 Task: Find connections with filter location Viborg with filter topic #humanresourceswith filter profile language Potuguese with filter current company PINKVILLA with filter school Dr MGR Educational and Research Institute with filter industry Breweries with filter service category Financial Advisory with filter keywords title Courier
Action: Mouse moved to (570, 75)
Screenshot: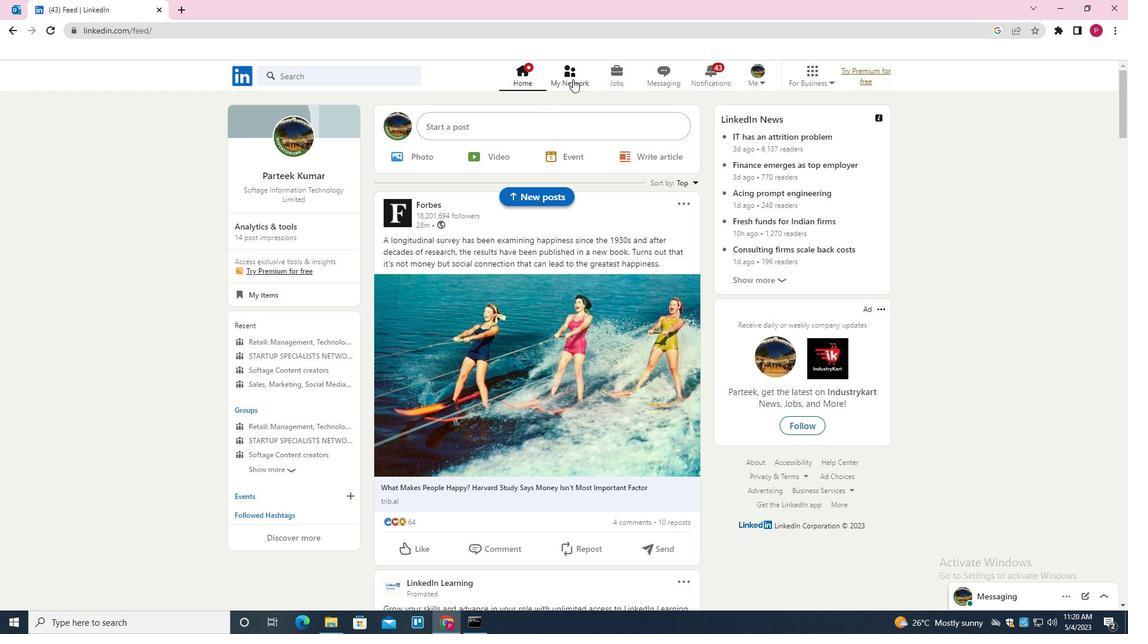 
Action: Mouse pressed left at (570, 75)
Screenshot: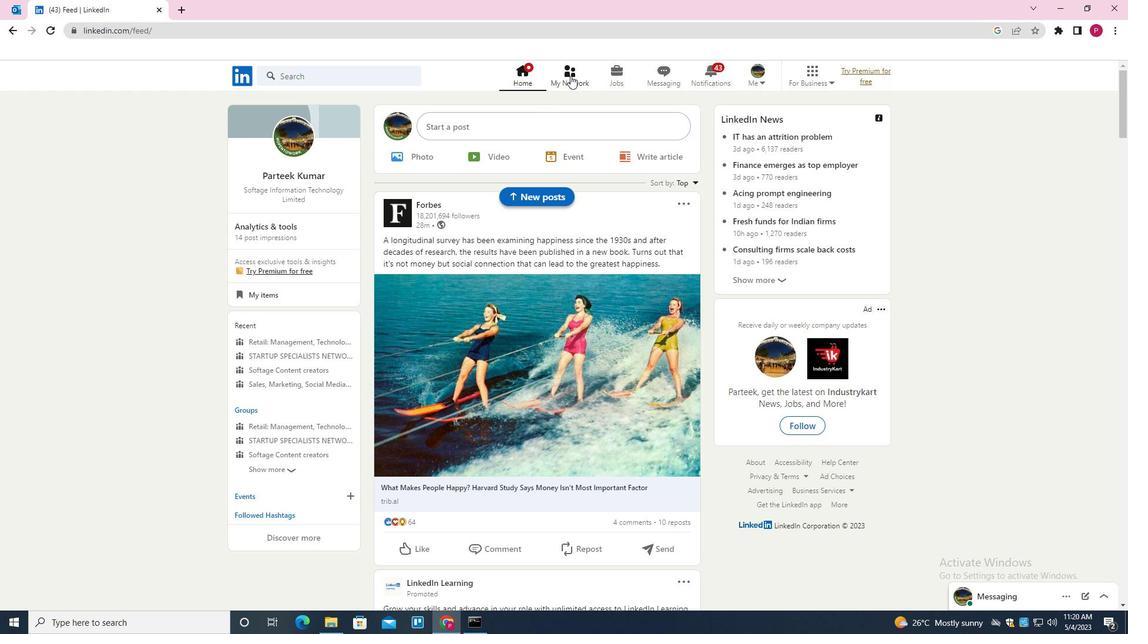
Action: Mouse moved to (359, 145)
Screenshot: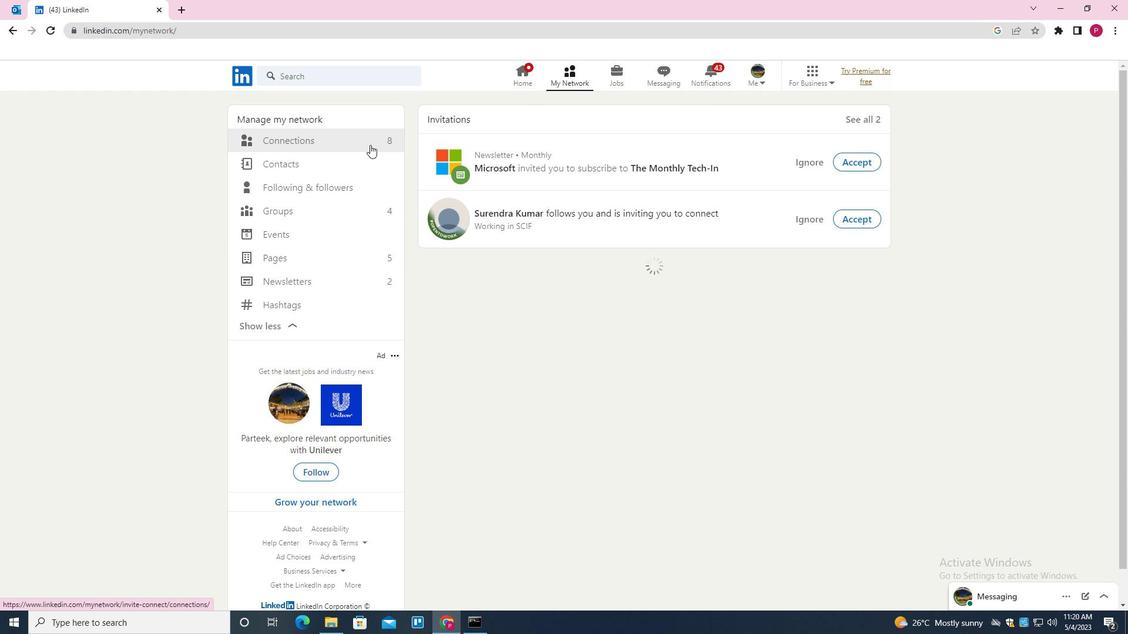 
Action: Mouse pressed left at (359, 145)
Screenshot: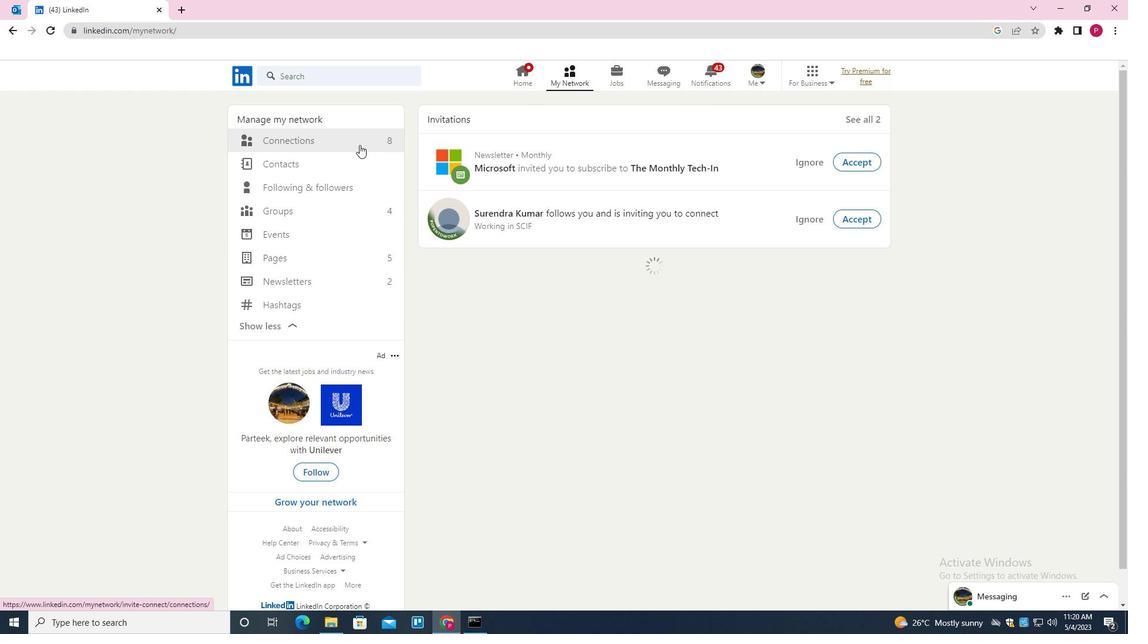 
Action: Mouse moved to (656, 142)
Screenshot: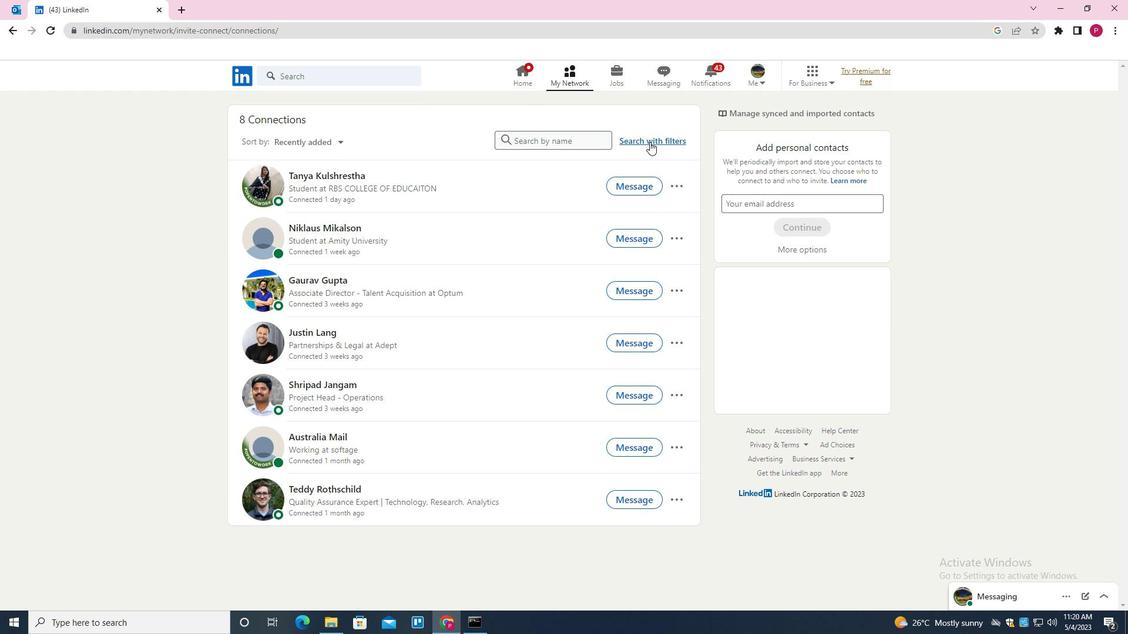 
Action: Mouse pressed left at (656, 142)
Screenshot: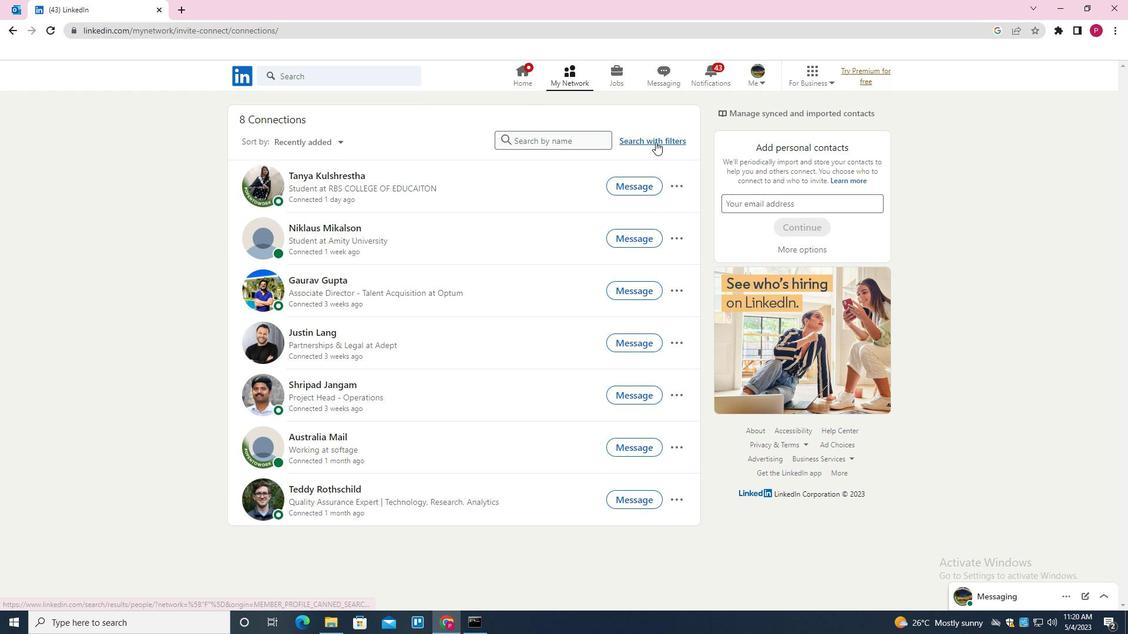 
Action: Mouse moved to (604, 109)
Screenshot: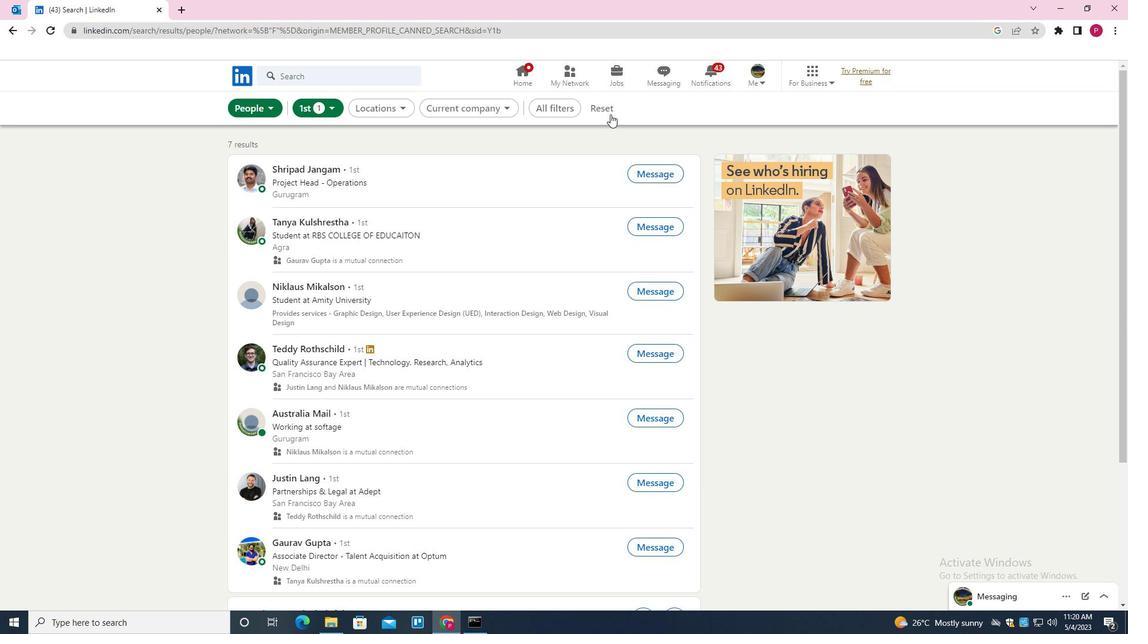 
Action: Mouse pressed left at (604, 109)
Screenshot: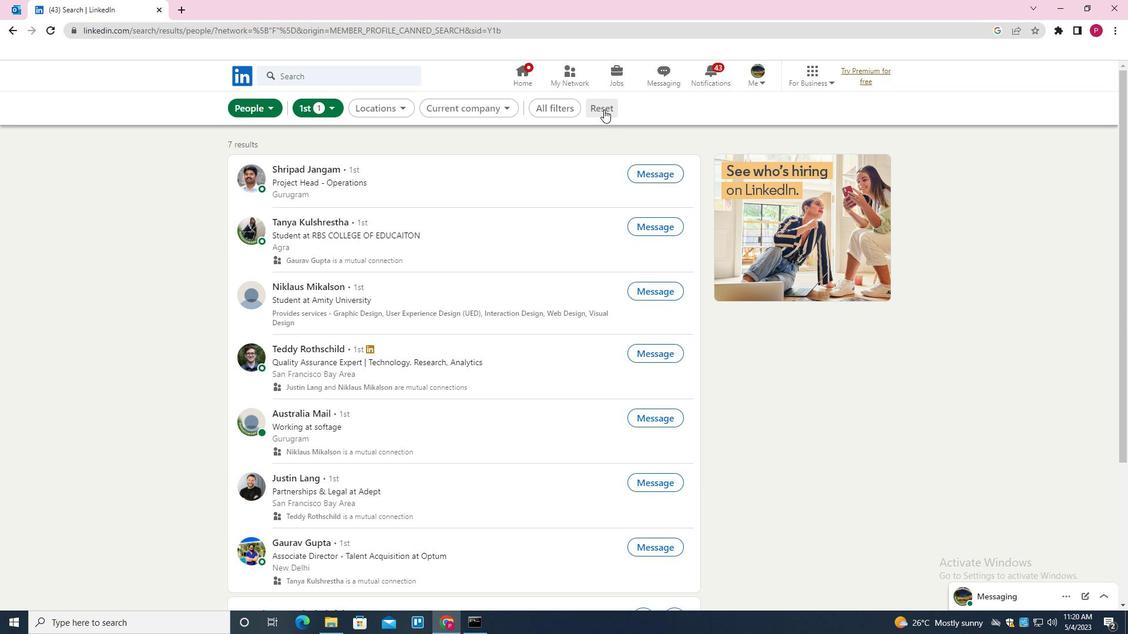 
Action: Mouse moved to (588, 107)
Screenshot: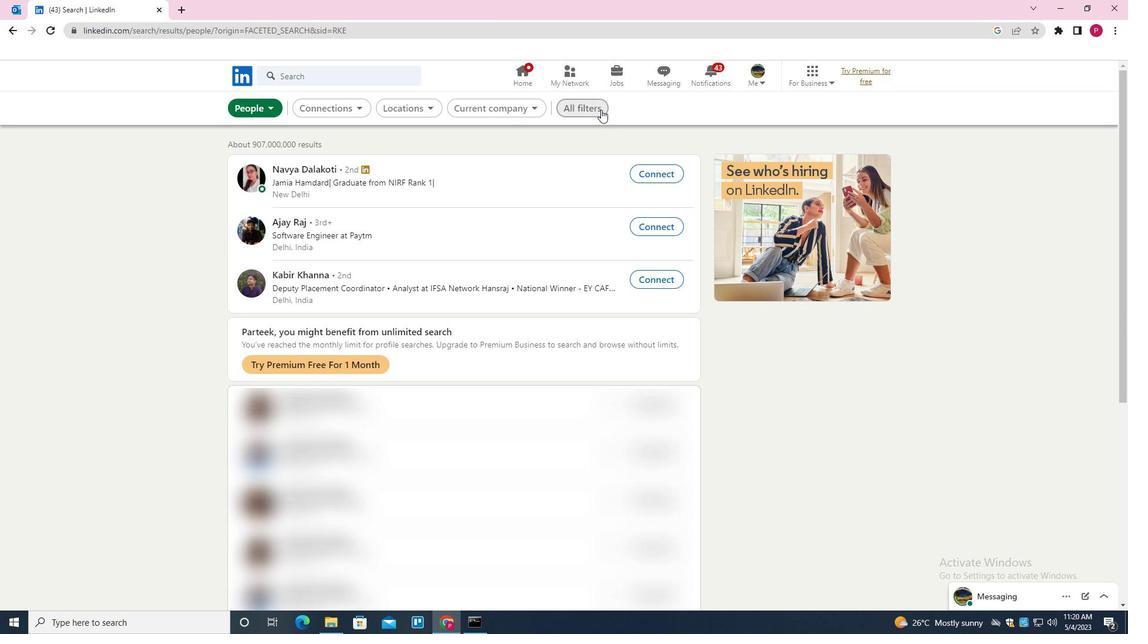 
Action: Mouse pressed left at (588, 107)
Screenshot: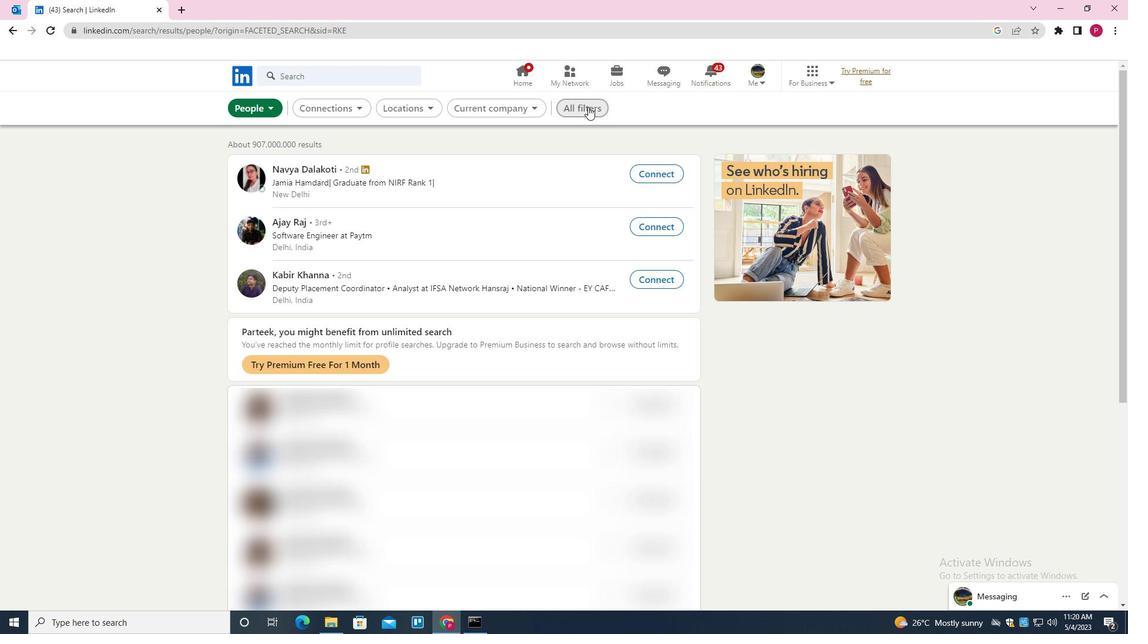 
Action: Mouse moved to (906, 295)
Screenshot: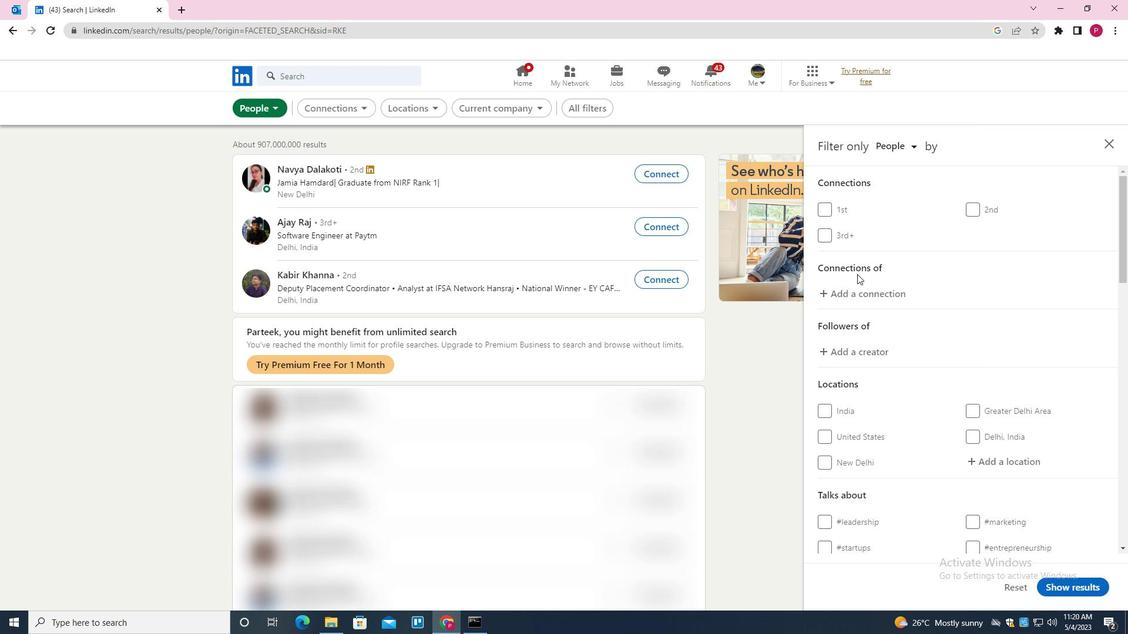 
Action: Mouse scrolled (906, 295) with delta (0, 0)
Screenshot: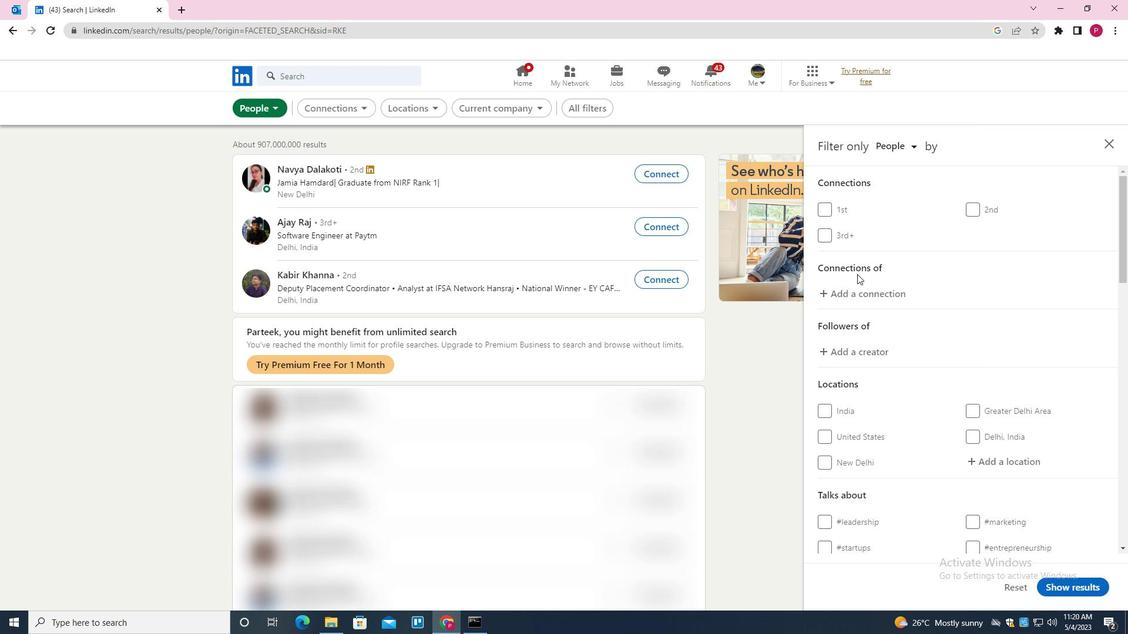 
Action: Mouse moved to (915, 300)
Screenshot: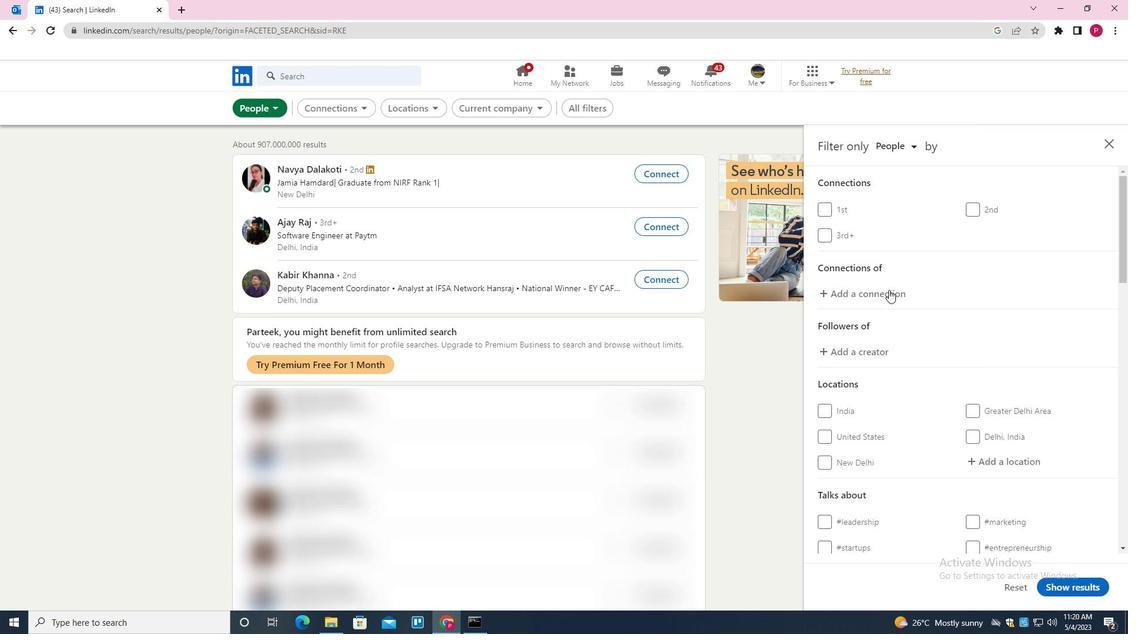 
Action: Mouse scrolled (915, 299) with delta (0, 0)
Screenshot: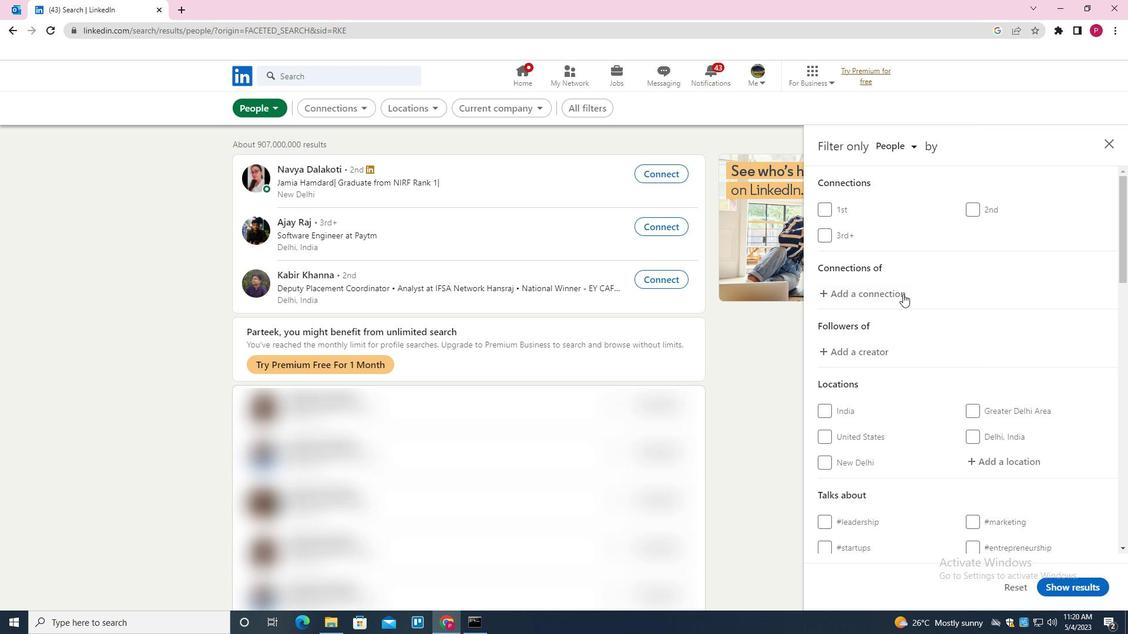 
Action: Mouse moved to (1015, 342)
Screenshot: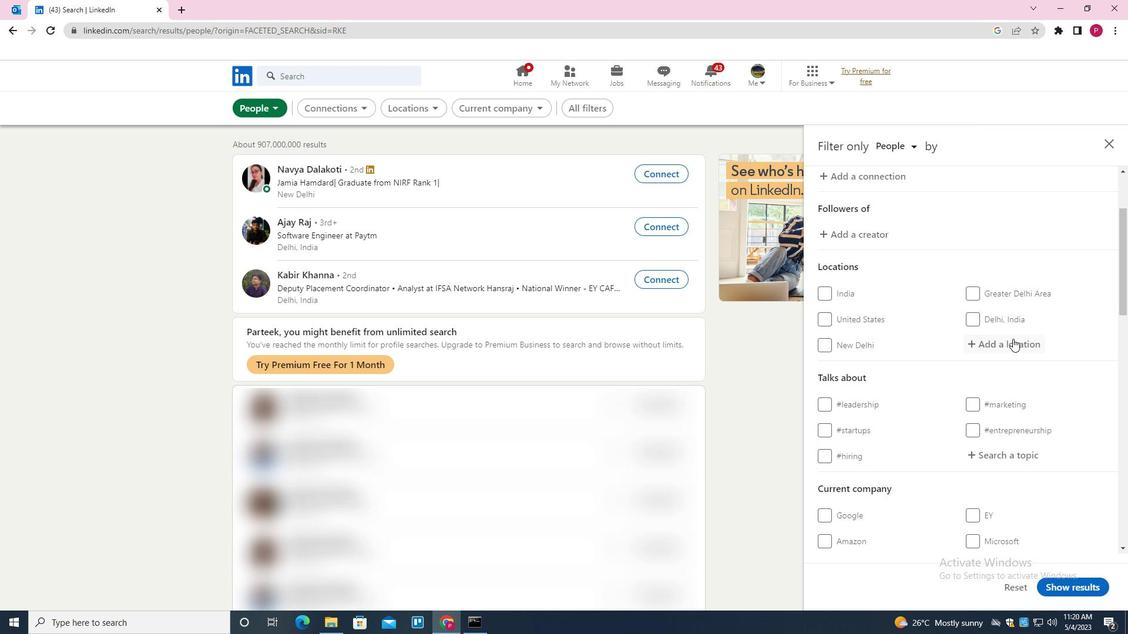 
Action: Mouse pressed left at (1015, 342)
Screenshot: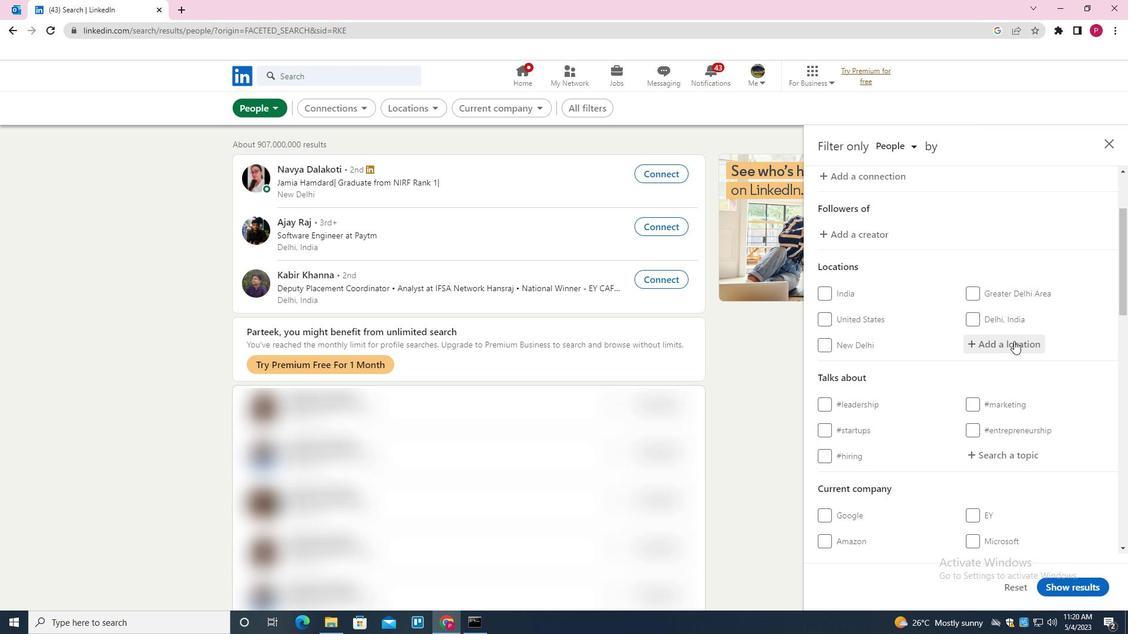 
Action: Key pressed <Key.shift>VIBROG
Screenshot: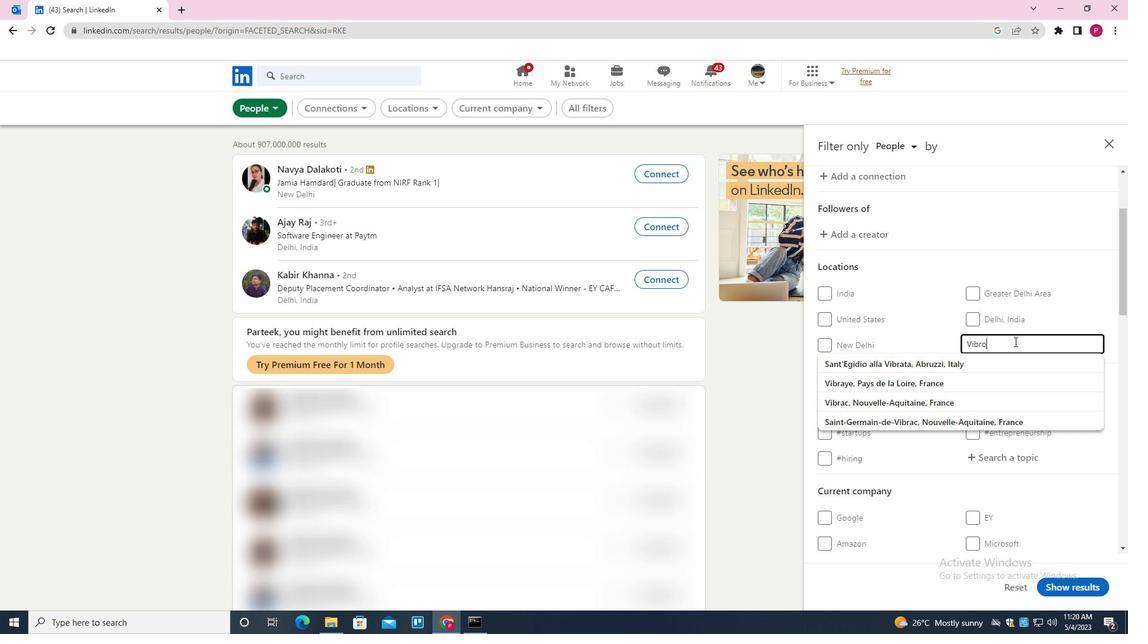 
Action: Mouse moved to (957, 339)
Screenshot: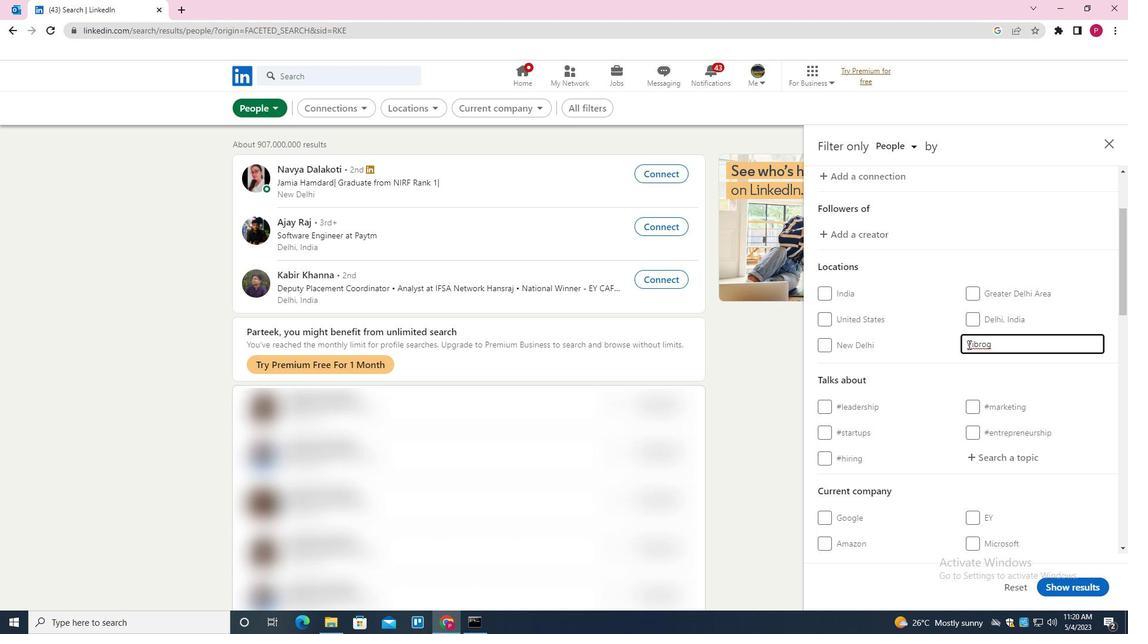 
Action: Mouse scrolled (957, 338) with delta (0, 0)
Screenshot: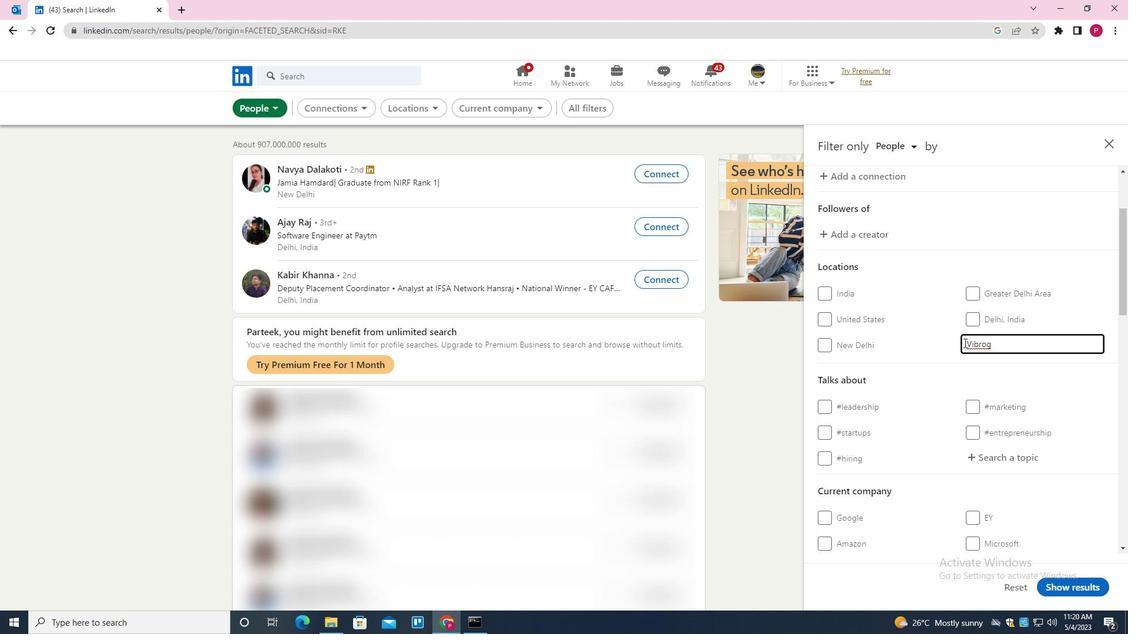 
Action: Mouse scrolled (957, 338) with delta (0, 0)
Screenshot: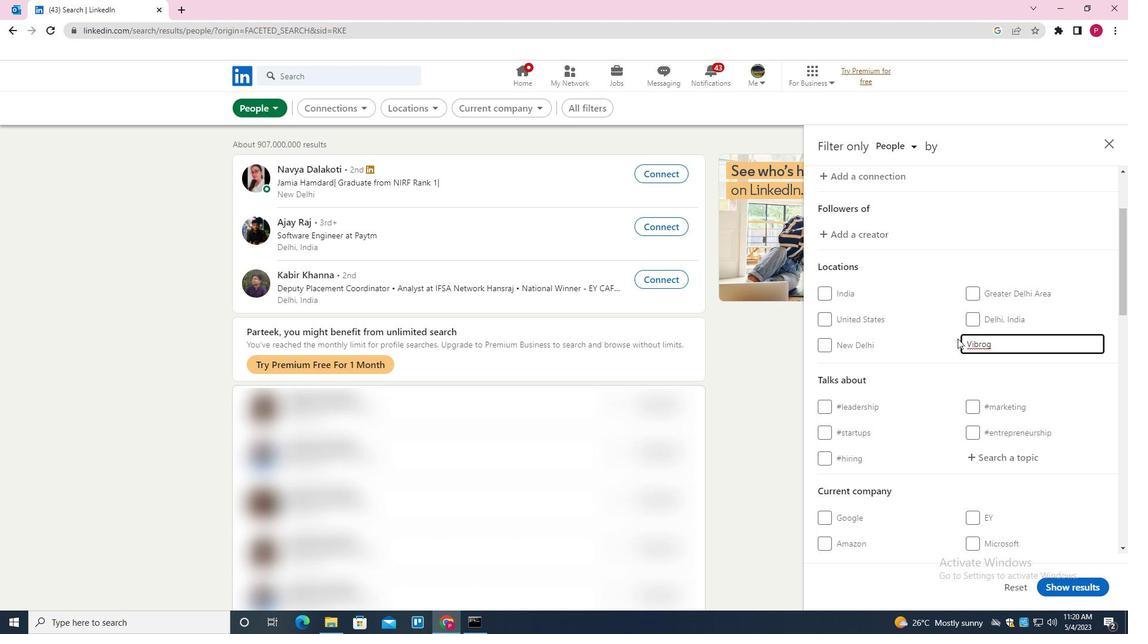 
Action: Mouse moved to (956, 339)
Screenshot: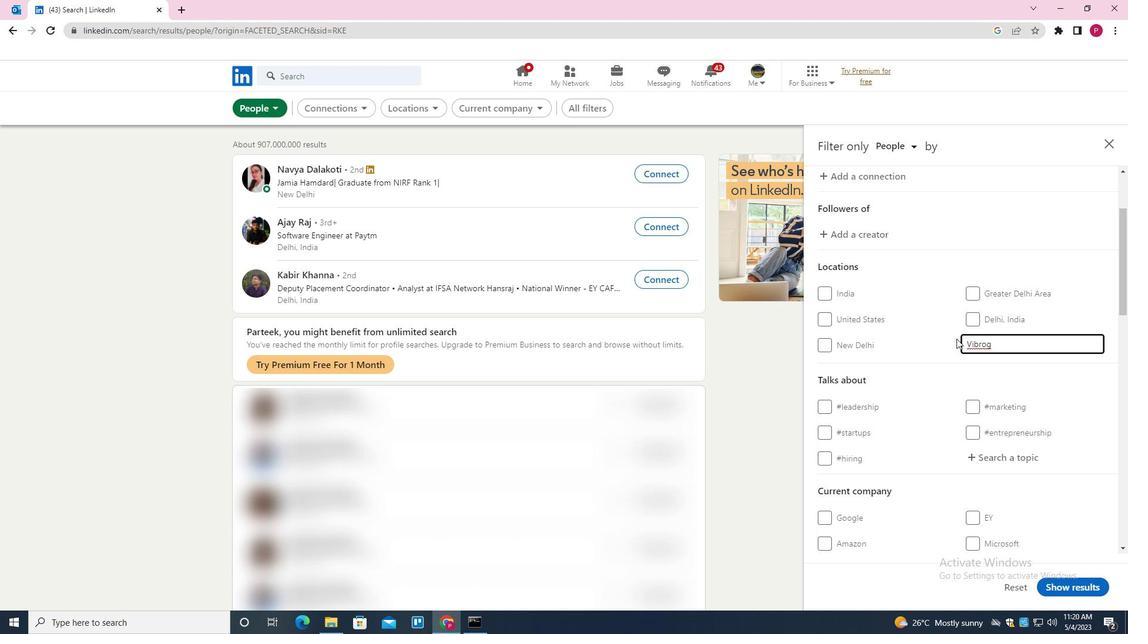 
Action: Mouse scrolled (956, 338) with delta (0, 0)
Screenshot: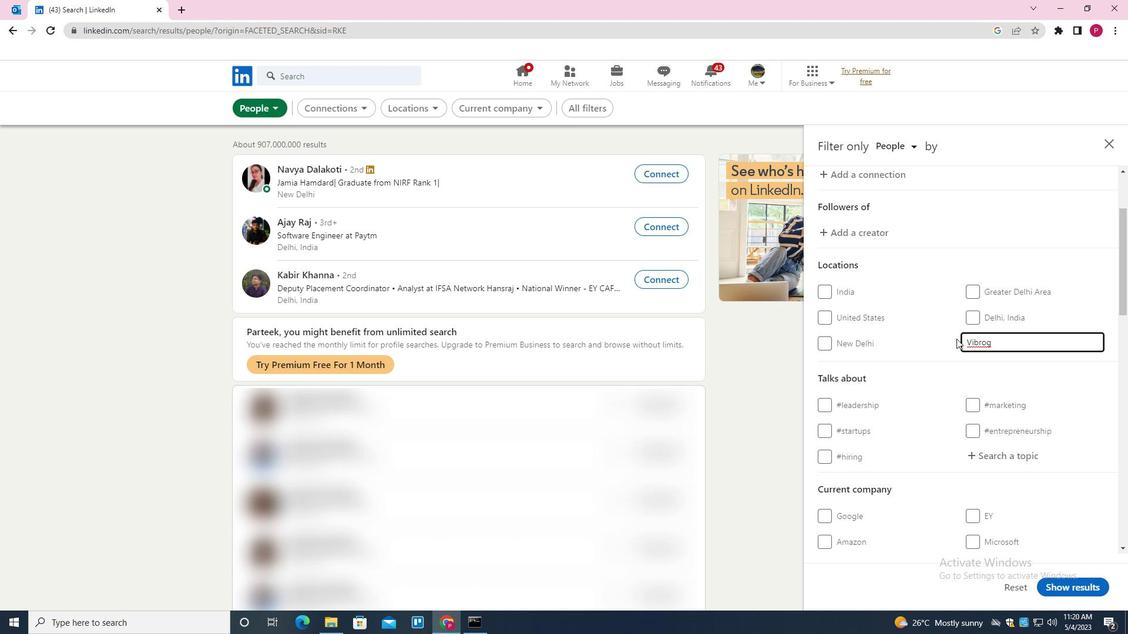 
Action: Mouse moved to (988, 285)
Screenshot: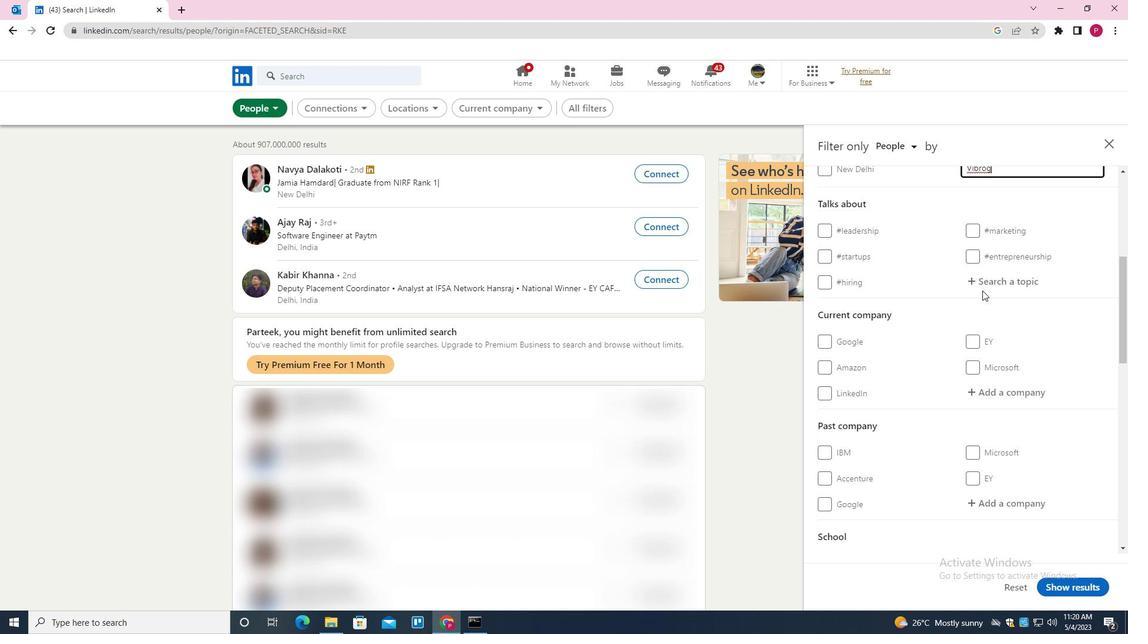 
Action: Mouse pressed left at (988, 285)
Screenshot: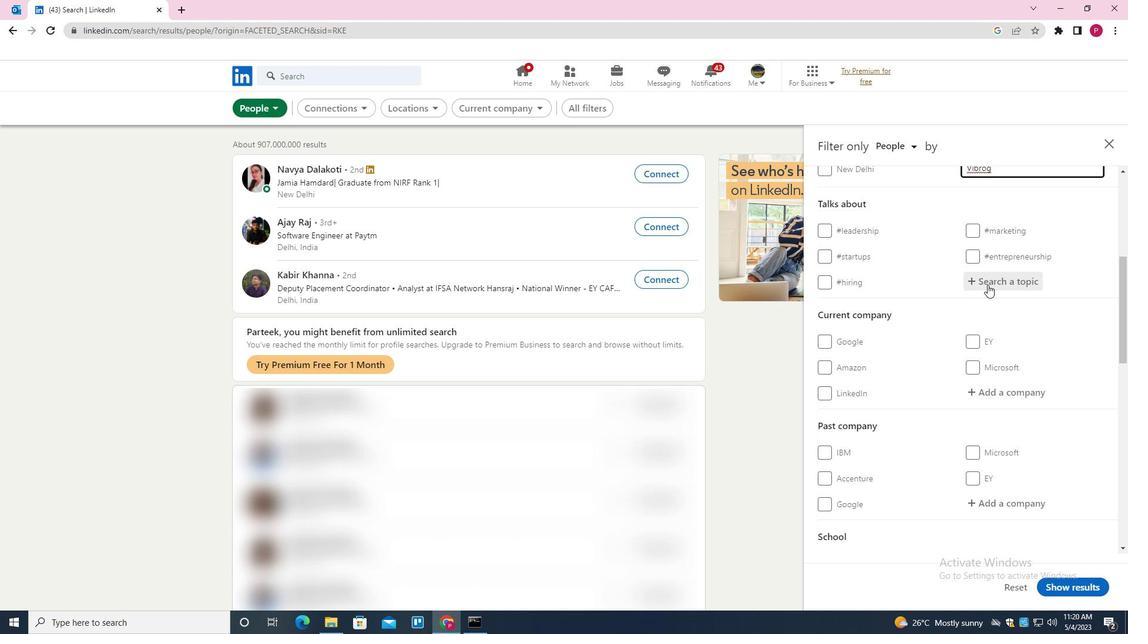 
Action: Key pressed HUMANRESOURCES<Key.down><Key.enter>
Screenshot: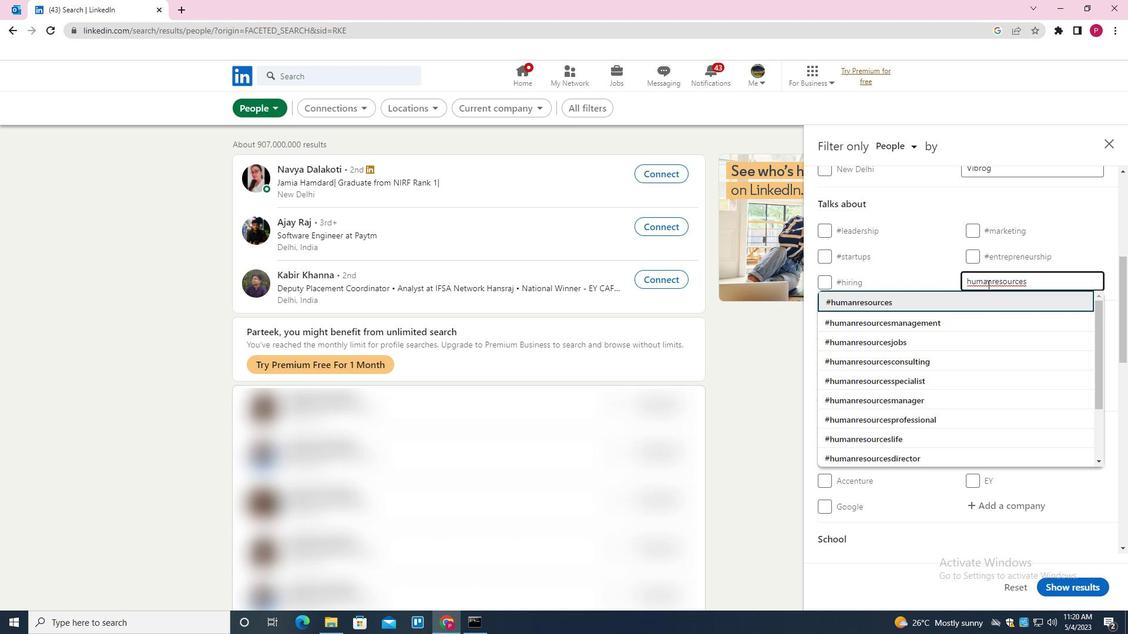 
Action: Mouse moved to (945, 312)
Screenshot: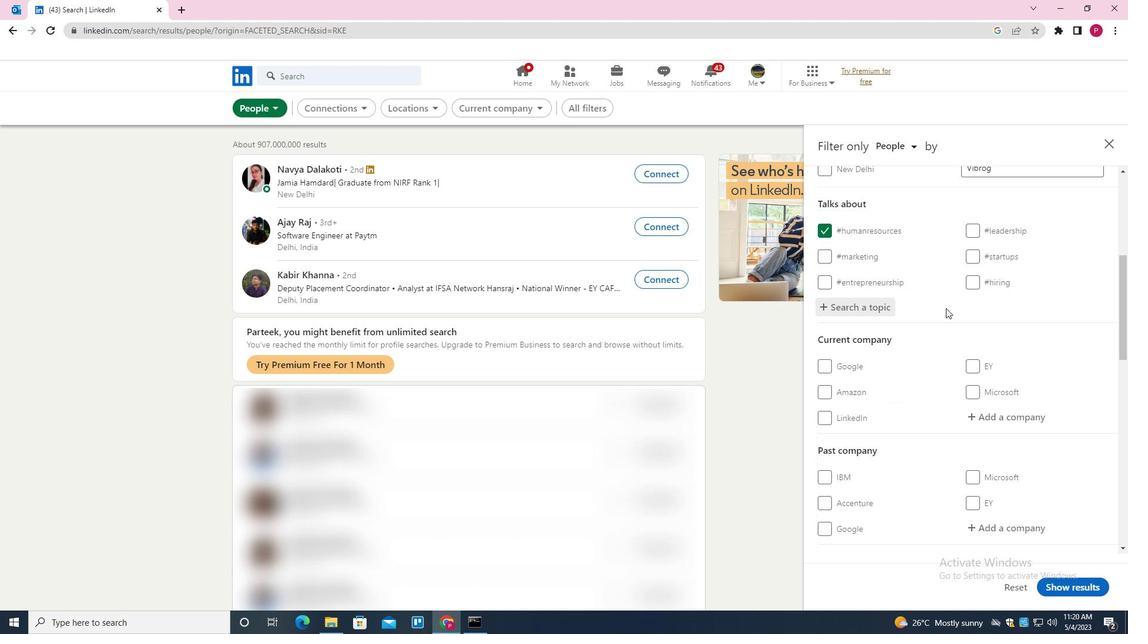 
Action: Mouse scrolled (945, 311) with delta (0, 0)
Screenshot: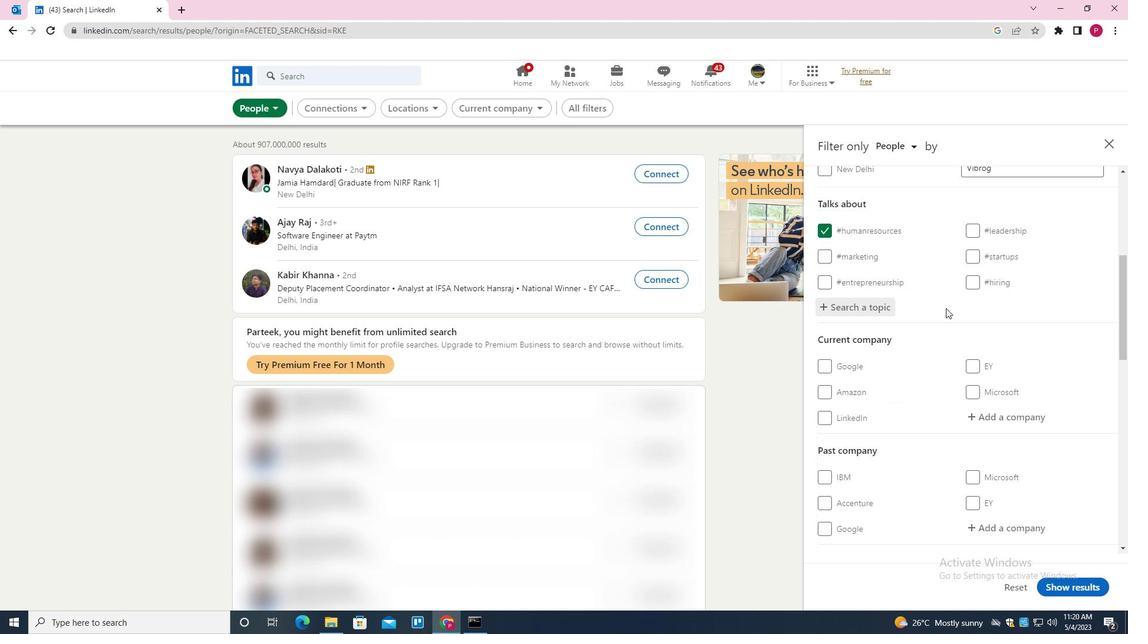 
Action: Mouse moved to (944, 312)
Screenshot: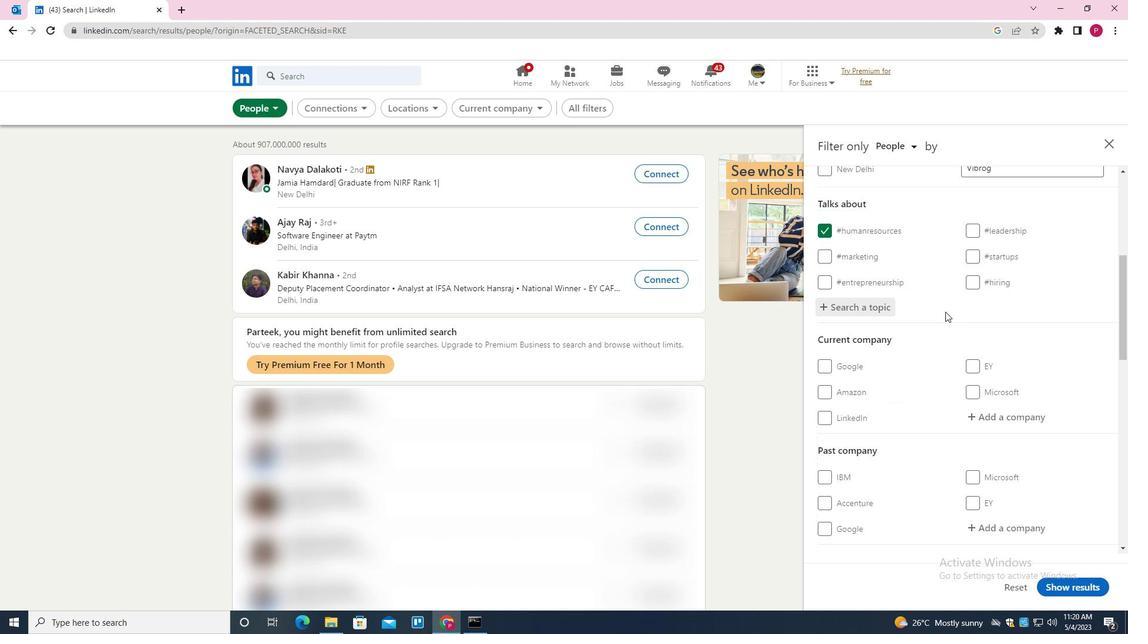 
Action: Mouse scrolled (944, 311) with delta (0, 0)
Screenshot: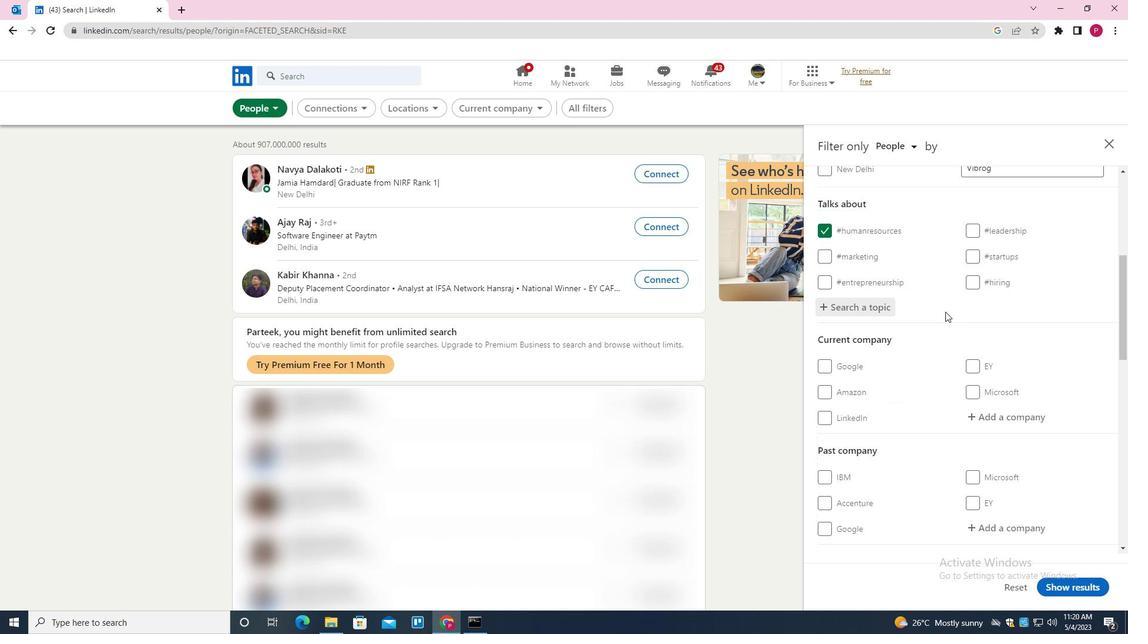 
Action: Mouse moved to (940, 308)
Screenshot: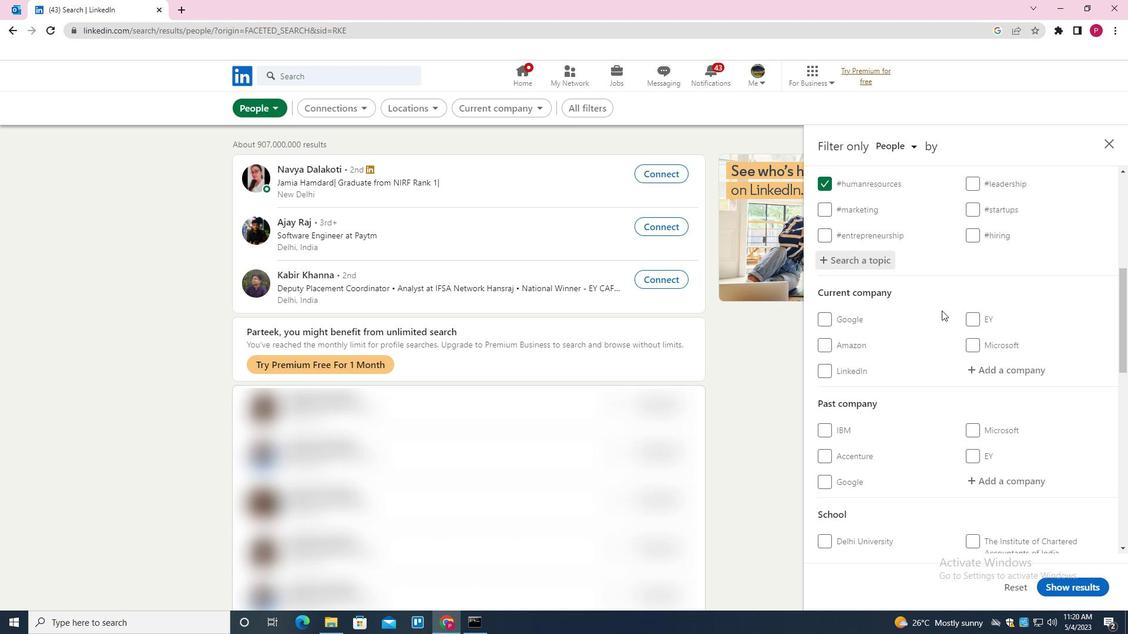 
Action: Mouse scrolled (940, 307) with delta (0, 0)
Screenshot: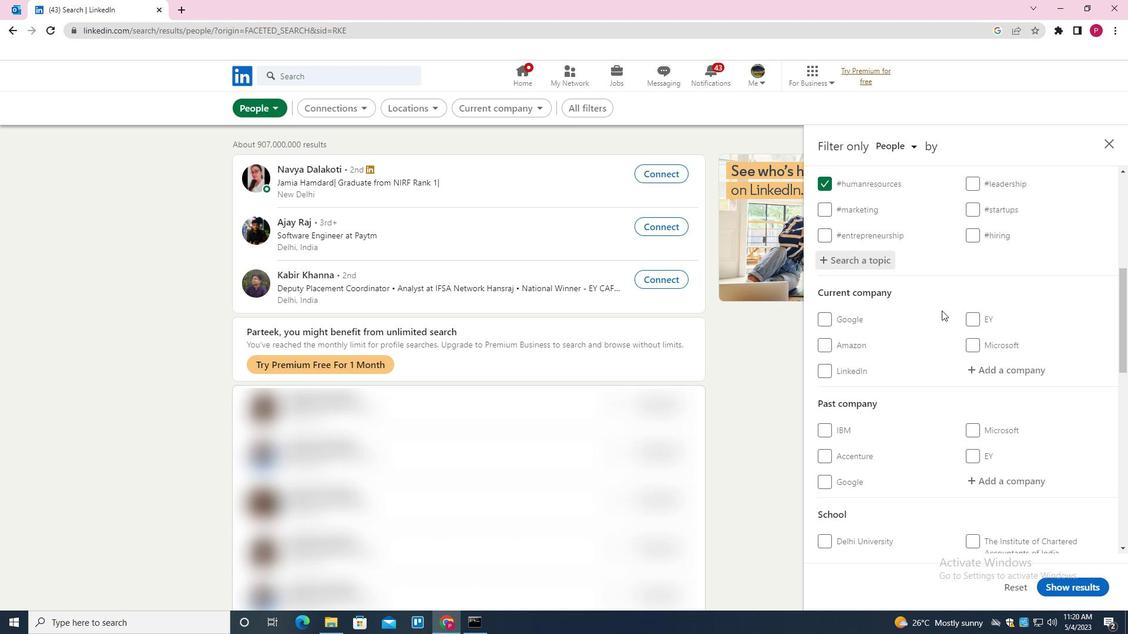 
Action: Mouse moved to (938, 306)
Screenshot: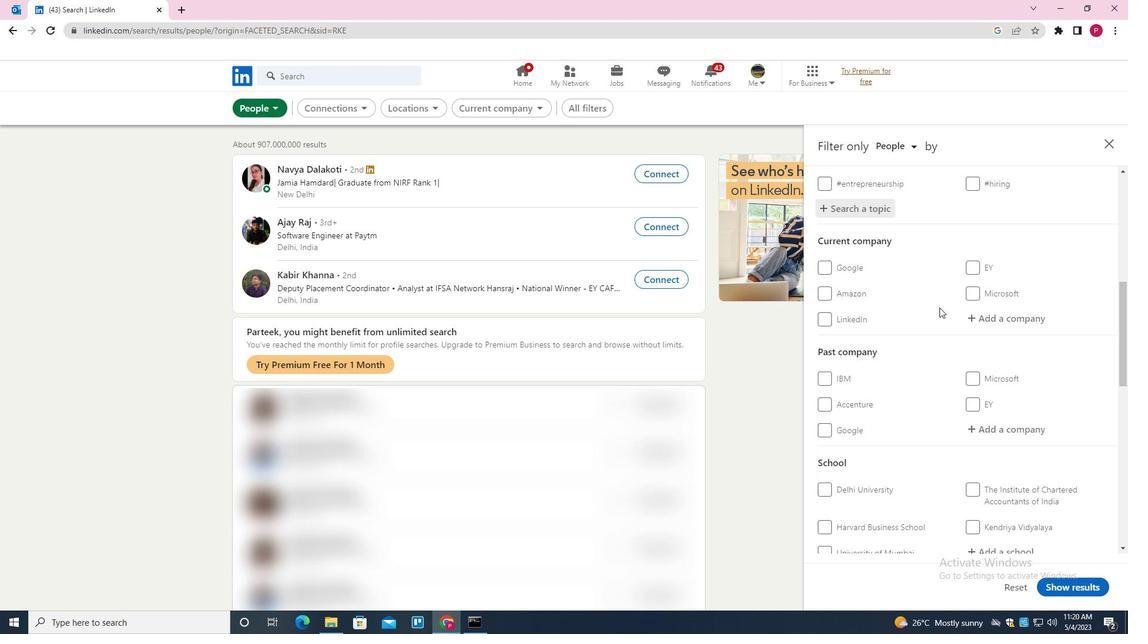 
Action: Mouse scrolled (938, 306) with delta (0, 0)
Screenshot: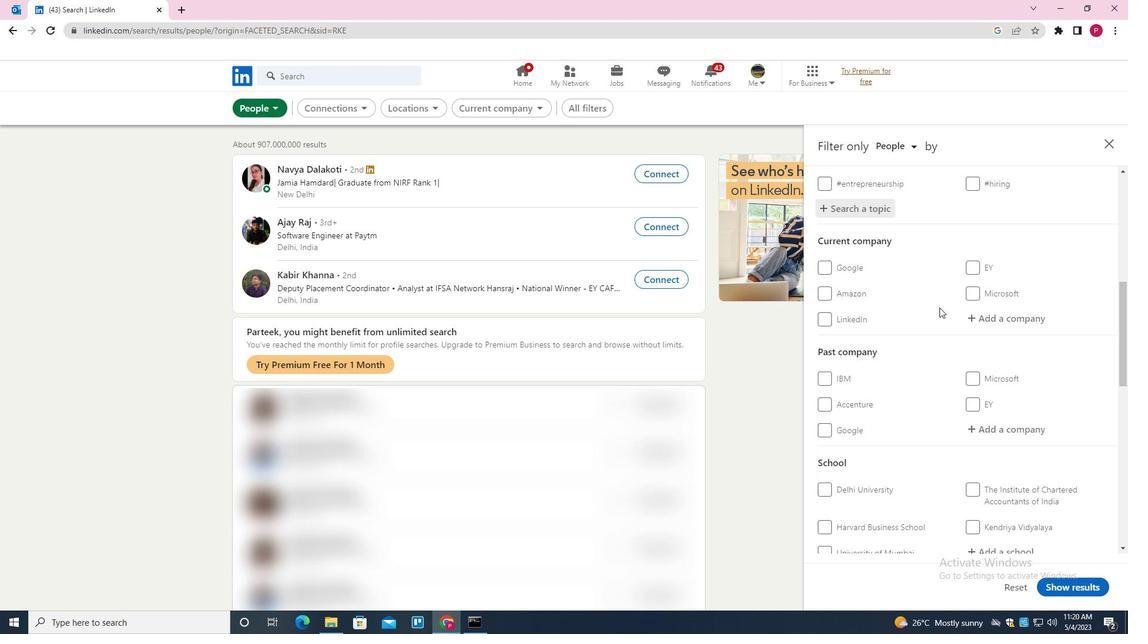 
Action: Mouse moved to (921, 288)
Screenshot: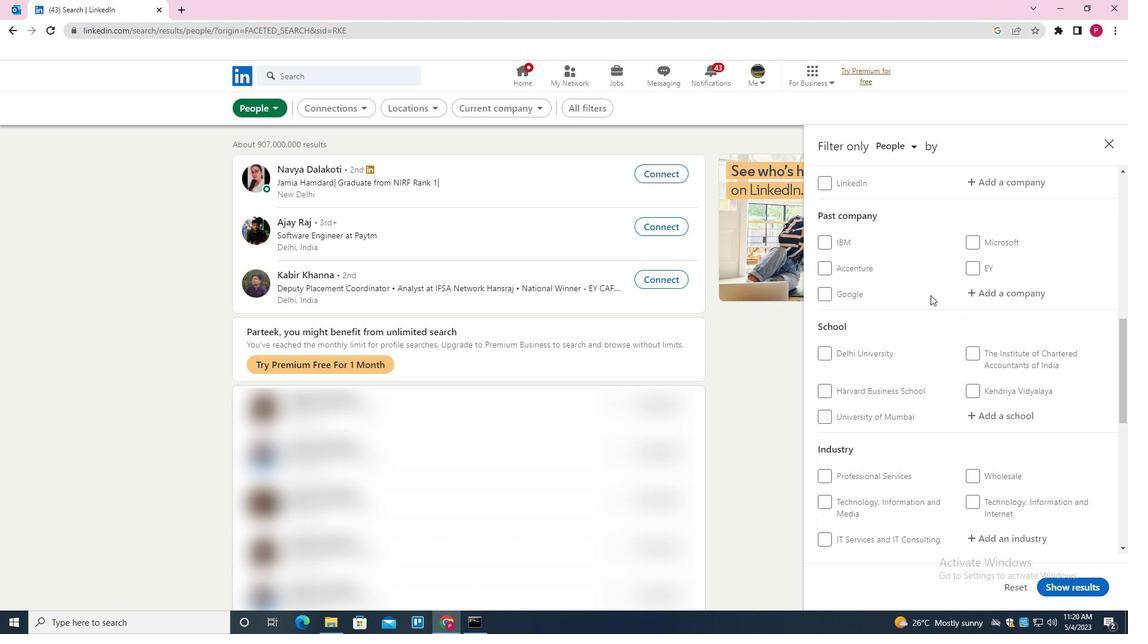 
Action: Mouse scrolled (921, 287) with delta (0, 0)
Screenshot: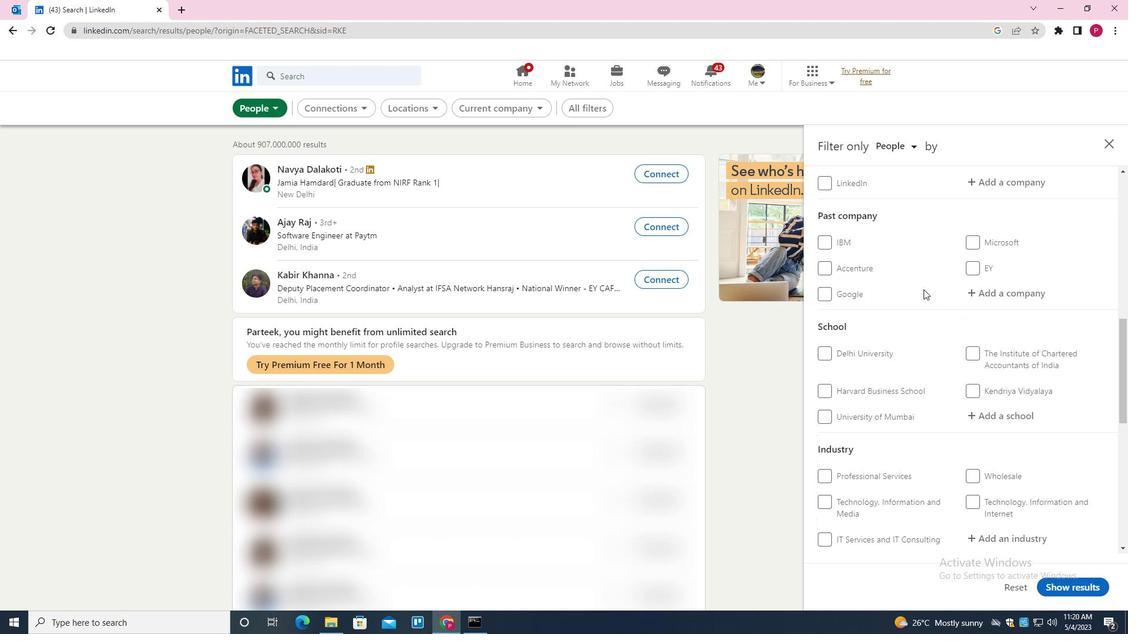 
Action: Mouse scrolled (921, 287) with delta (0, 0)
Screenshot: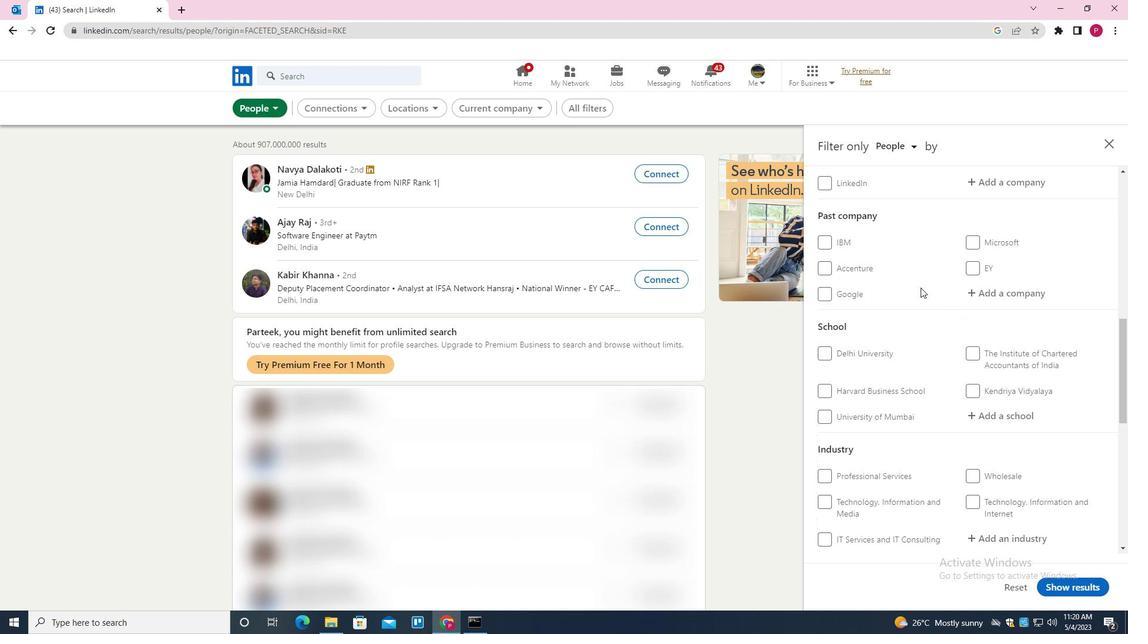 
Action: Mouse scrolled (921, 287) with delta (0, 0)
Screenshot: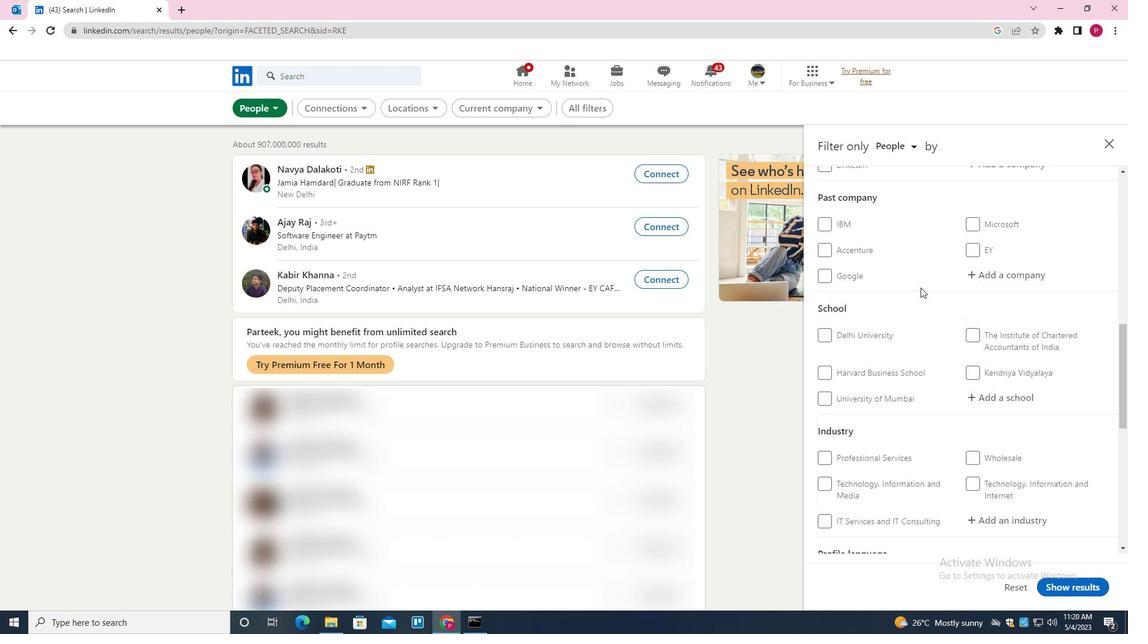 
Action: Mouse scrolled (921, 287) with delta (0, 0)
Screenshot: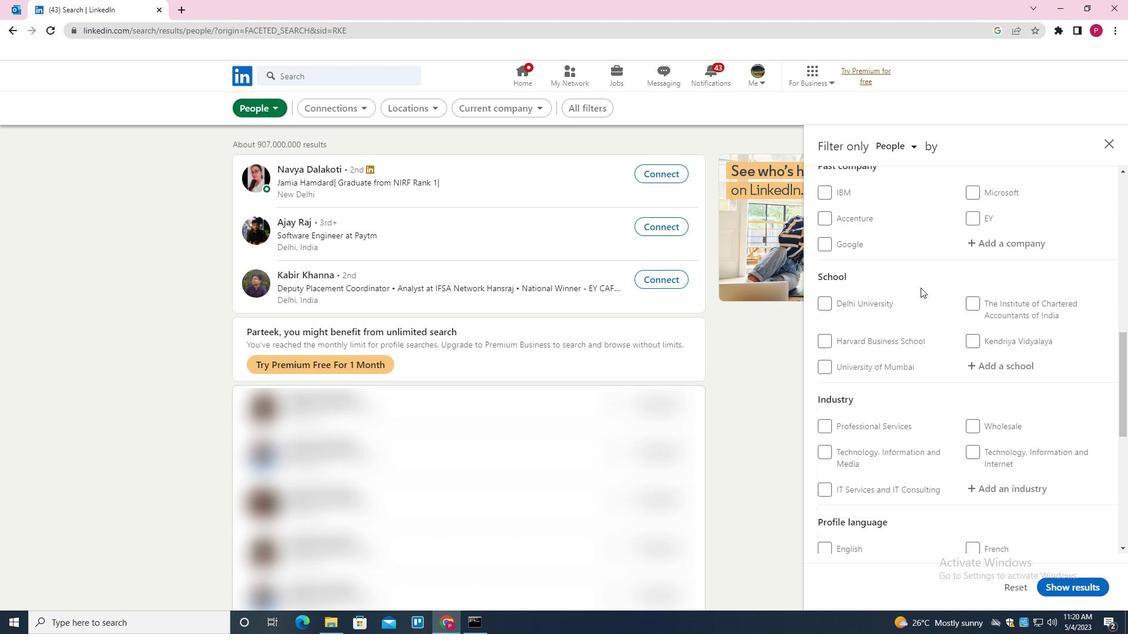 
Action: Mouse scrolled (921, 287) with delta (0, 0)
Screenshot: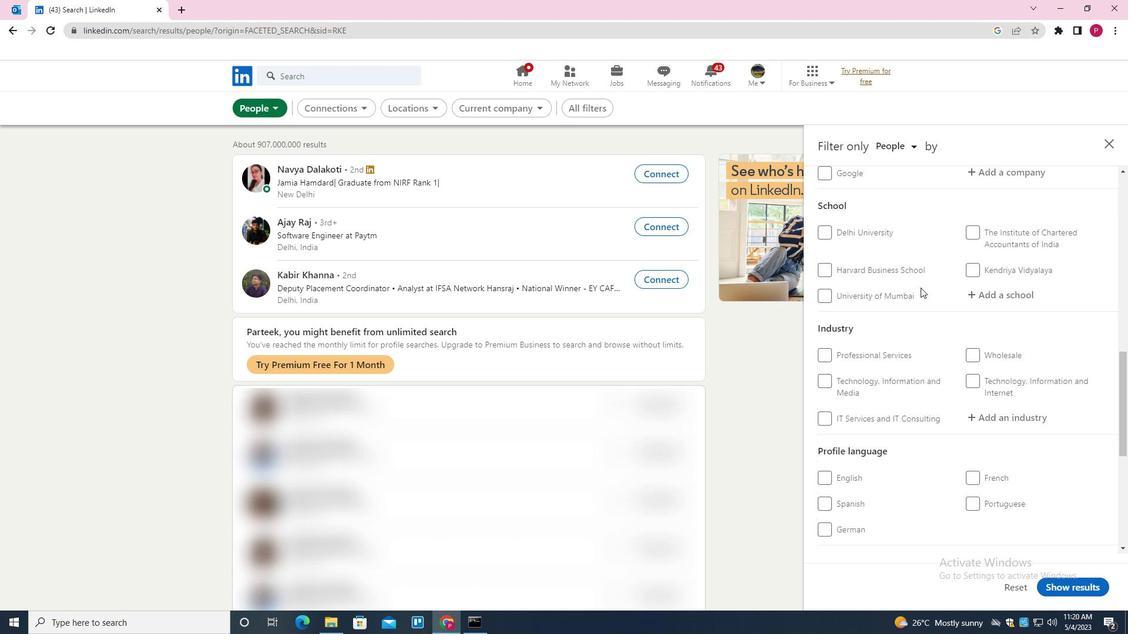 
Action: Mouse scrolled (921, 287) with delta (0, 0)
Screenshot: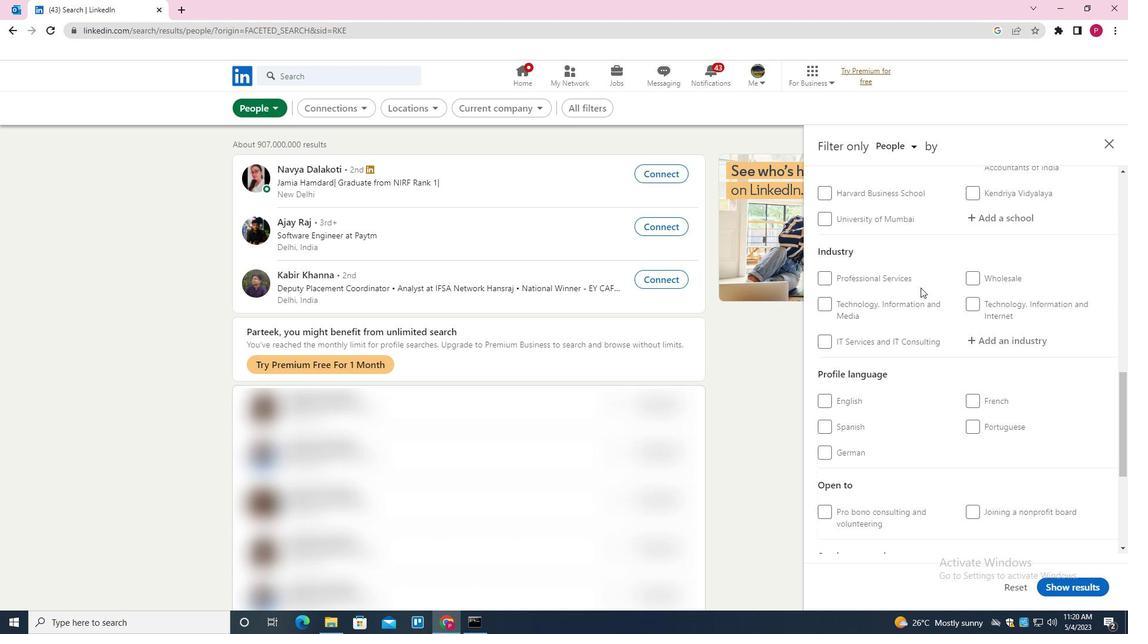 
Action: Mouse moved to (975, 271)
Screenshot: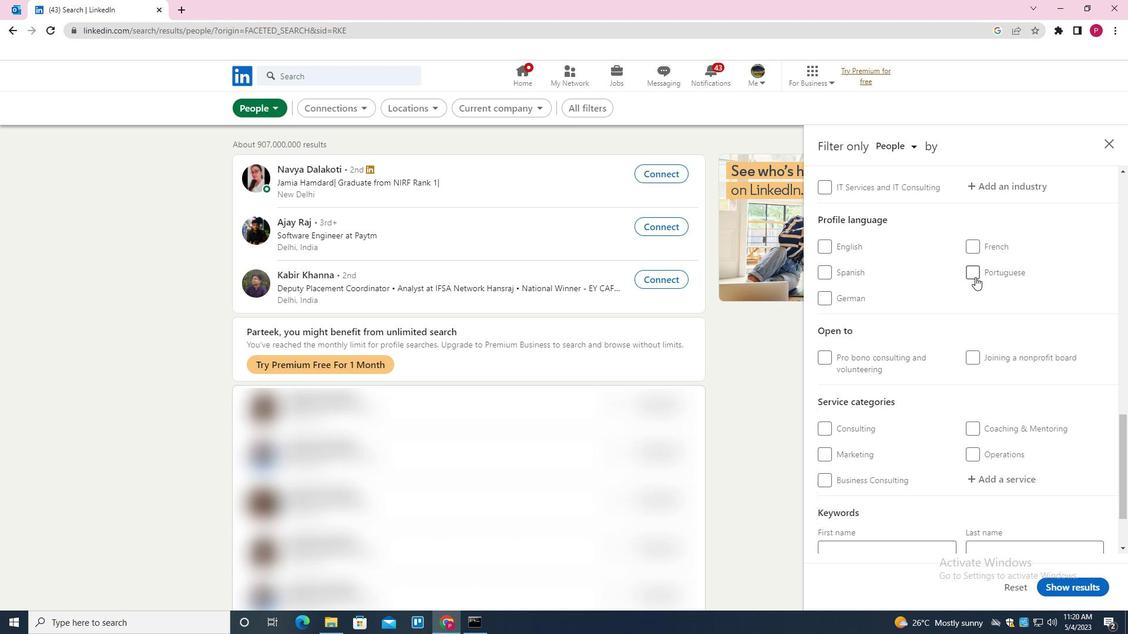 
Action: Mouse pressed left at (975, 271)
Screenshot: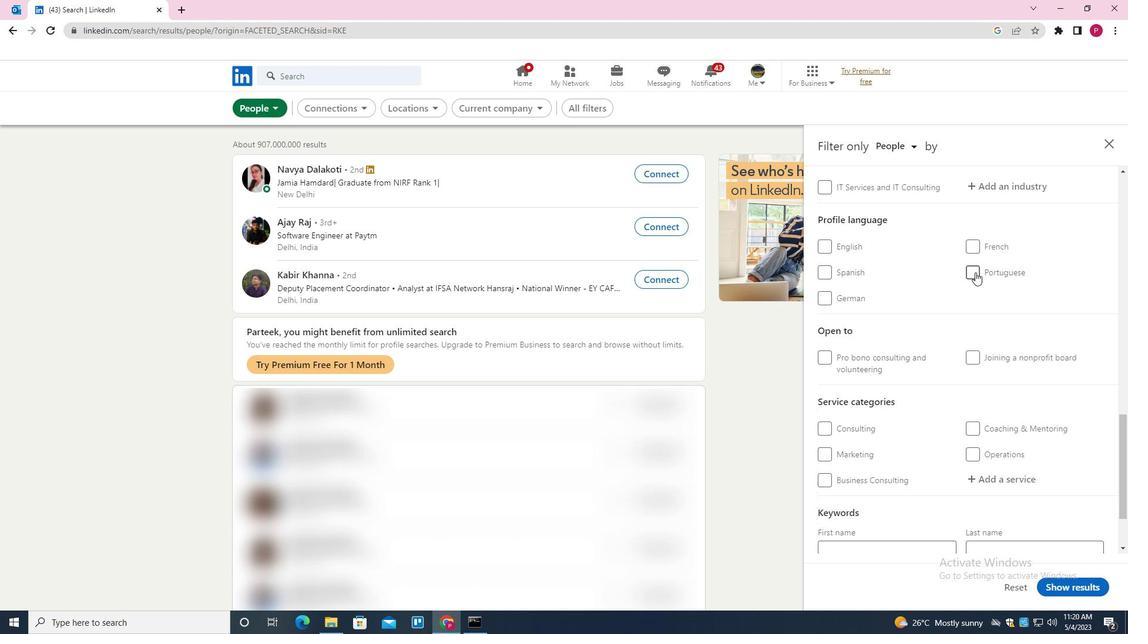 
Action: Mouse moved to (911, 318)
Screenshot: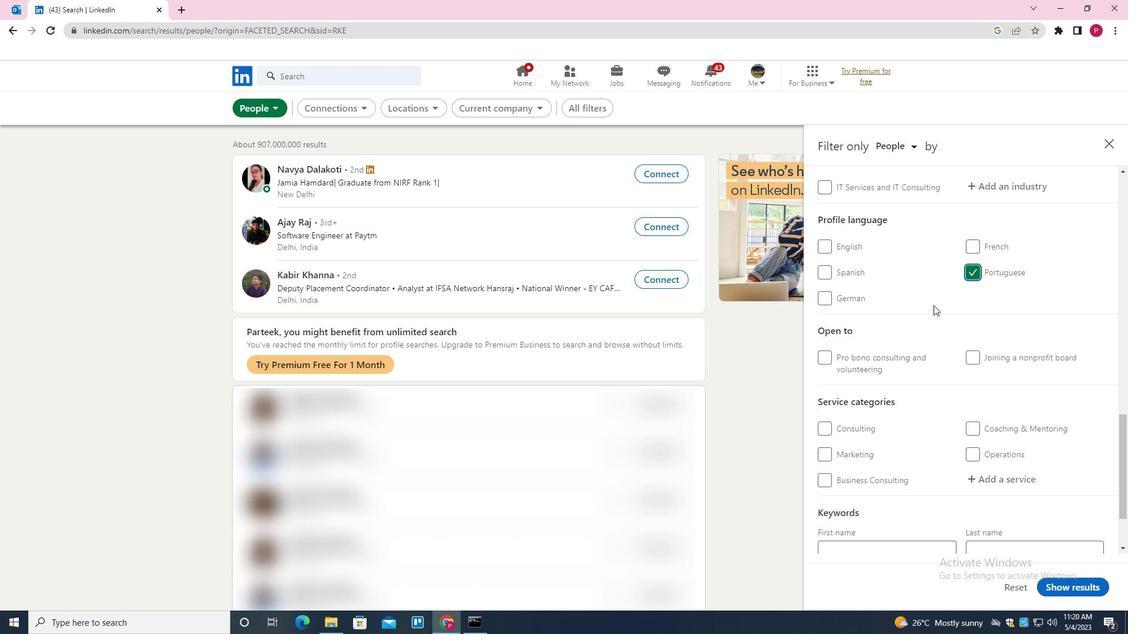 
Action: Mouse scrolled (911, 318) with delta (0, 0)
Screenshot: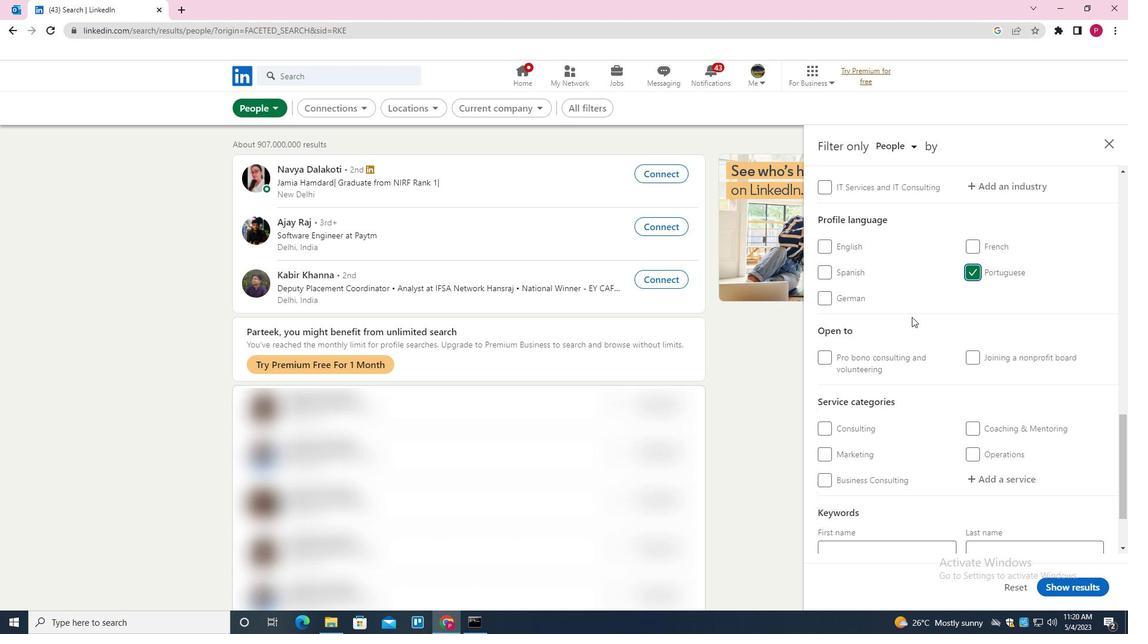 
Action: Mouse scrolled (911, 318) with delta (0, 0)
Screenshot: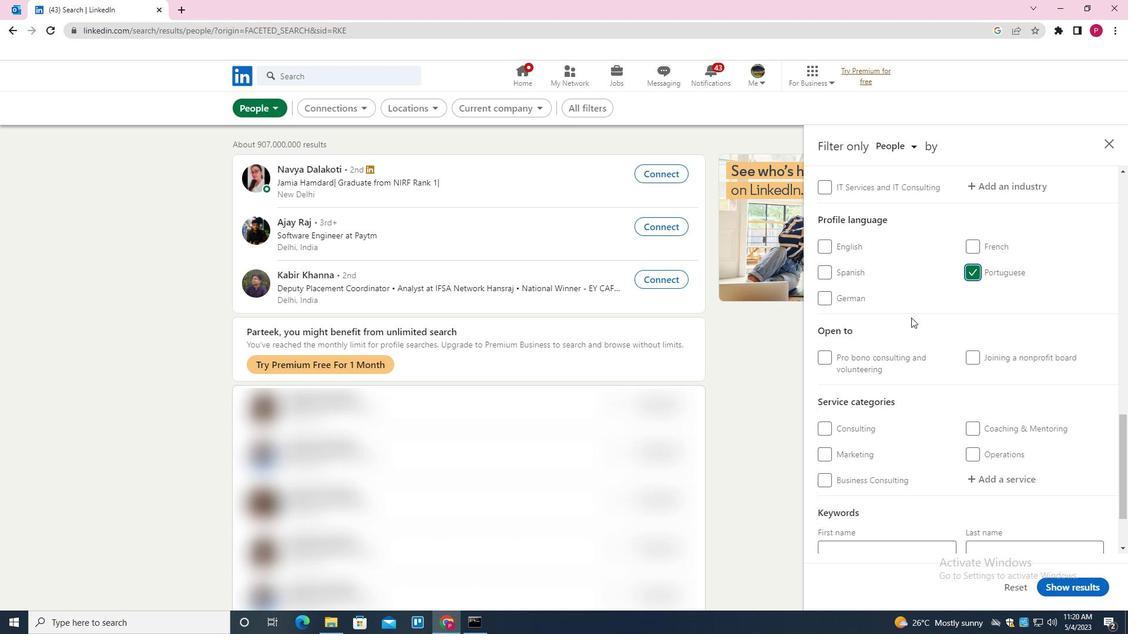
Action: Mouse scrolled (911, 318) with delta (0, 0)
Screenshot: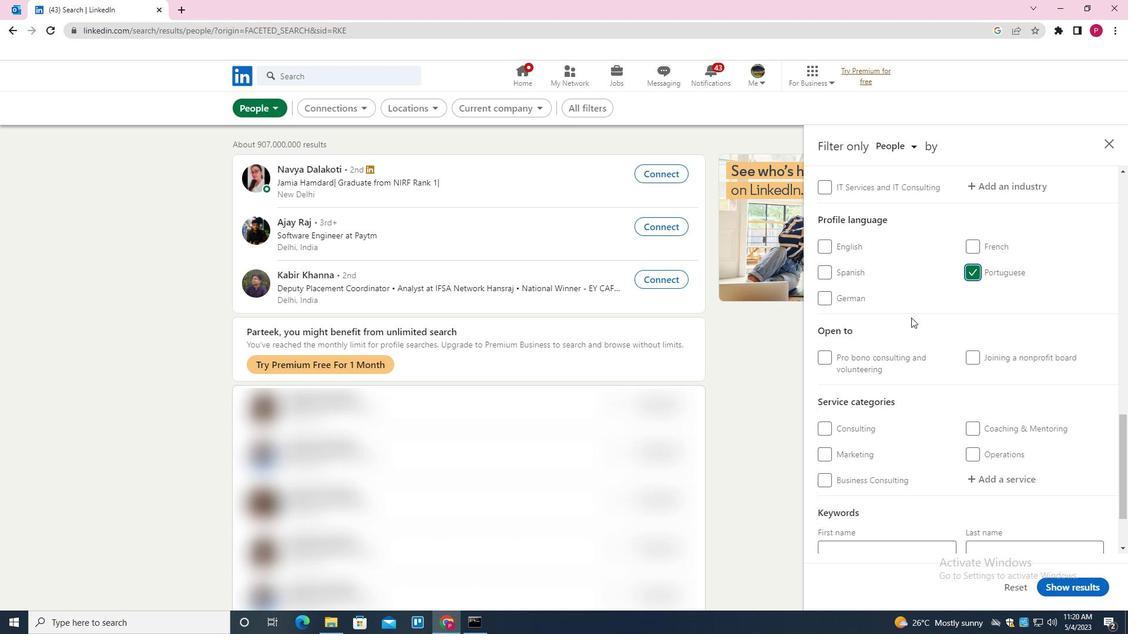 
Action: Mouse scrolled (911, 318) with delta (0, 0)
Screenshot: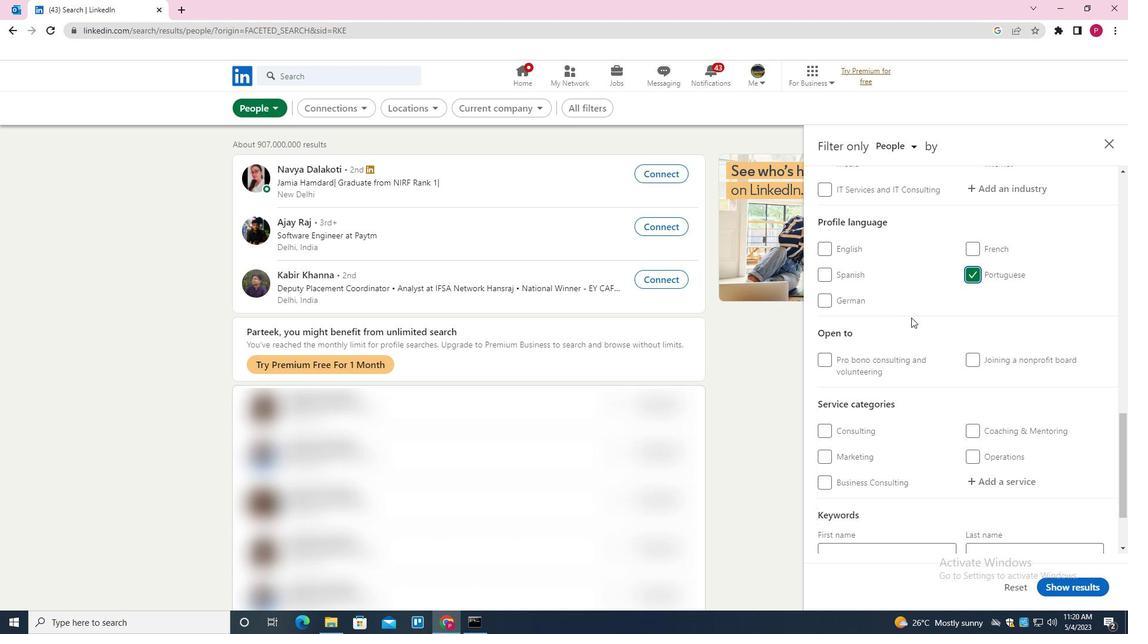 
Action: Mouse scrolled (911, 318) with delta (0, 0)
Screenshot: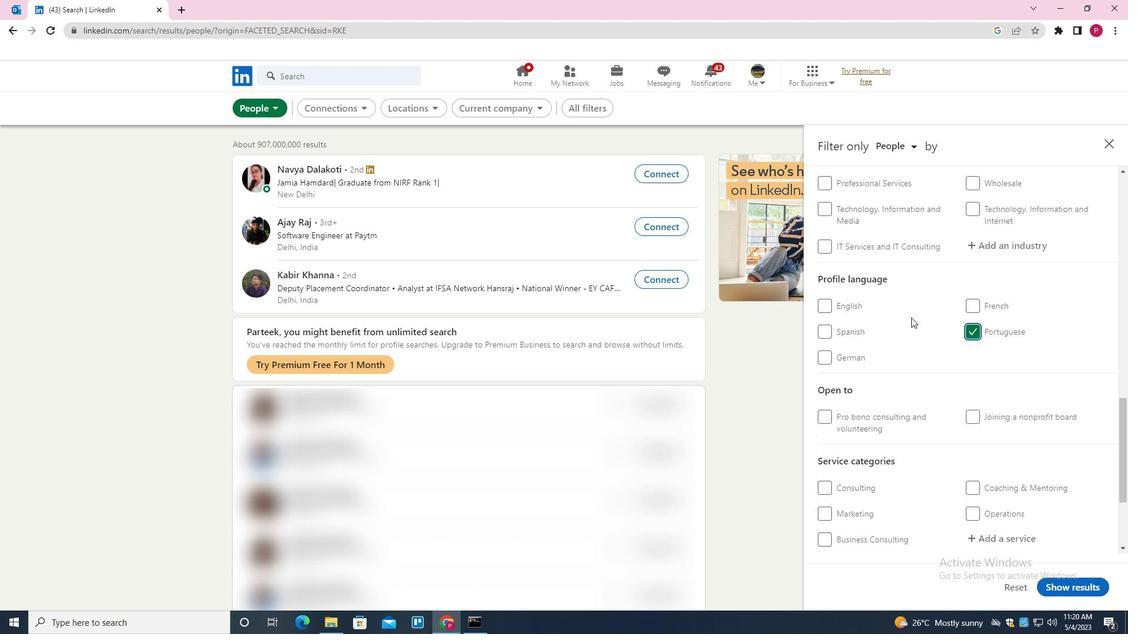 
Action: Mouse scrolled (911, 318) with delta (0, 0)
Screenshot: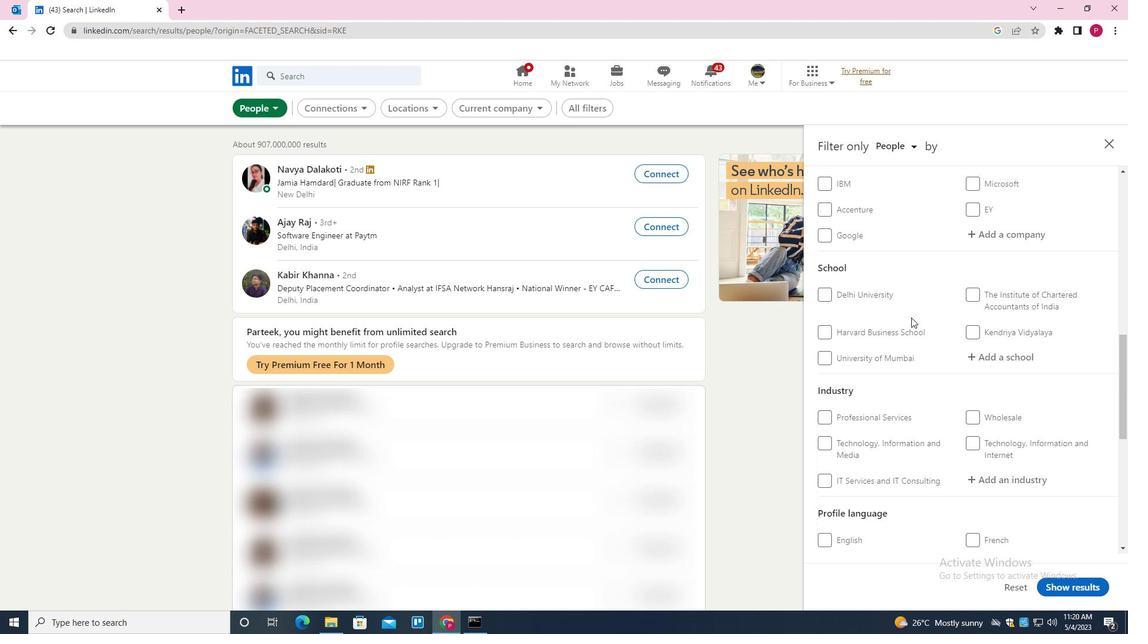 
Action: Mouse scrolled (911, 318) with delta (0, 0)
Screenshot: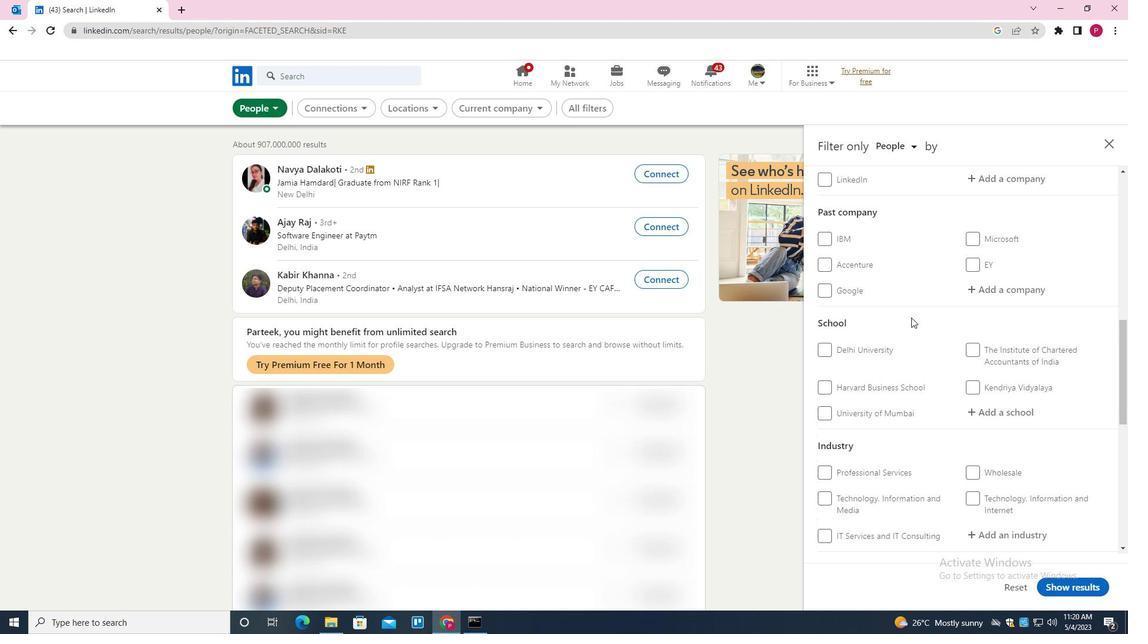 
Action: Mouse scrolled (911, 318) with delta (0, 0)
Screenshot: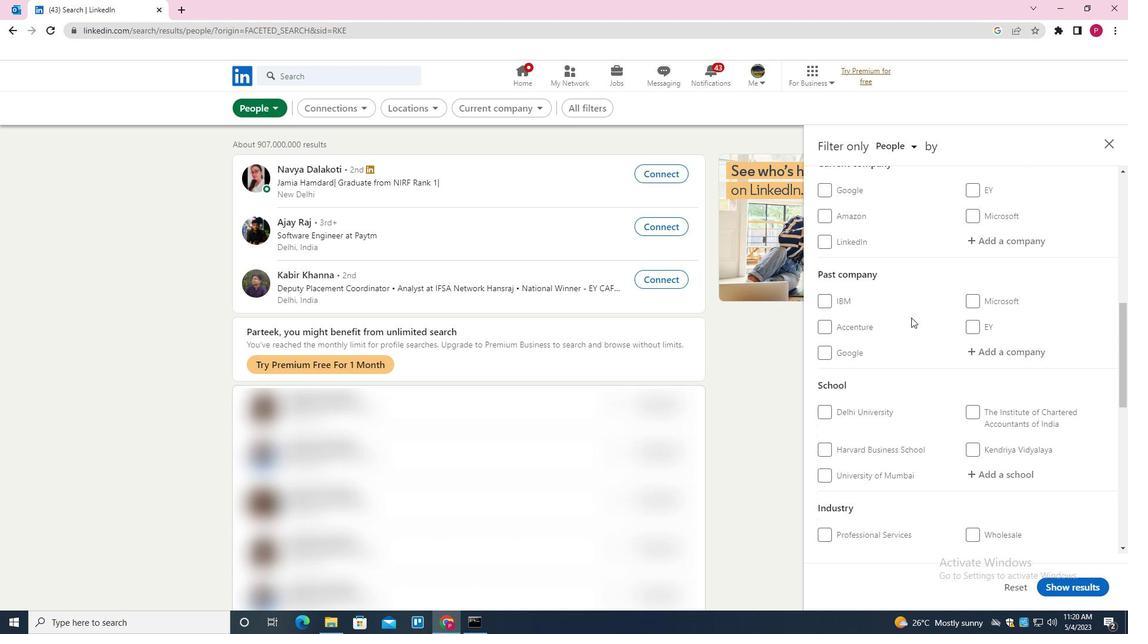
Action: Mouse moved to (1001, 299)
Screenshot: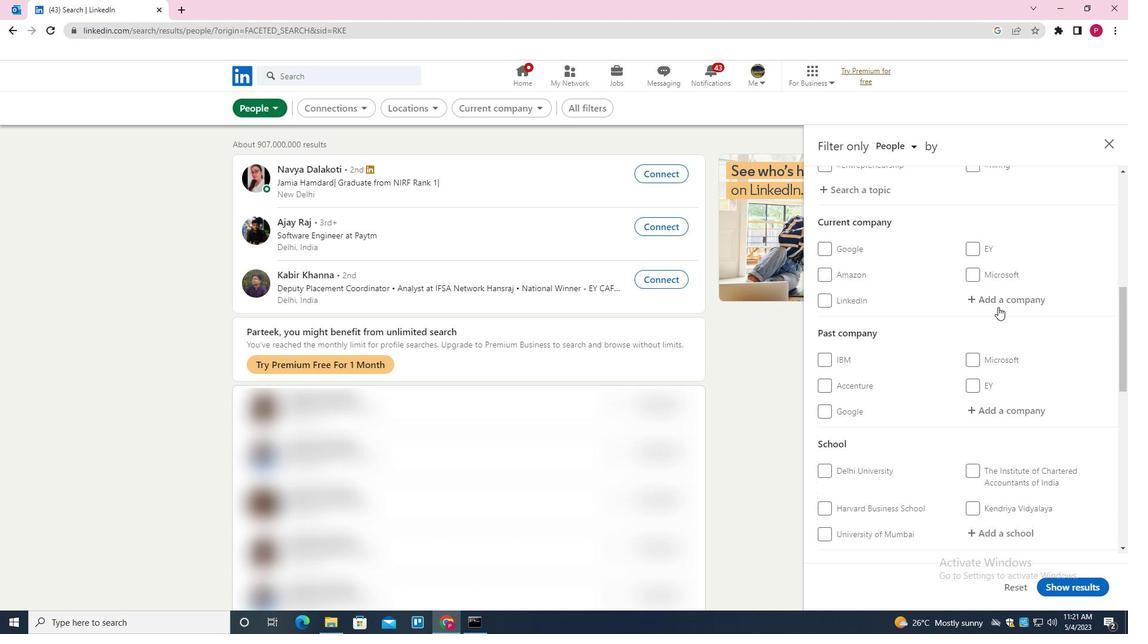 
Action: Mouse pressed left at (1001, 299)
Screenshot: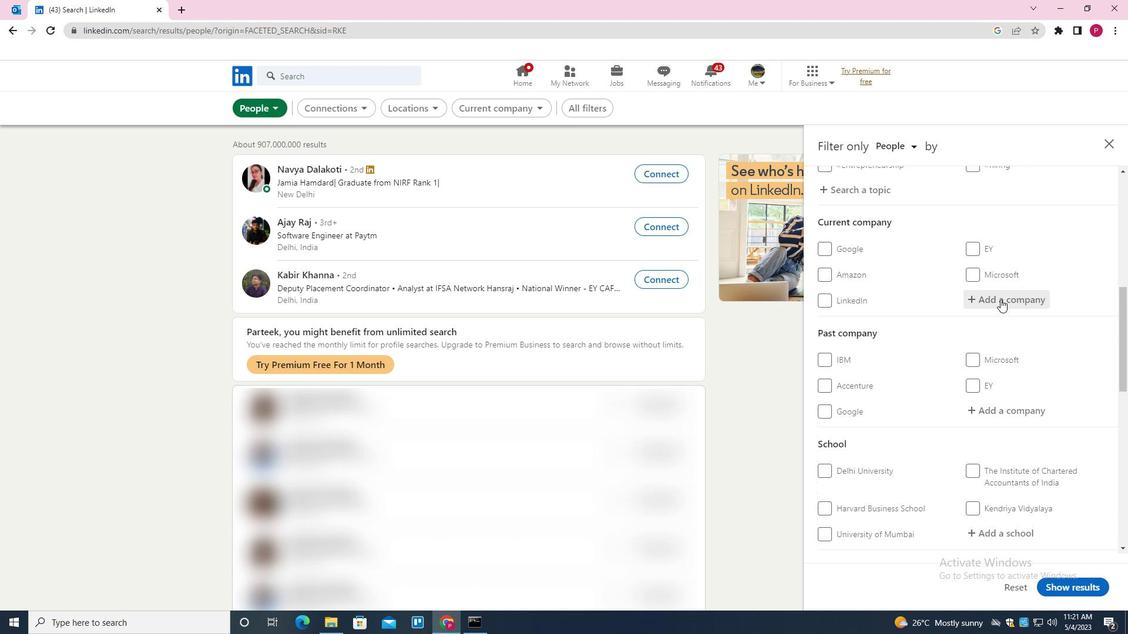 
Action: Key pressed <Key.shift>P<Key.shift>INKVILLA<Key.down><Key.enter>
Screenshot: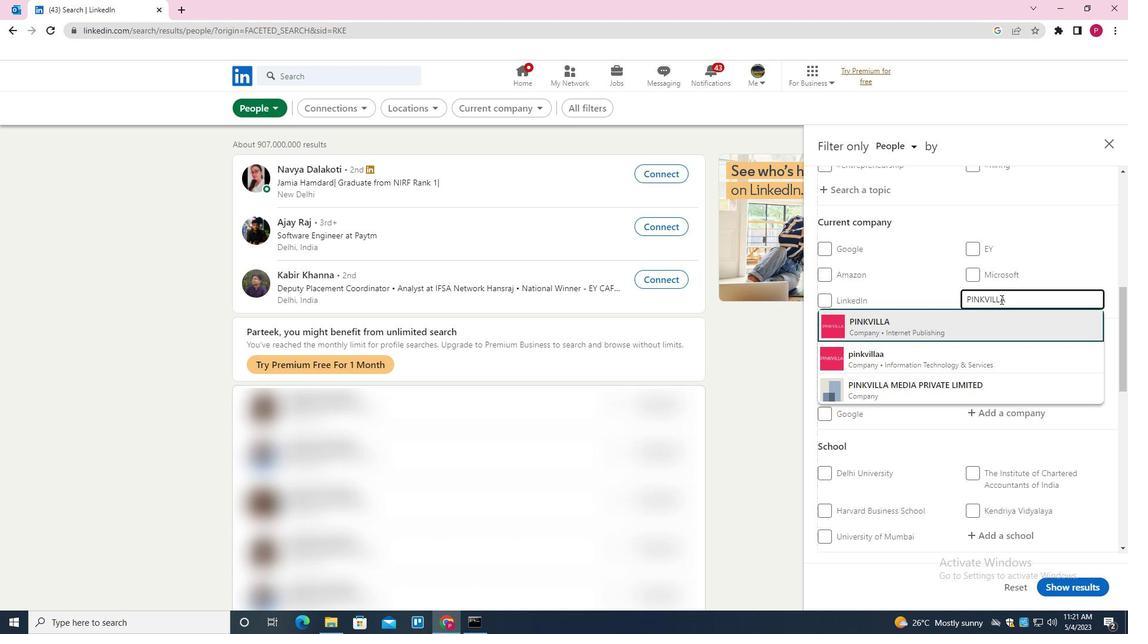 
Action: Mouse moved to (916, 302)
Screenshot: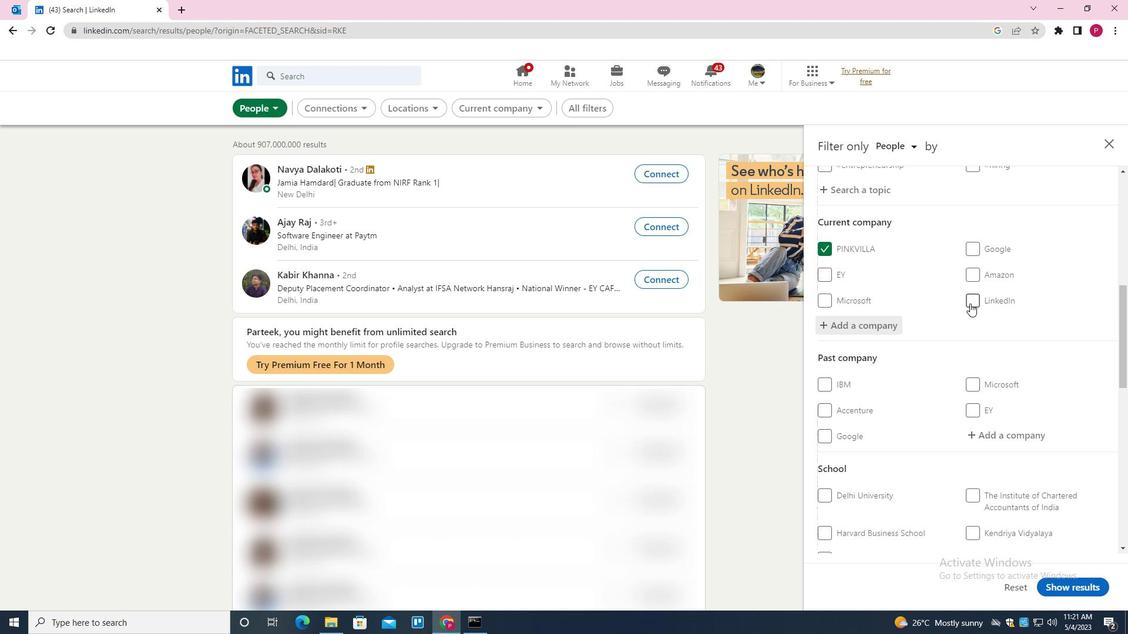 
Action: Mouse scrolled (916, 301) with delta (0, 0)
Screenshot: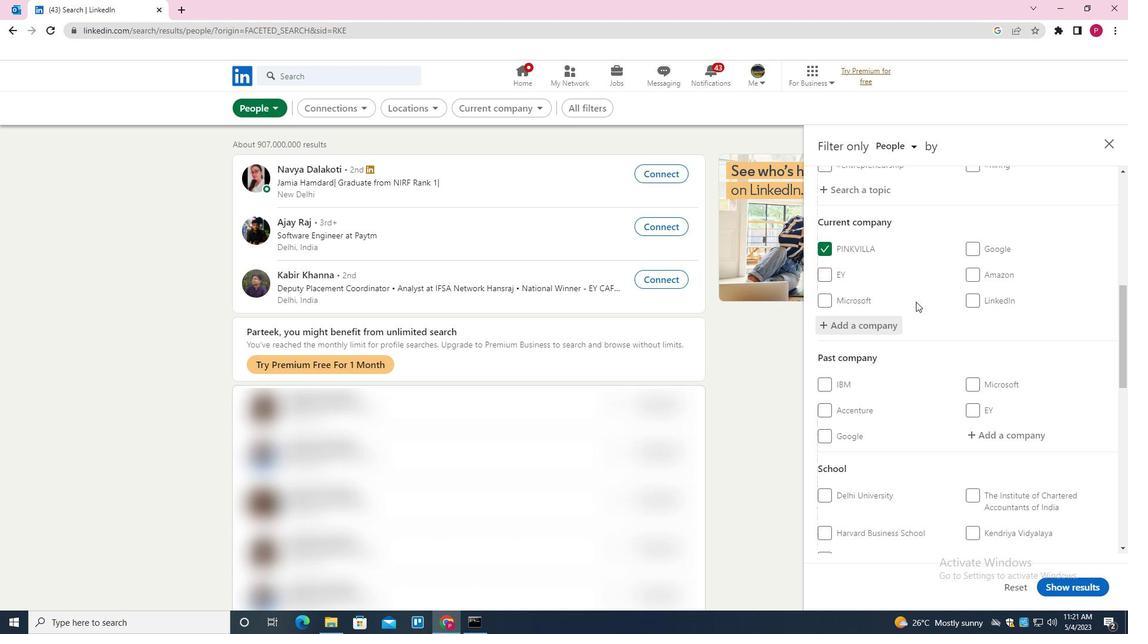 
Action: Mouse scrolled (916, 301) with delta (0, 0)
Screenshot: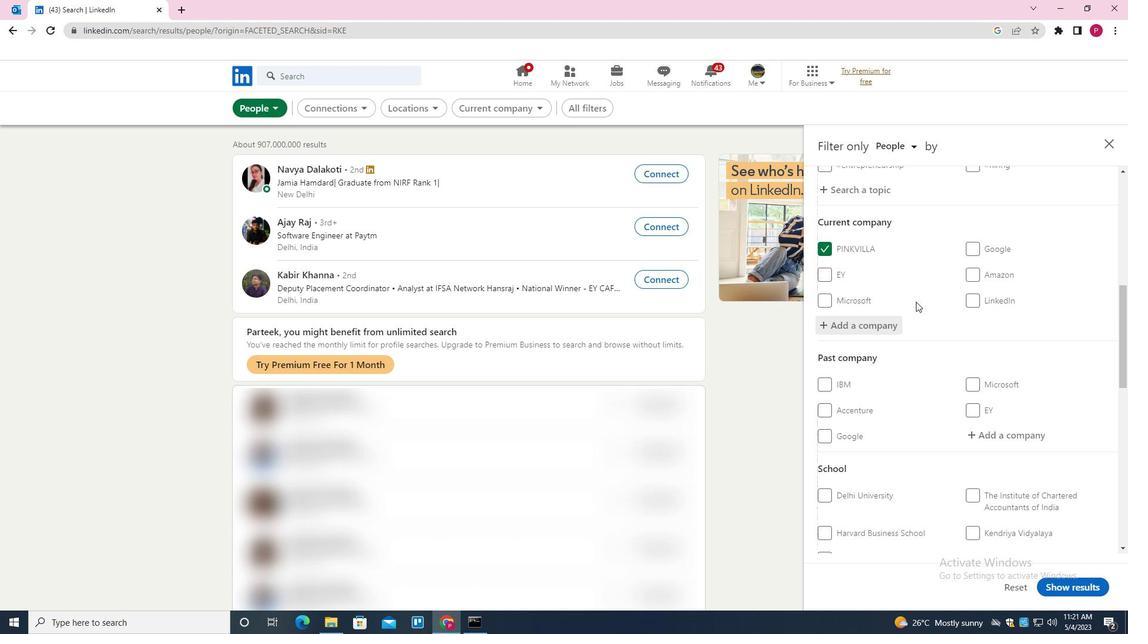 
Action: Mouse scrolled (916, 301) with delta (0, 0)
Screenshot: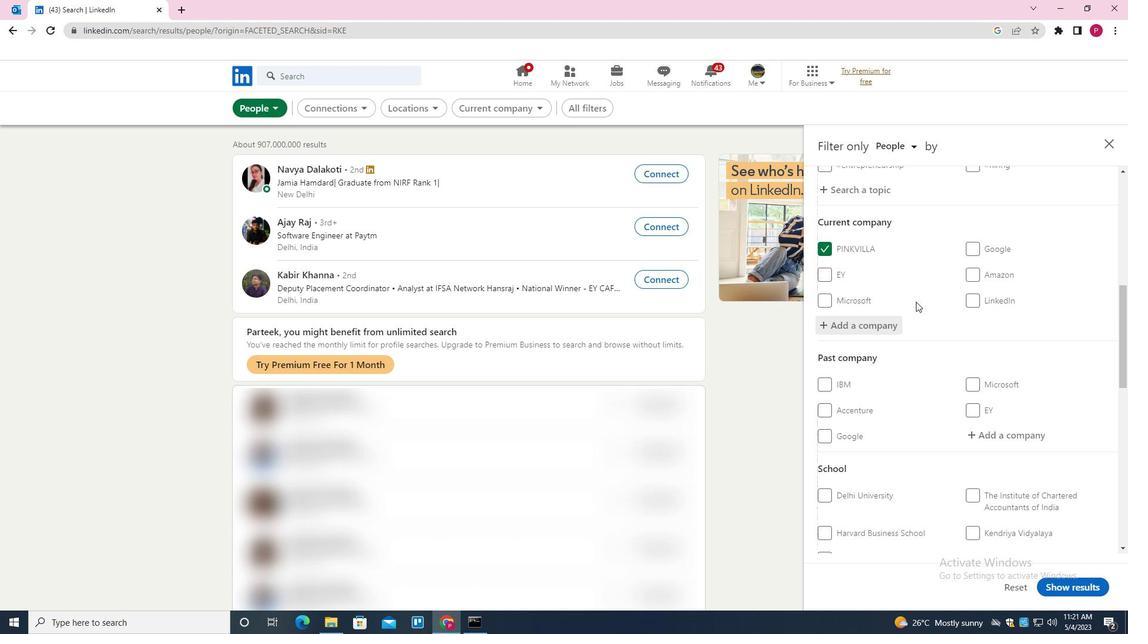 
Action: Mouse moved to (917, 301)
Screenshot: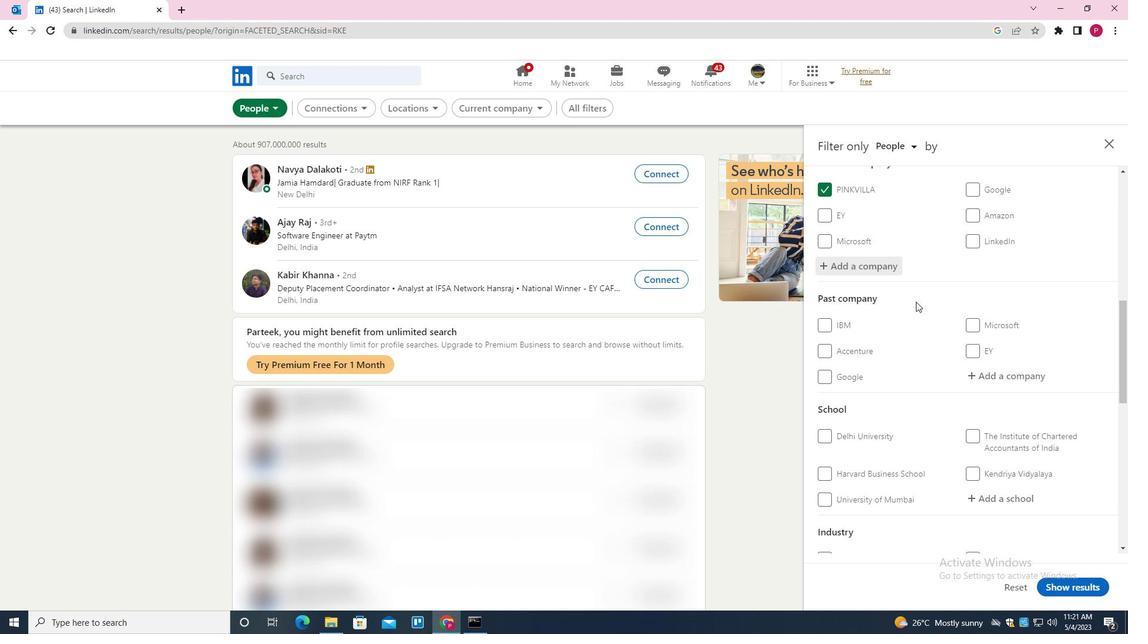 
Action: Mouse scrolled (917, 300) with delta (0, 0)
Screenshot: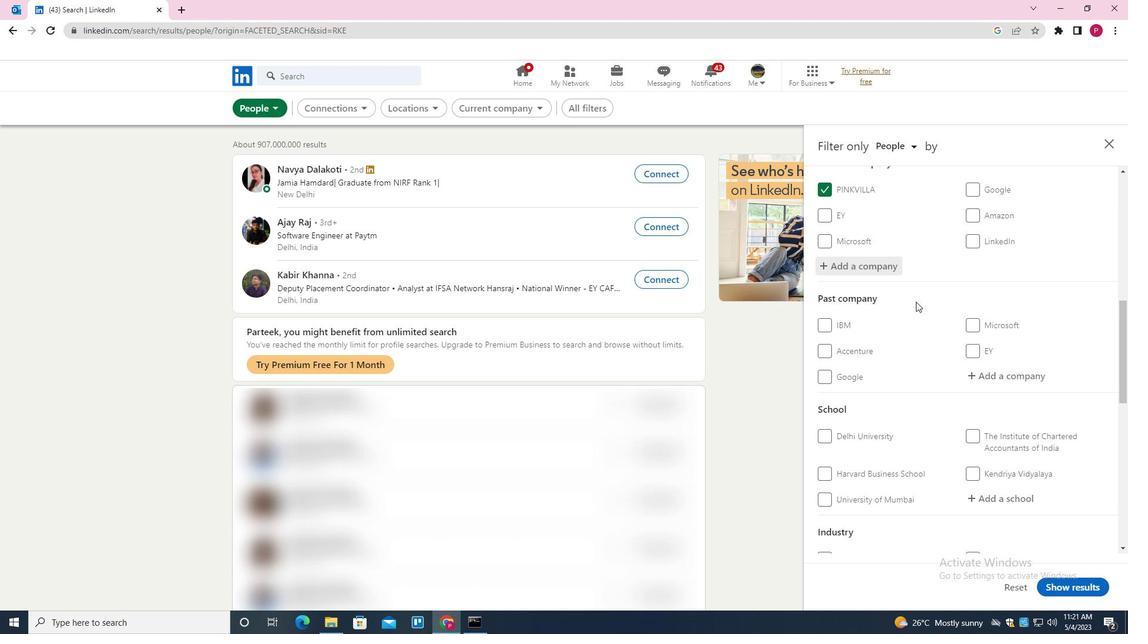 
Action: Mouse moved to (989, 317)
Screenshot: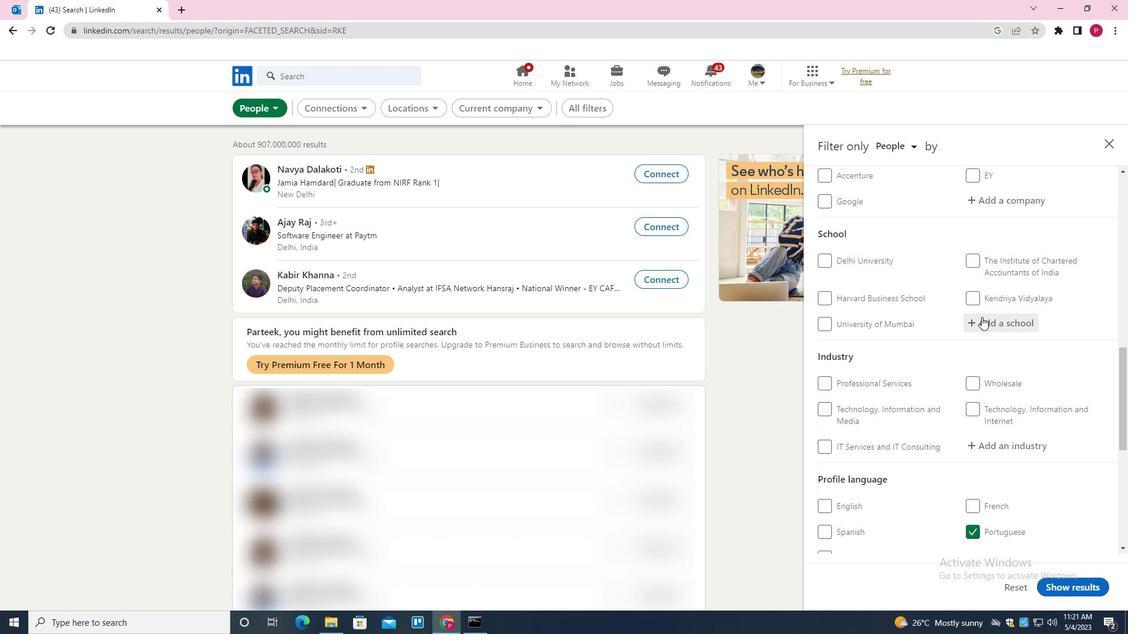 
Action: Mouse pressed left at (989, 317)
Screenshot: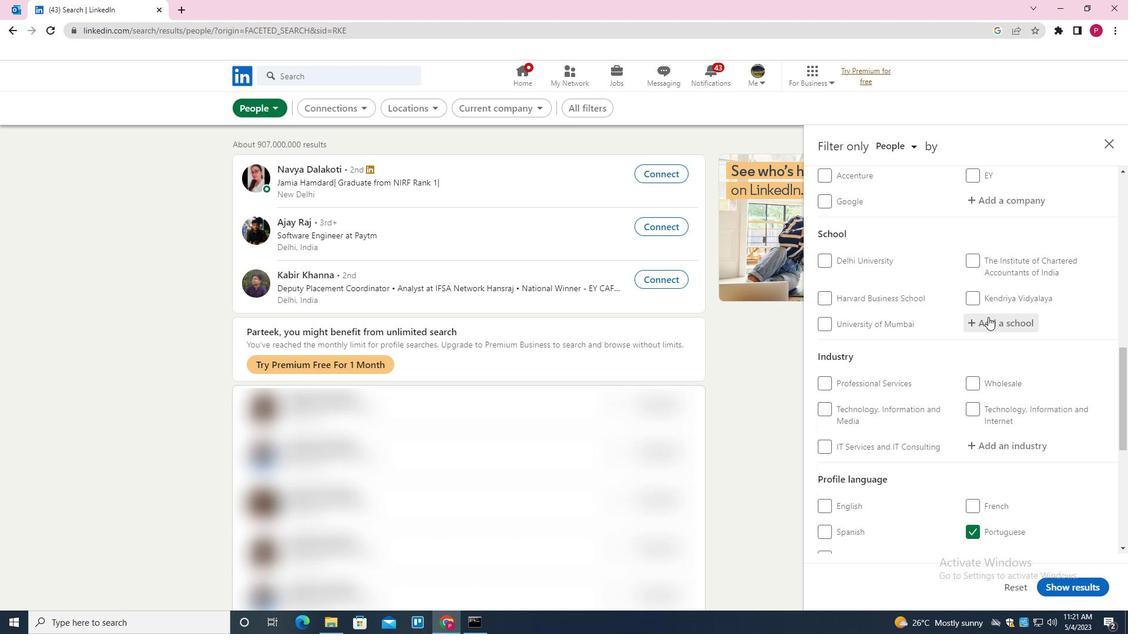 
Action: Key pressed <Key.shift><Key.shift><Key.shift><Key.shift><Key.shift><Key.shift><Key.shift><Key.shift><Key.shift><Key.shift><Key.shift><Key.shift><Key.shift><Key.shift><Key.shift><Key.shift><Key.shift>DR.<Key.space><Key.shift><Key.shift><Key.shift><Key.shift><Key.shift><Key.shift><Key.shift><Key.shift>MGR<Key.space><Key.backspace><Key.backspace><Key.backspace><Key.backspace><Key.backspace><Key.backspace><Key.space><Key.shift><Key.shift>MGR<Key.space><Key.shift><Key.shift><Key.shift><Key.shift><Key.shift><Key.shift><Key.shift><Key.shift>EDUCATIONAL<Key.space>AND<Key.space><Key.shift><Key.shift>RESEARCH<Key.space><Key.shift>INSTITUTE<Key.down><Key.enter>
Screenshot: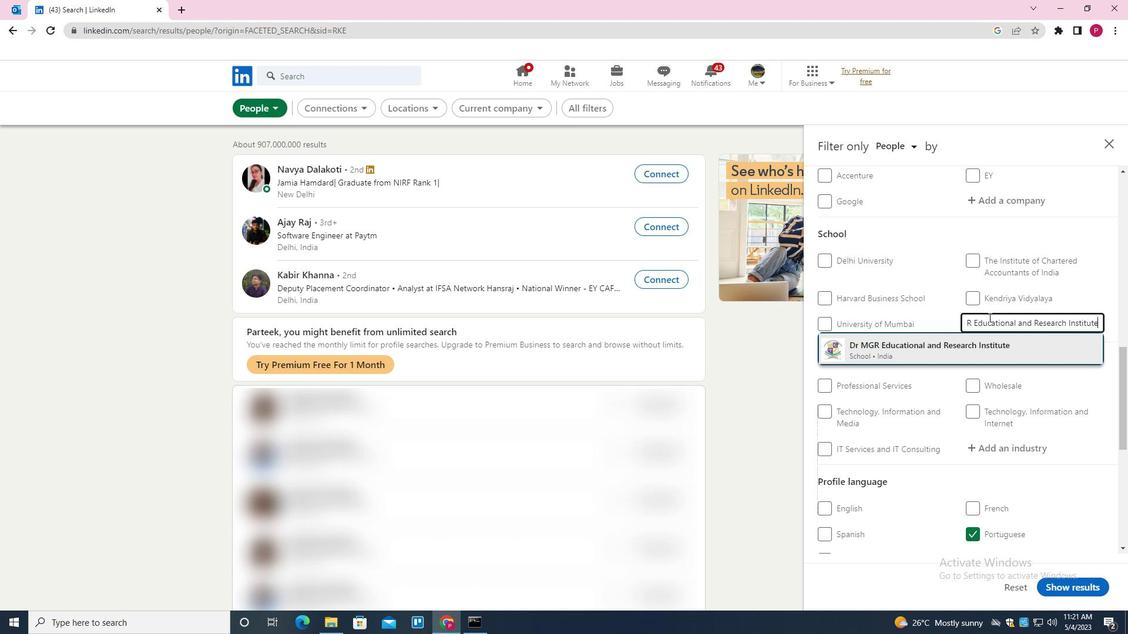 
Action: Mouse moved to (980, 325)
Screenshot: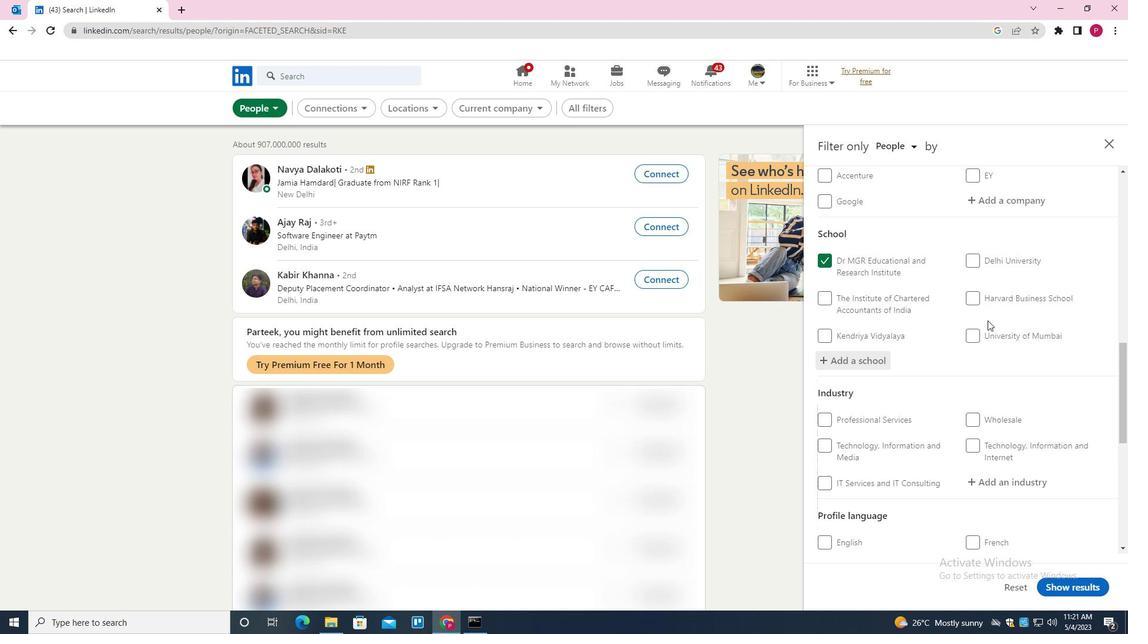 
Action: Mouse scrolled (980, 325) with delta (0, 0)
Screenshot: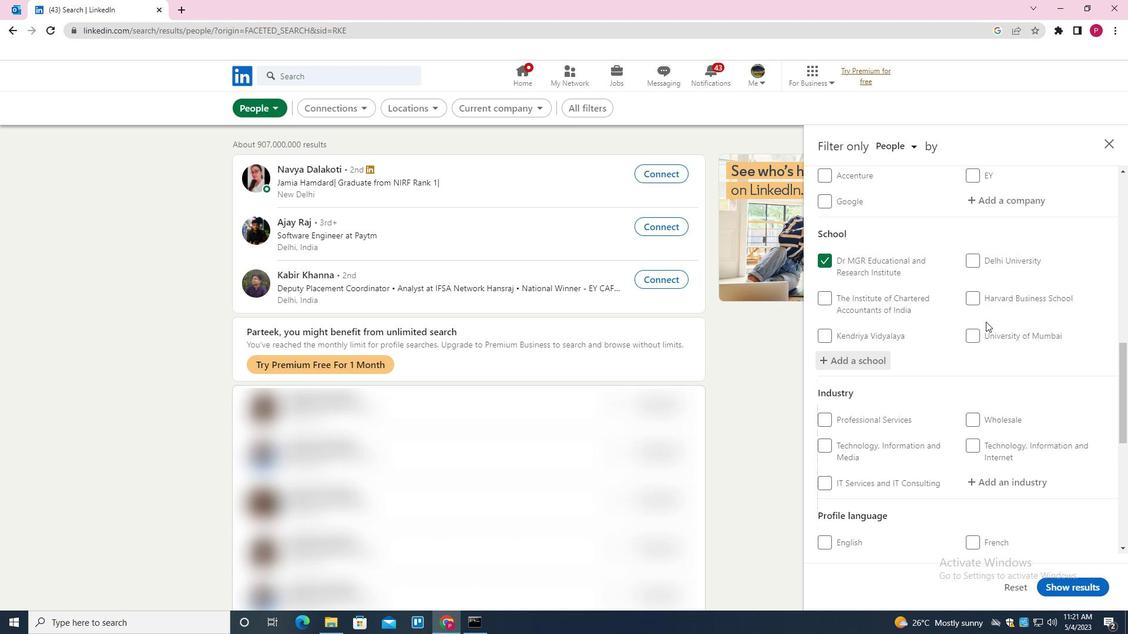 
Action: Mouse moved to (980, 326)
Screenshot: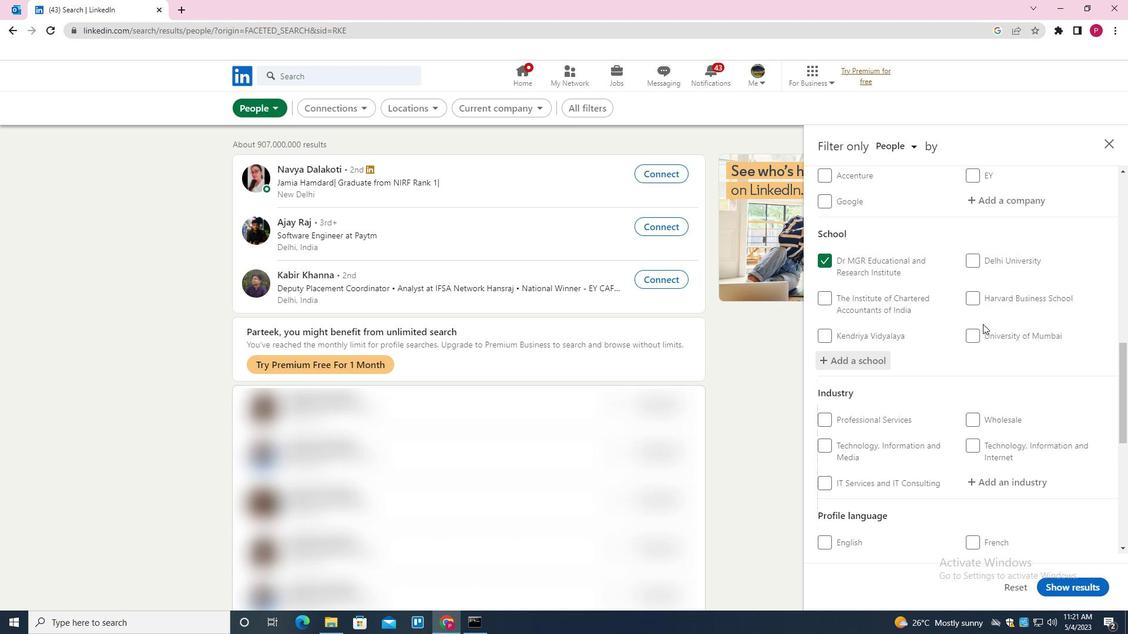 
Action: Mouse scrolled (980, 325) with delta (0, 0)
Screenshot: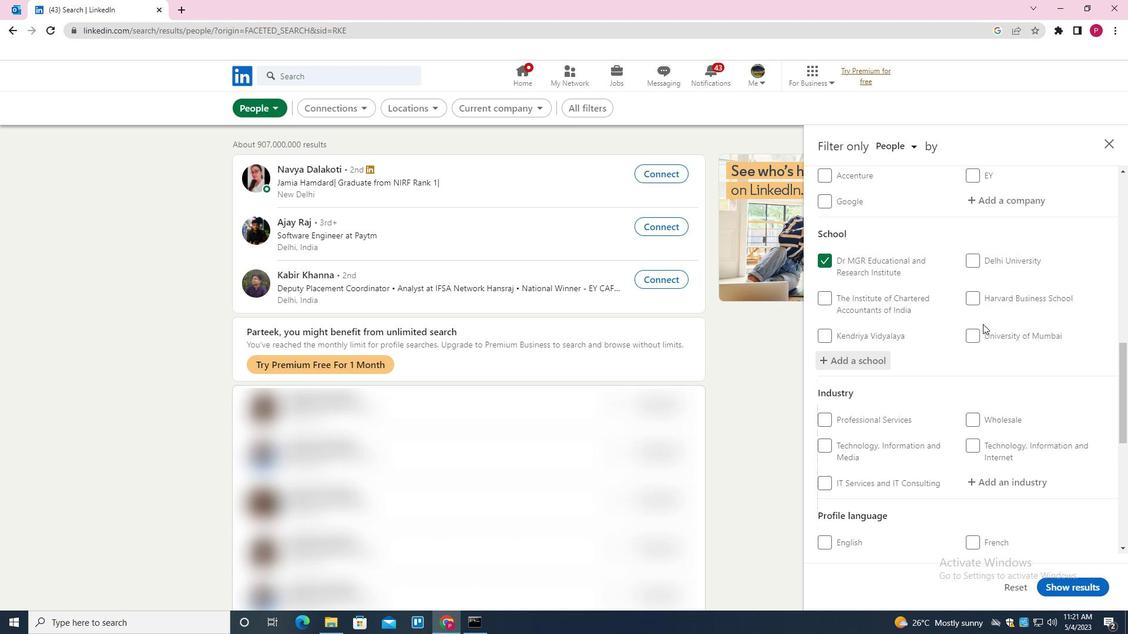 
Action: Mouse scrolled (980, 325) with delta (0, 0)
Screenshot: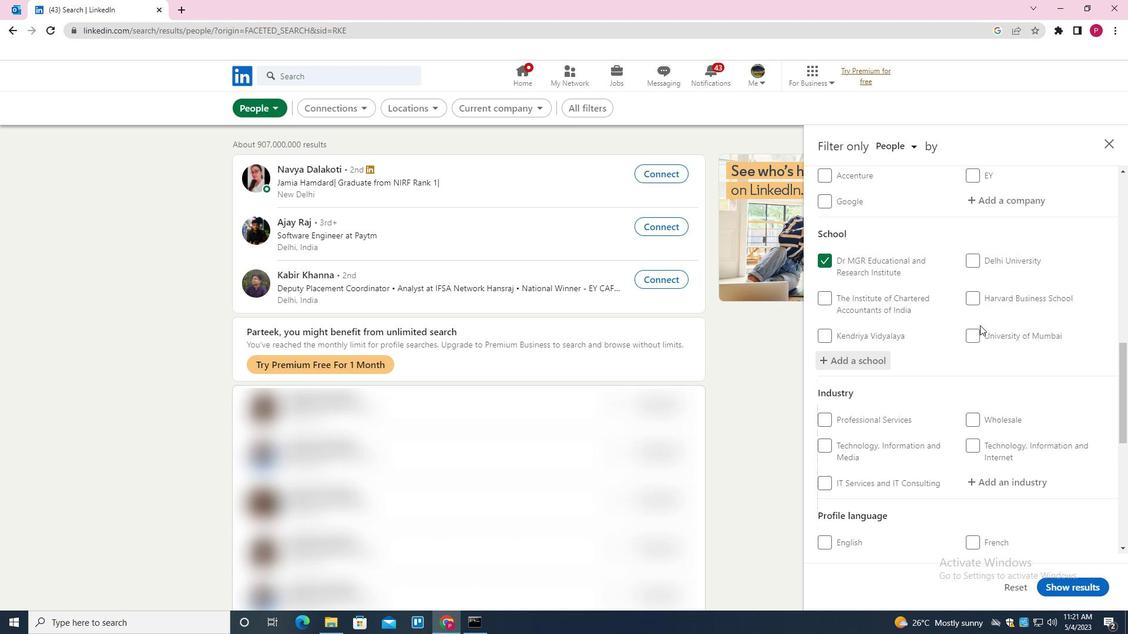 
Action: Mouse moved to (1004, 307)
Screenshot: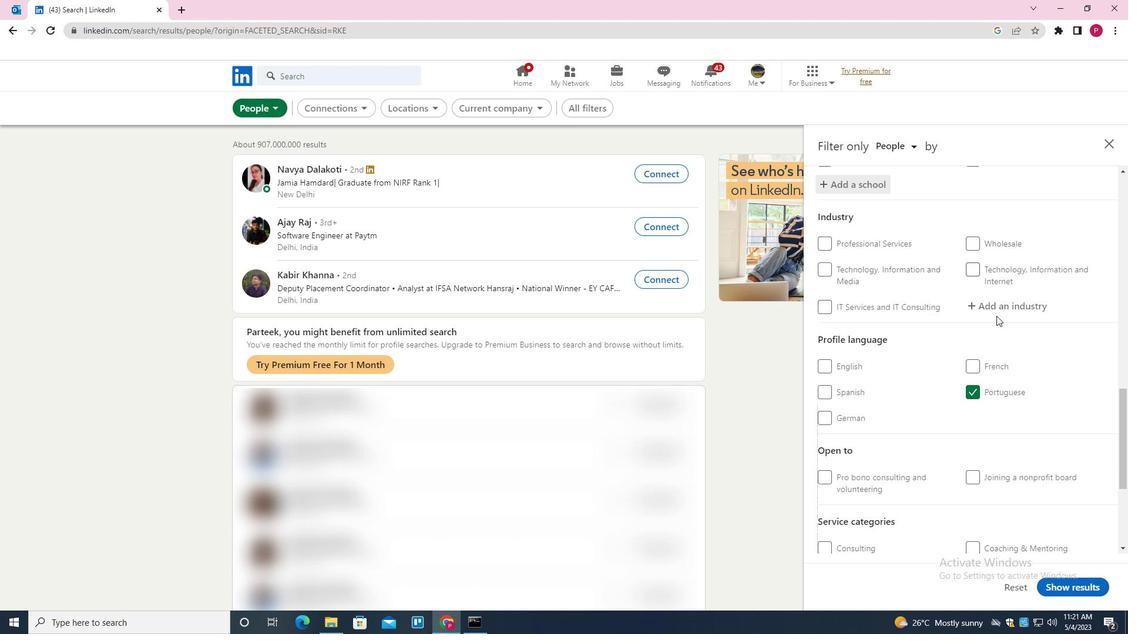 
Action: Mouse pressed left at (1004, 307)
Screenshot: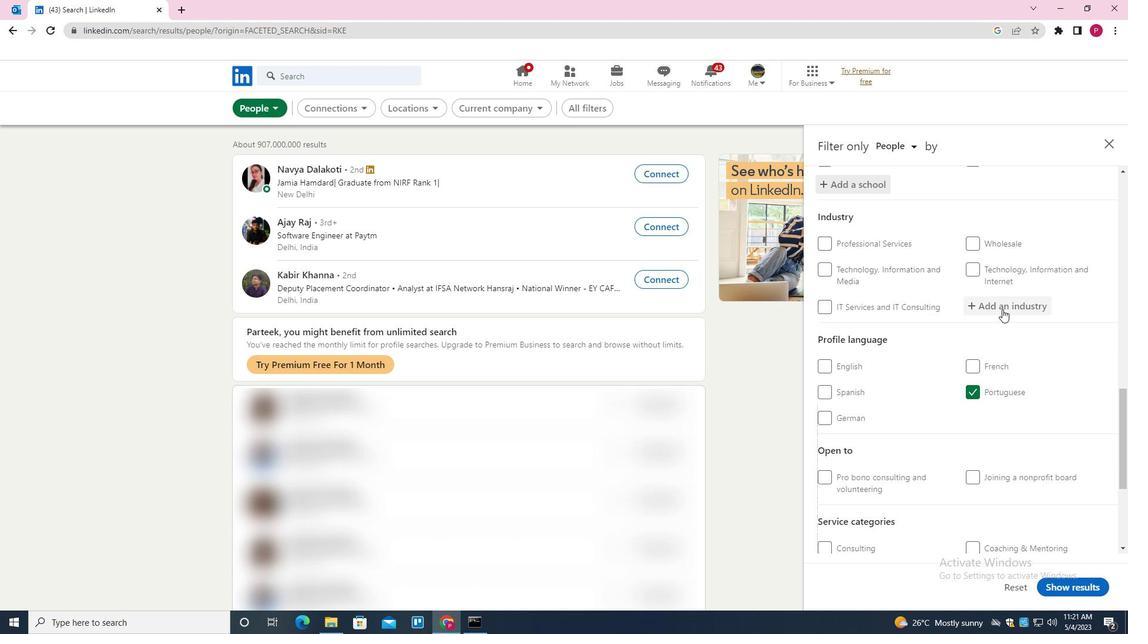 
Action: Key pressed <Key.shift><Key.shift><Key.shift><Key.shift><Key.shift><Key.shift><Key.shift><Key.shift><Key.shift><Key.shift>BREWERIES<Key.down><Key.enter>
Screenshot: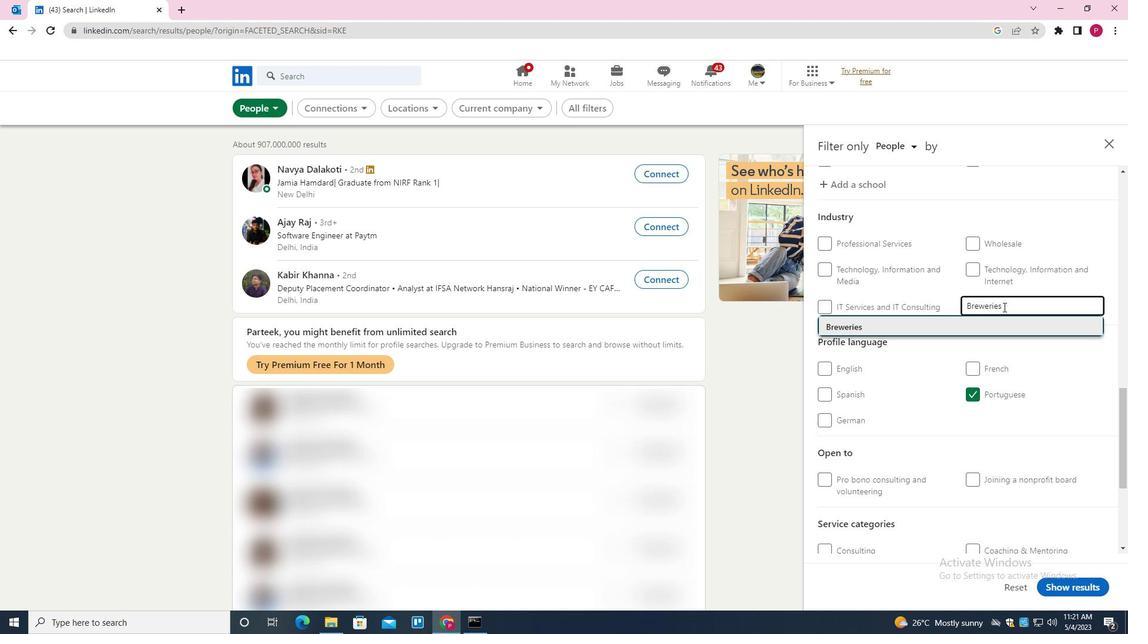 
Action: Mouse moved to (848, 343)
Screenshot: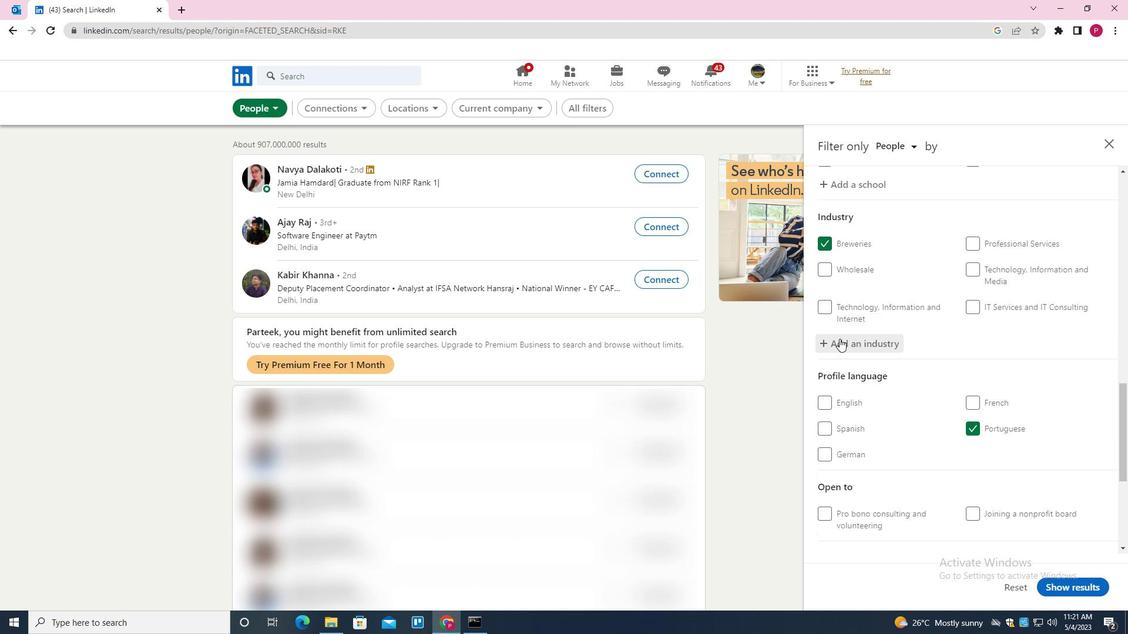 
Action: Mouse scrolled (848, 343) with delta (0, 0)
Screenshot: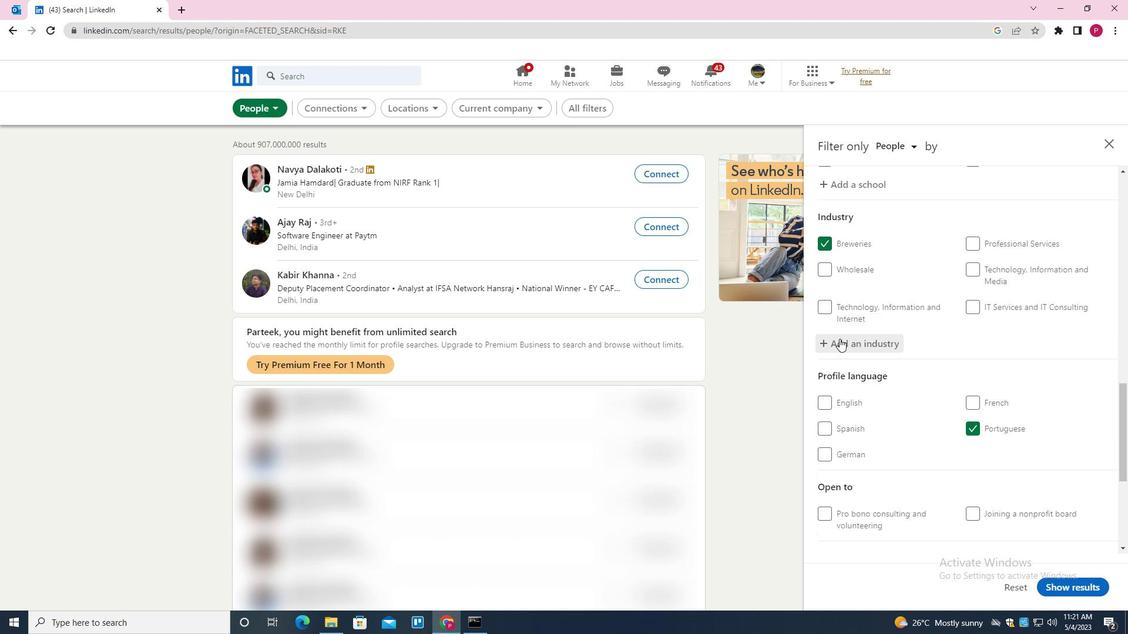 
Action: Mouse moved to (861, 344)
Screenshot: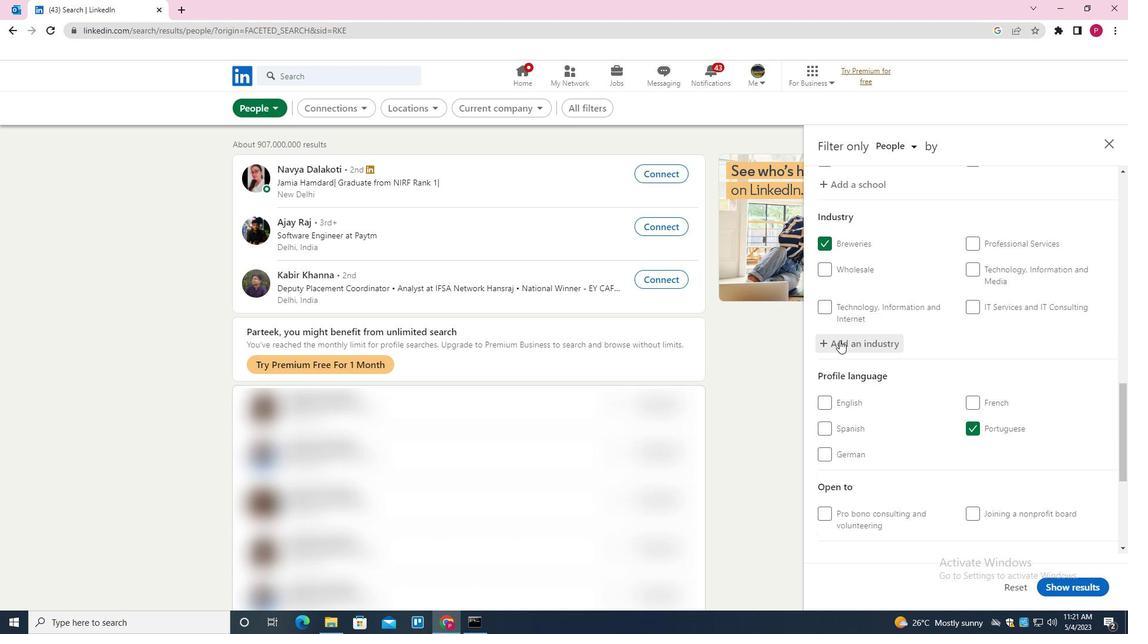 
Action: Mouse scrolled (861, 343) with delta (0, 0)
Screenshot: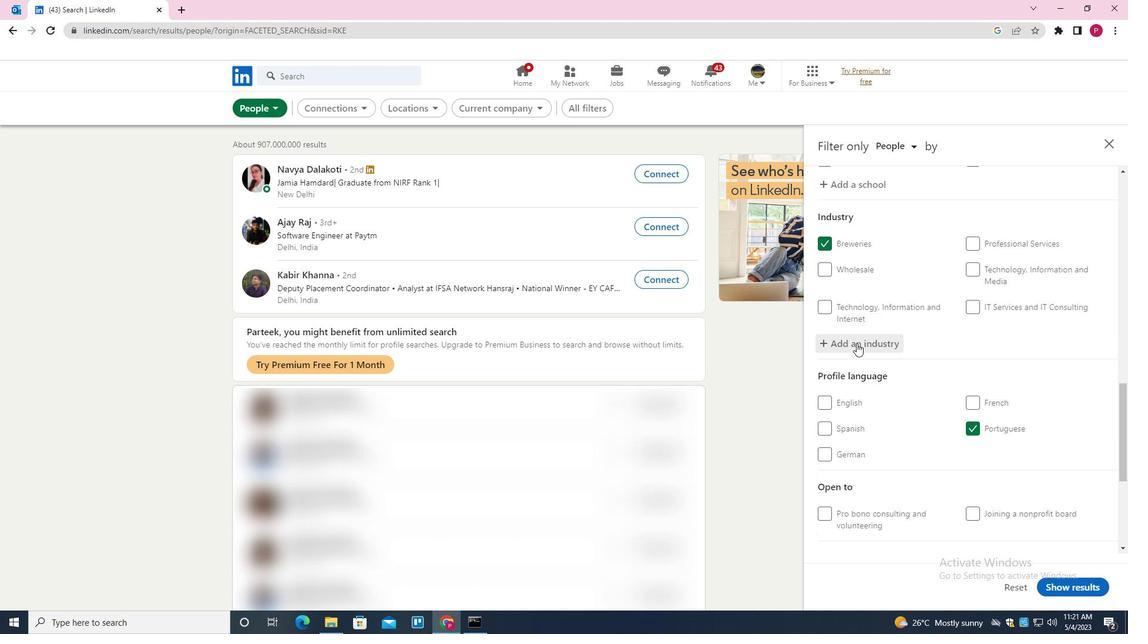 
Action: Mouse moved to (863, 345)
Screenshot: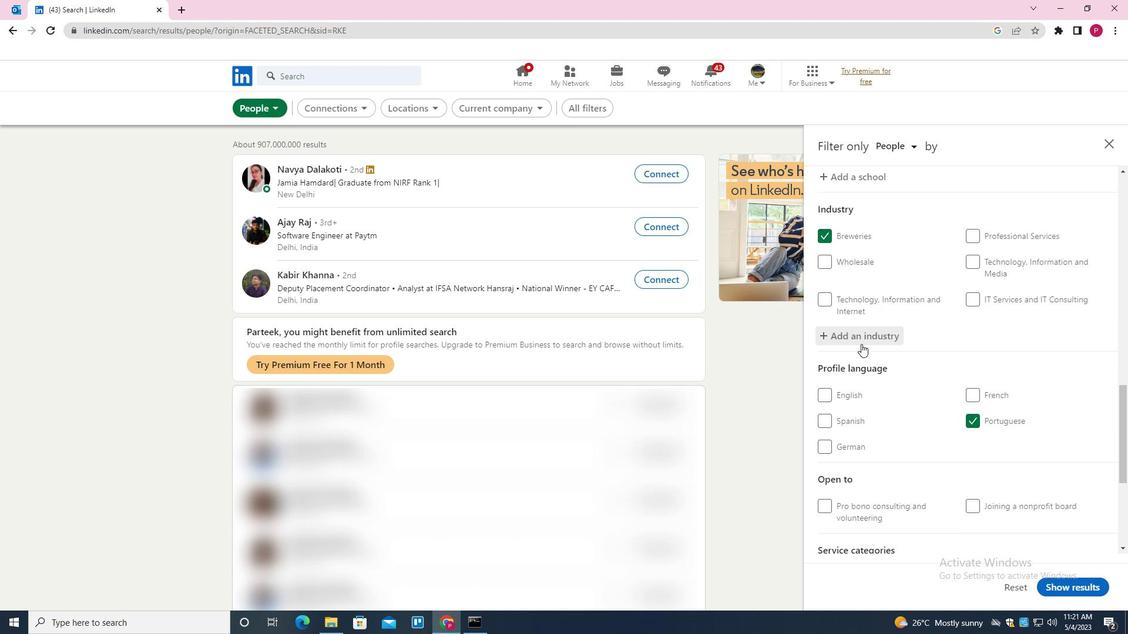 
Action: Mouse scrolled (863, 345) with delta (0, 0)
Screenshot: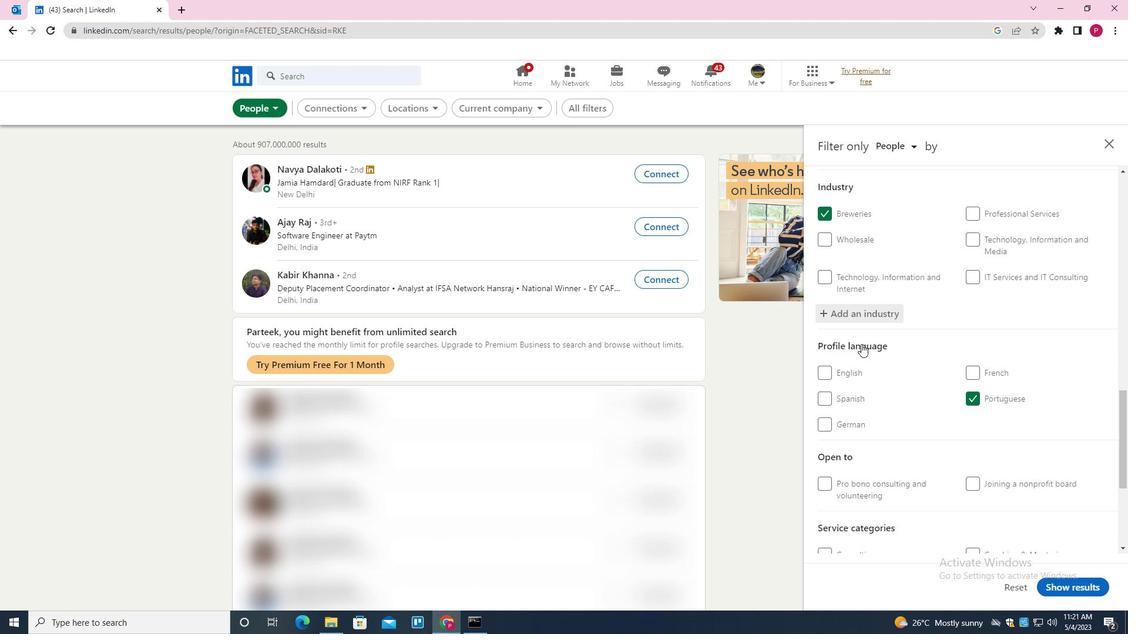 
Action: Mouse moved to (866, 345)
Screenshot: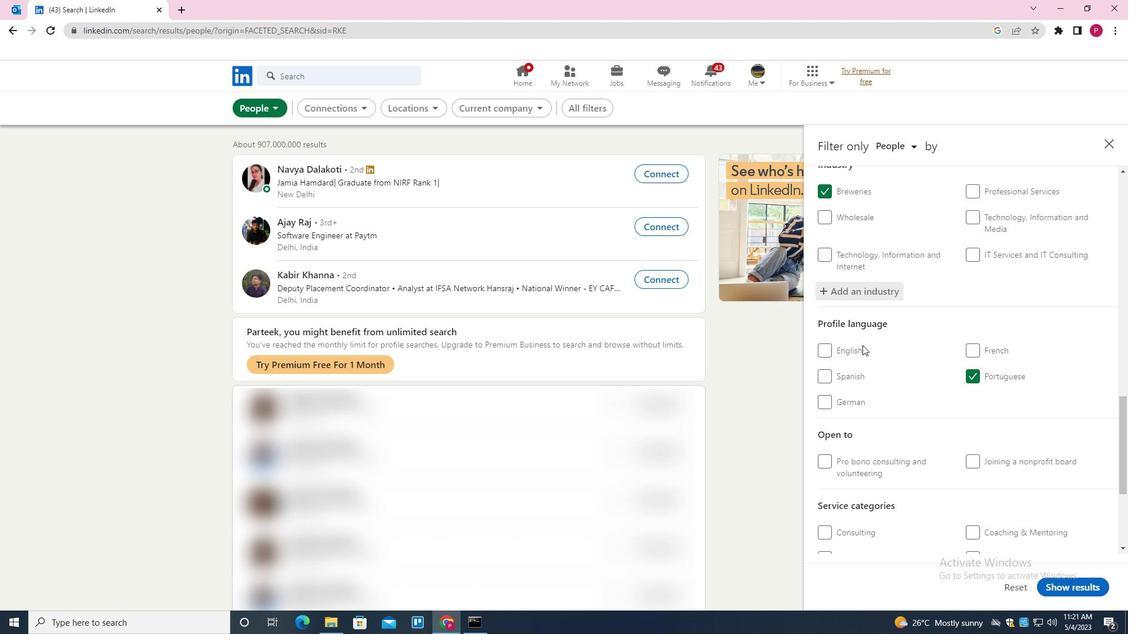 
Action: Mouse scrolled (866, 345) with delta (0, 0)
Screenshot: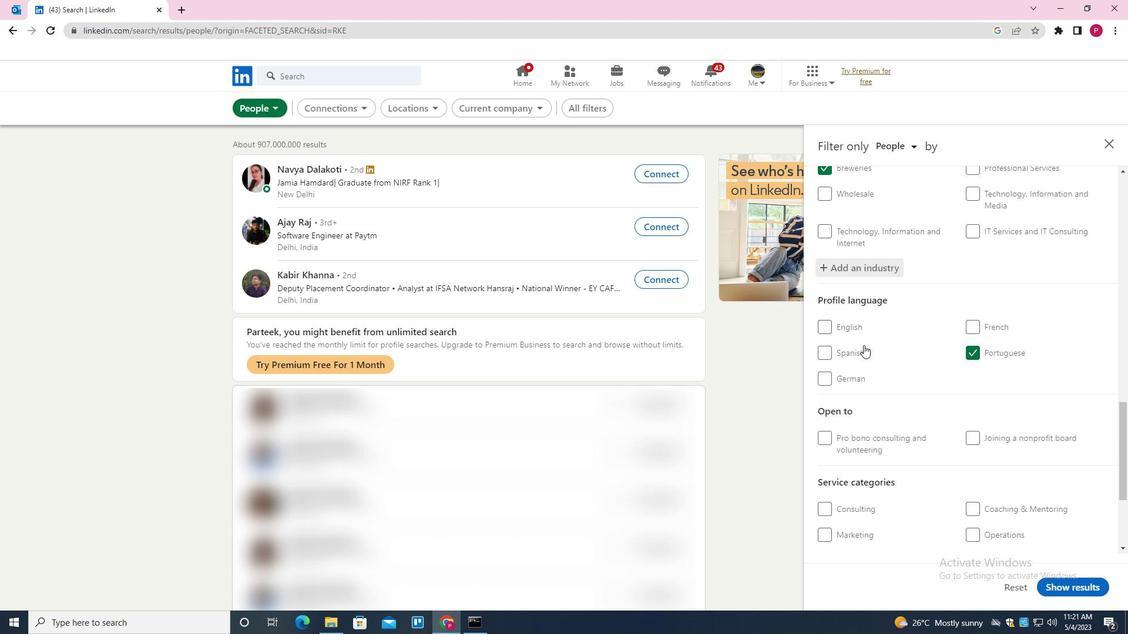 
Action: Mouse moved to (990, 399)
Screenshot: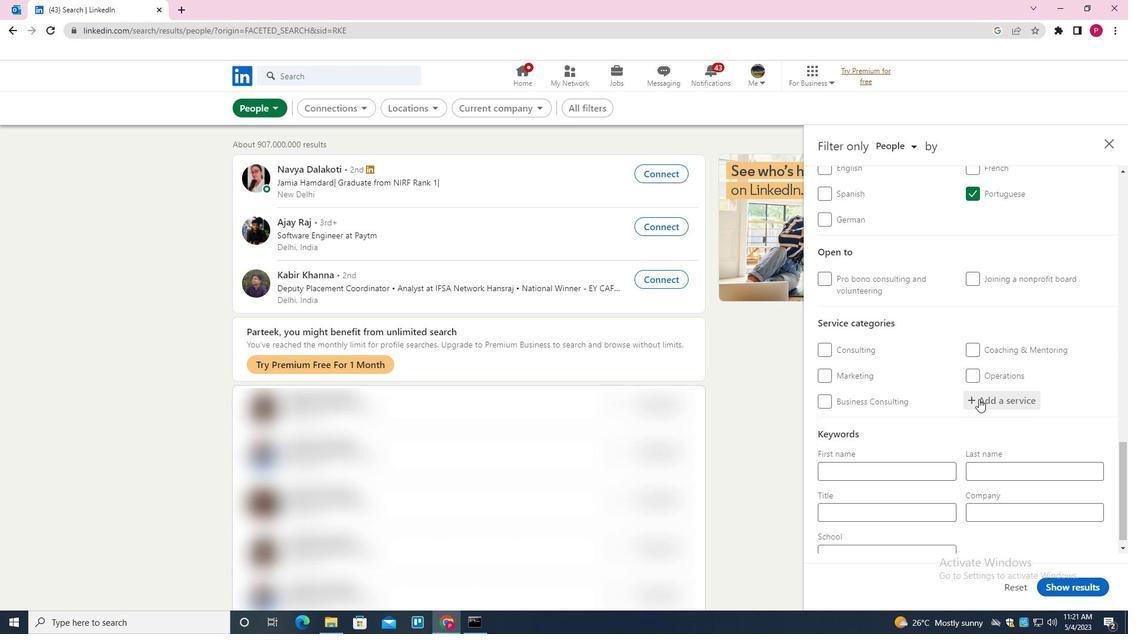 
Action: Mouse pressed left at (990, 399)
Screenshot: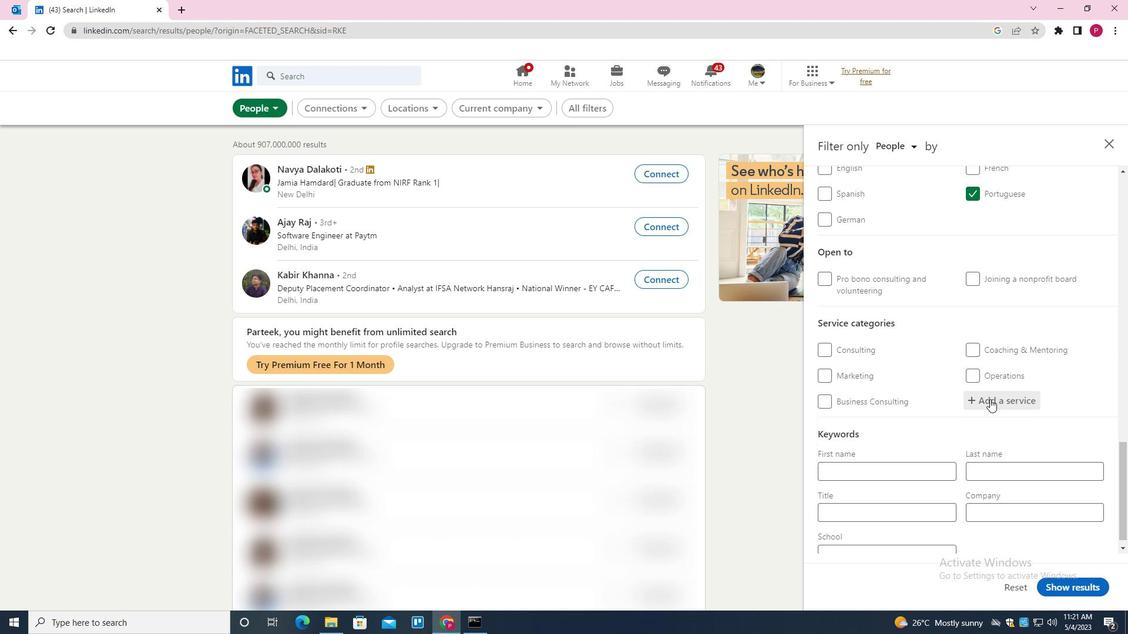 
Action: Mouse moved to (985, 403)
Screenshot: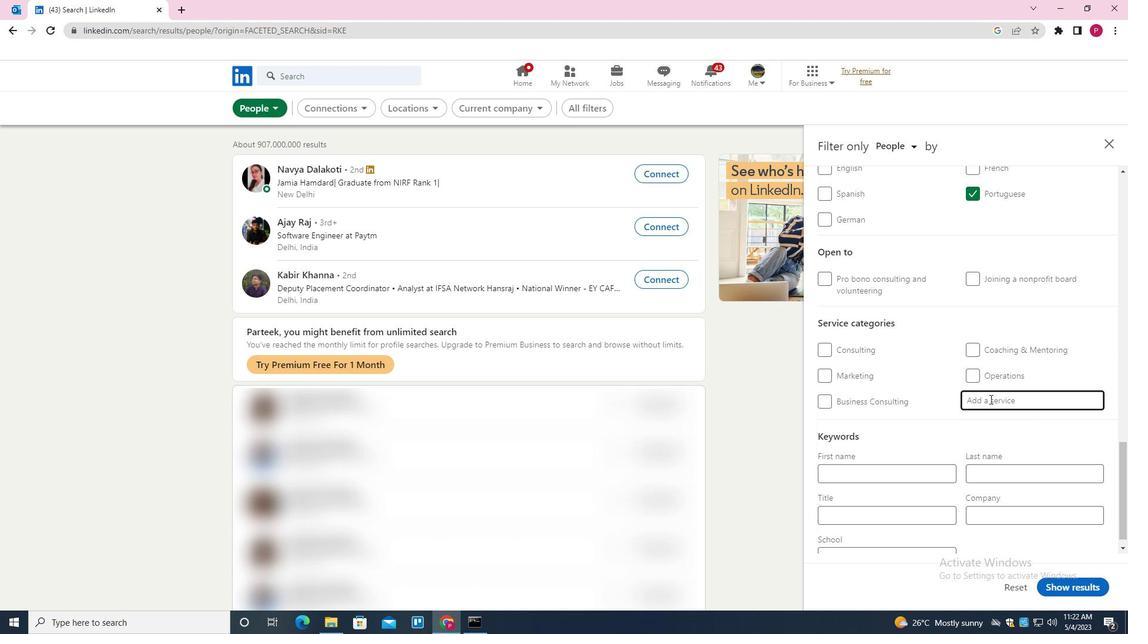 
Action: Key pressed <Key.shift>
Screenshot: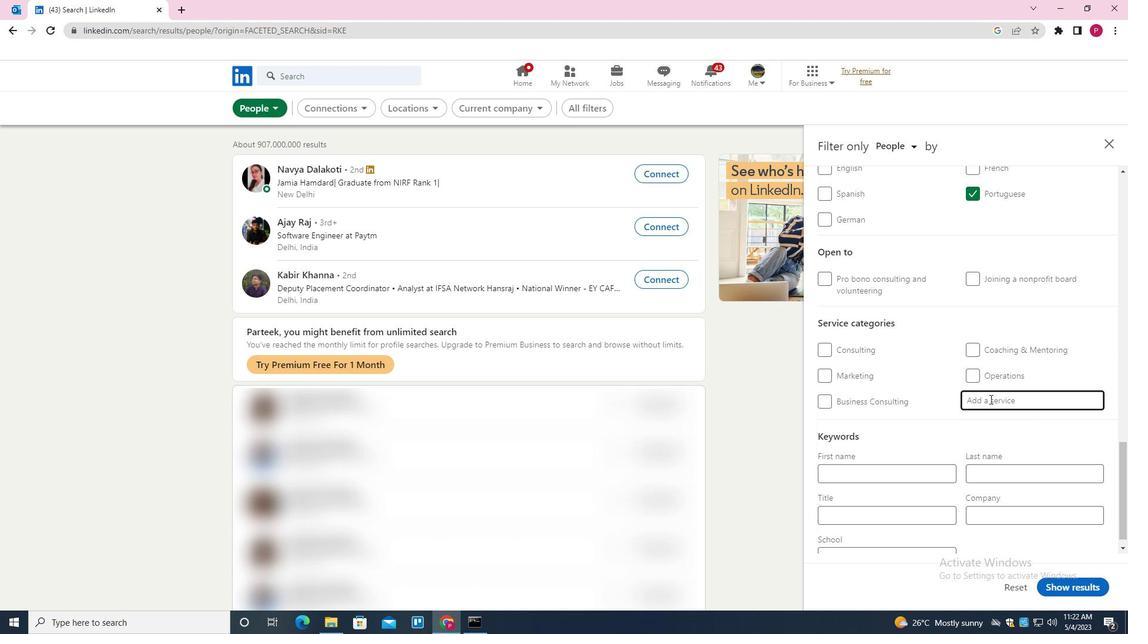 
Action: Mouse moved to (975, 410)
Screenshot: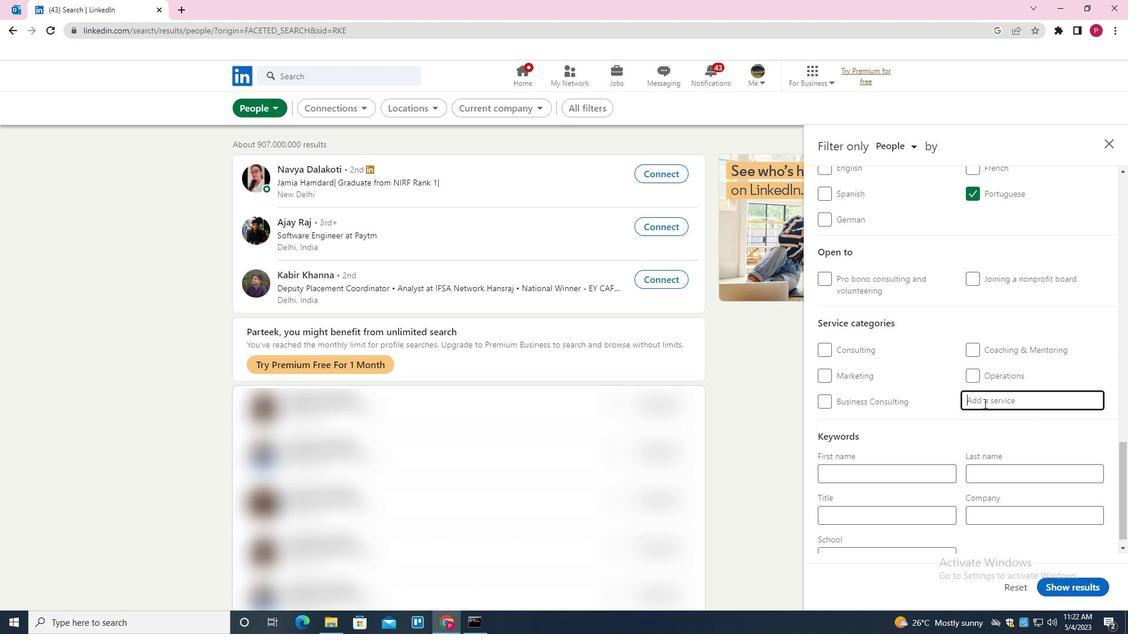 
Action: Key pressed <Key.shift><Key.shift><Key.shift><Key.shift><Key.shift><Key.shift><Key.shift><Key.shift><Key.shift><Key.shift><Key.shift><Key.shift><Key.shift><Key.shift><Key.shift><Key.shift>FINANCIAL<Key.space><Key.shift>ADVISORY<Key.down><Key.enter>
Screenshot: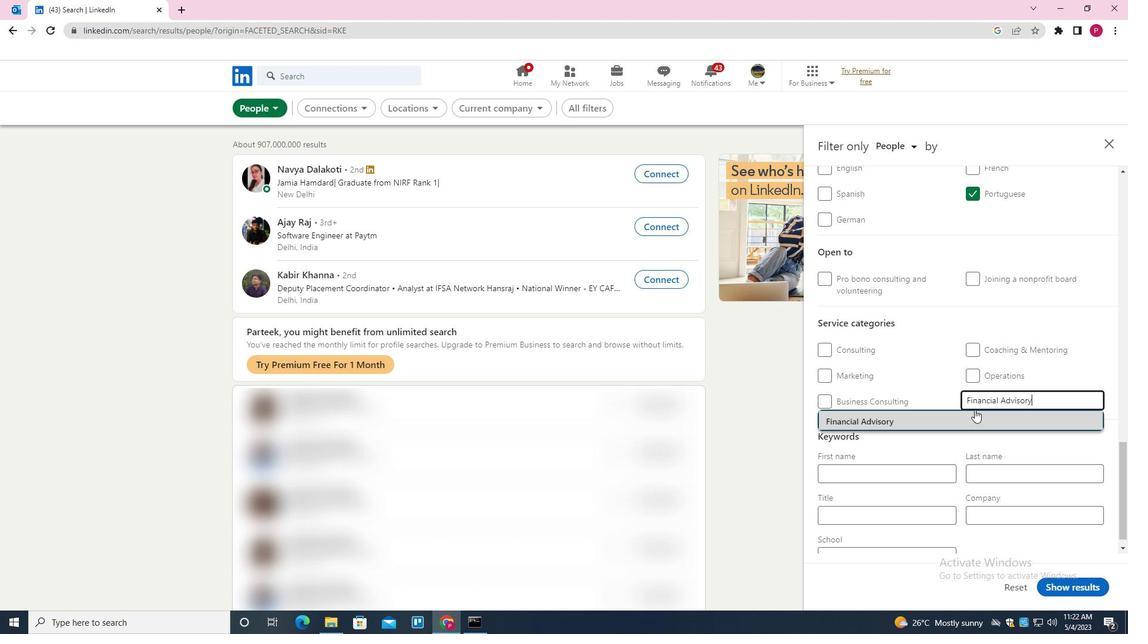 
Action: Mouse moved to (974, 410)
Screenshot: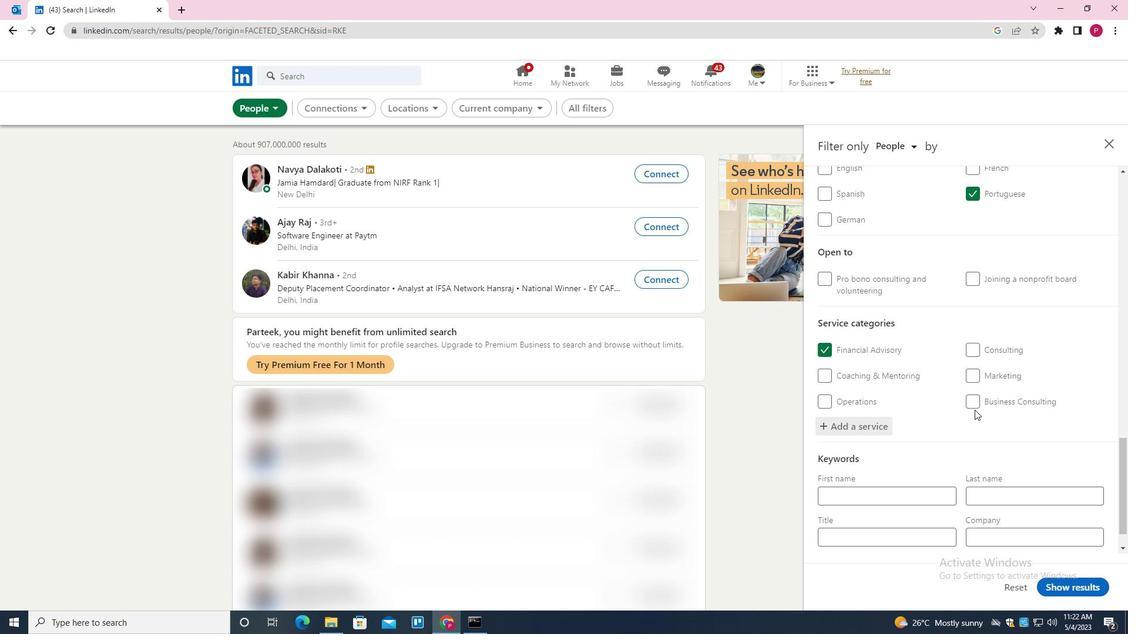 
Action: Mouse scrolled (974, 409) with delta (0, 0)
Screenshot: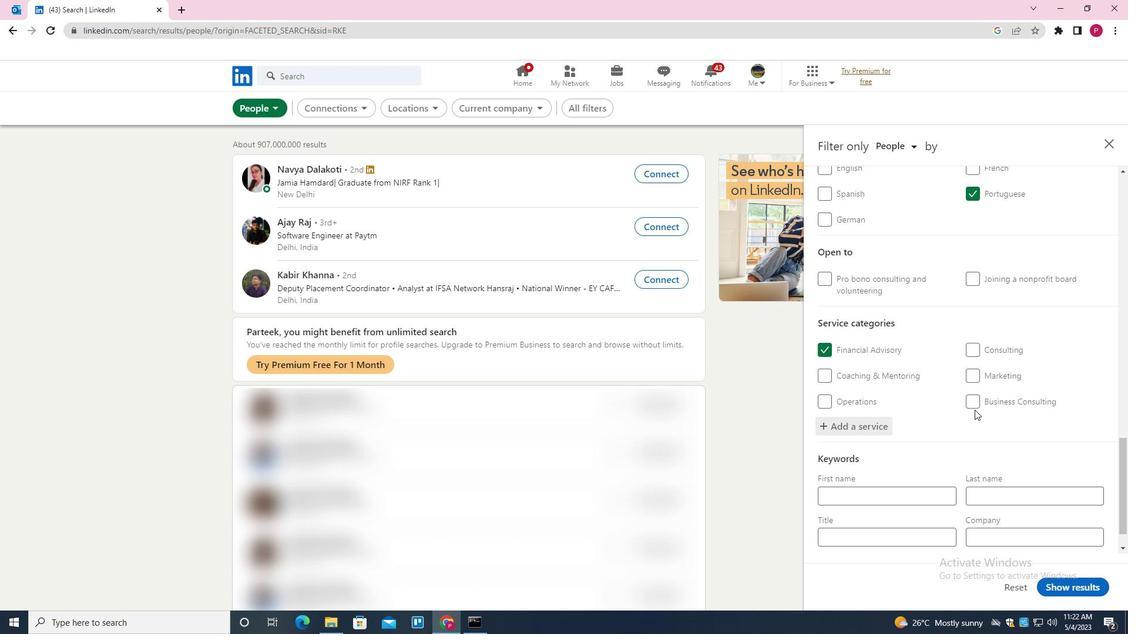 
Action: Mouse scrolled (974, 409) with delta (0, 0)
Screenshot: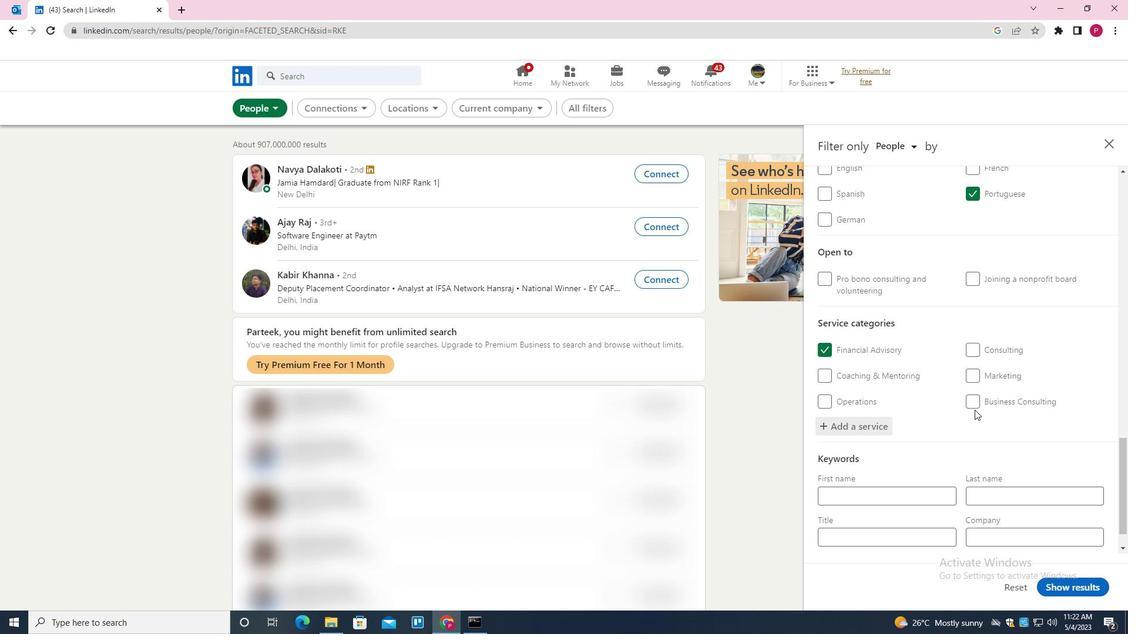 
Action: Mouse moved to (970, 413)
Screenshot: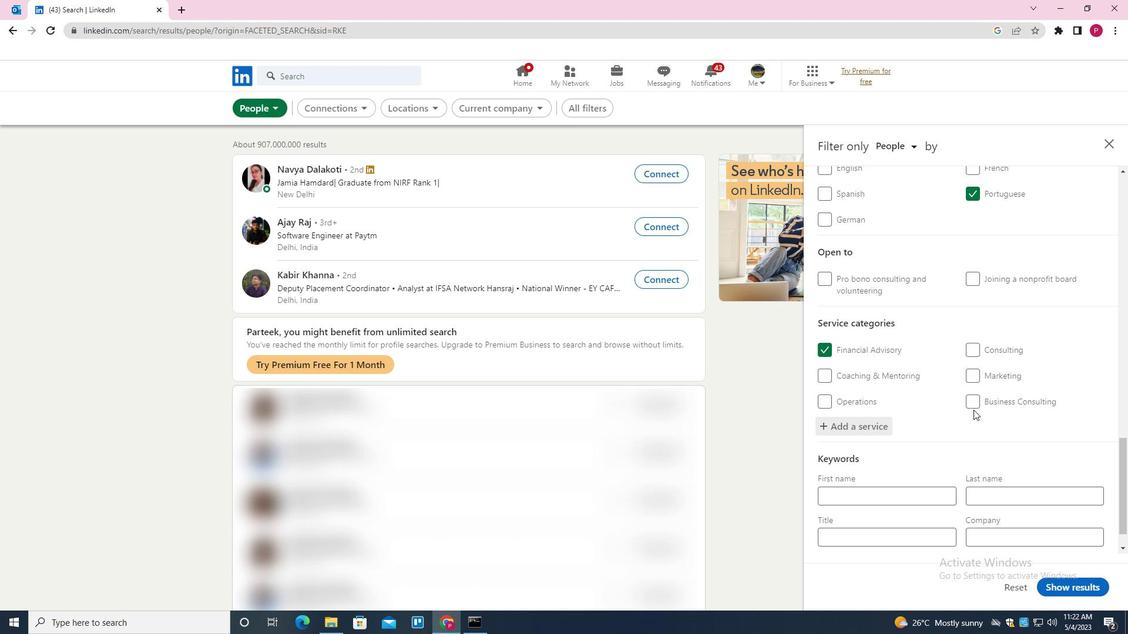 
Action: Mouse scrolled (970, 413) with delta (0, 0)
Screenshot: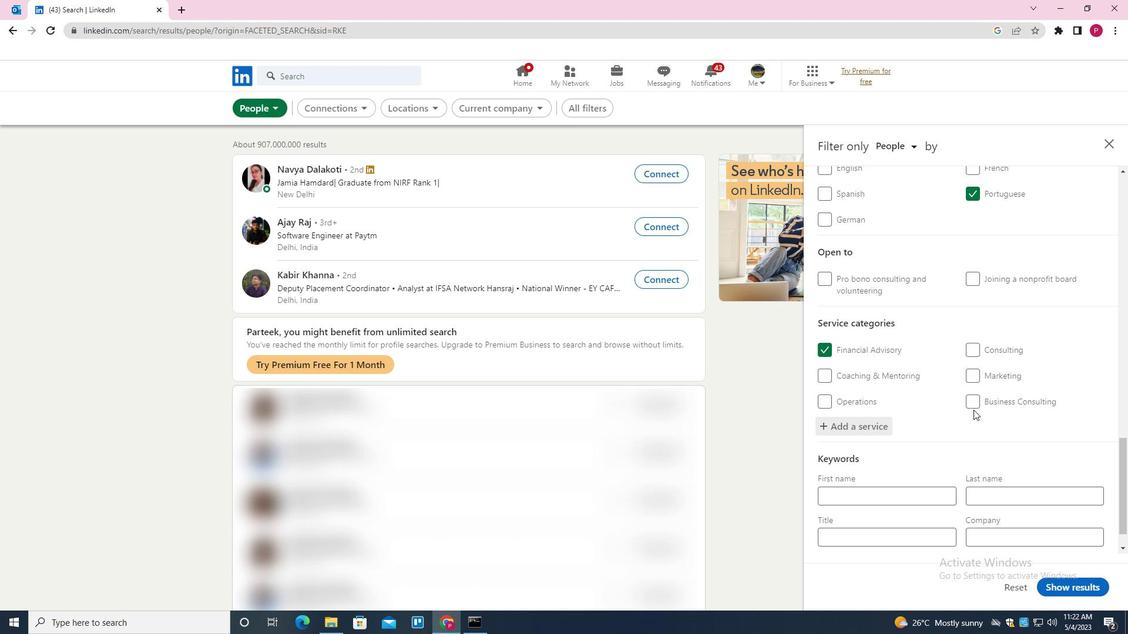 
Action: Mouse moved to (958, 433)
Screenshot: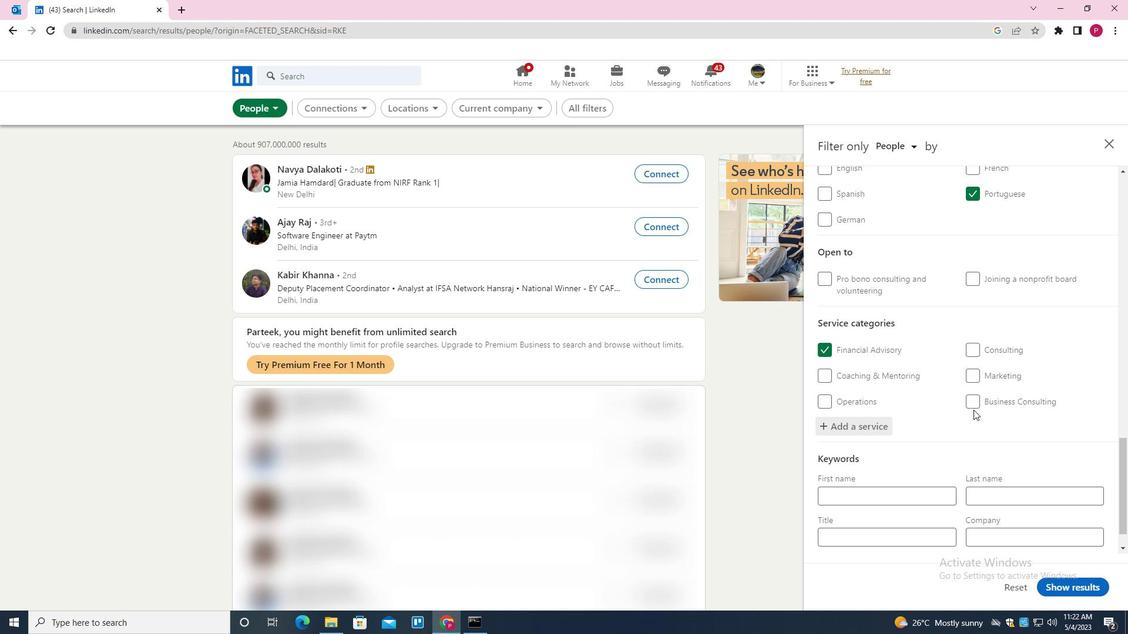 
Action: Mouse scrolled (958, 432) with delta (0, 0)
Screenshot: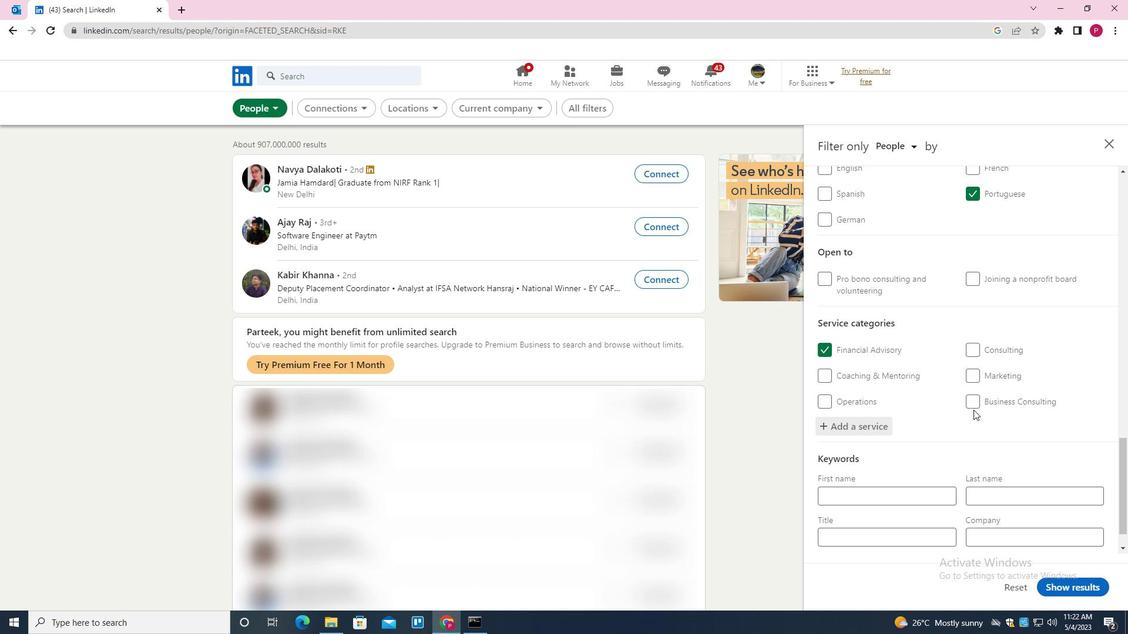 
Action: Mouse moved to (942, 449)
Screenshot: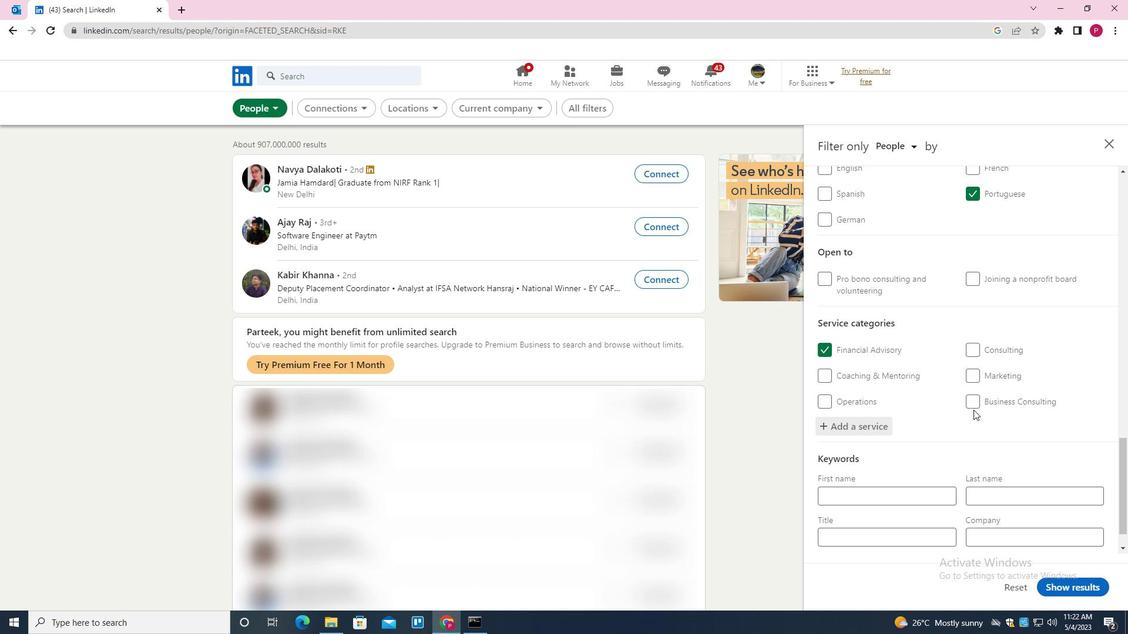 
Action: Mouse scrolled (942, 448) with delta (0, 0)
Screenshot: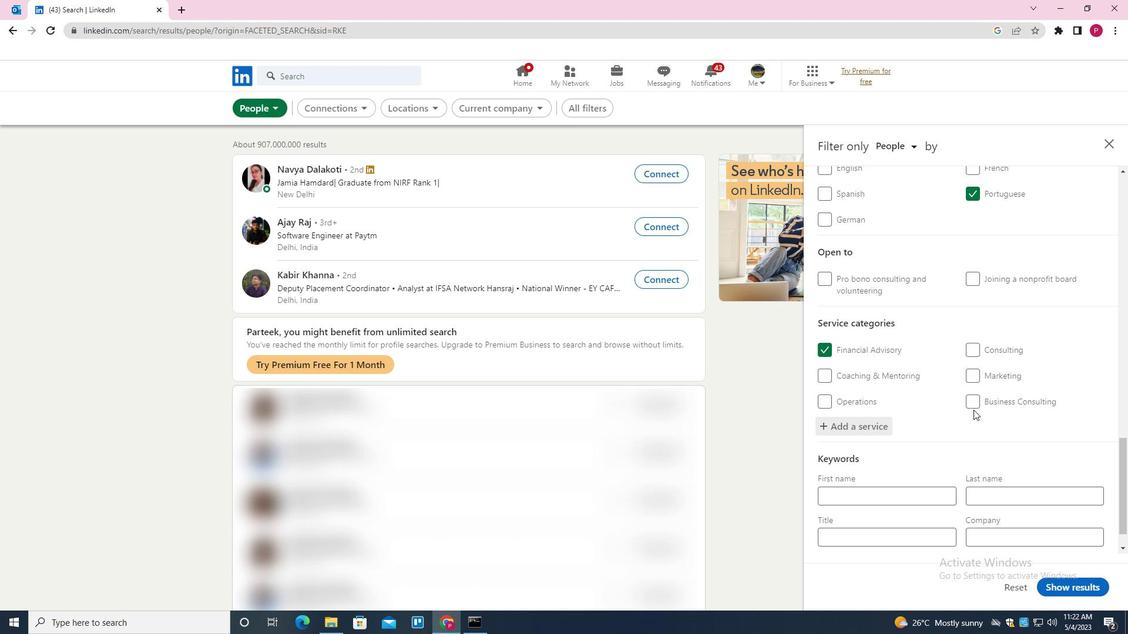 
Action: Mouse moved to (897, 494)
Screenshot: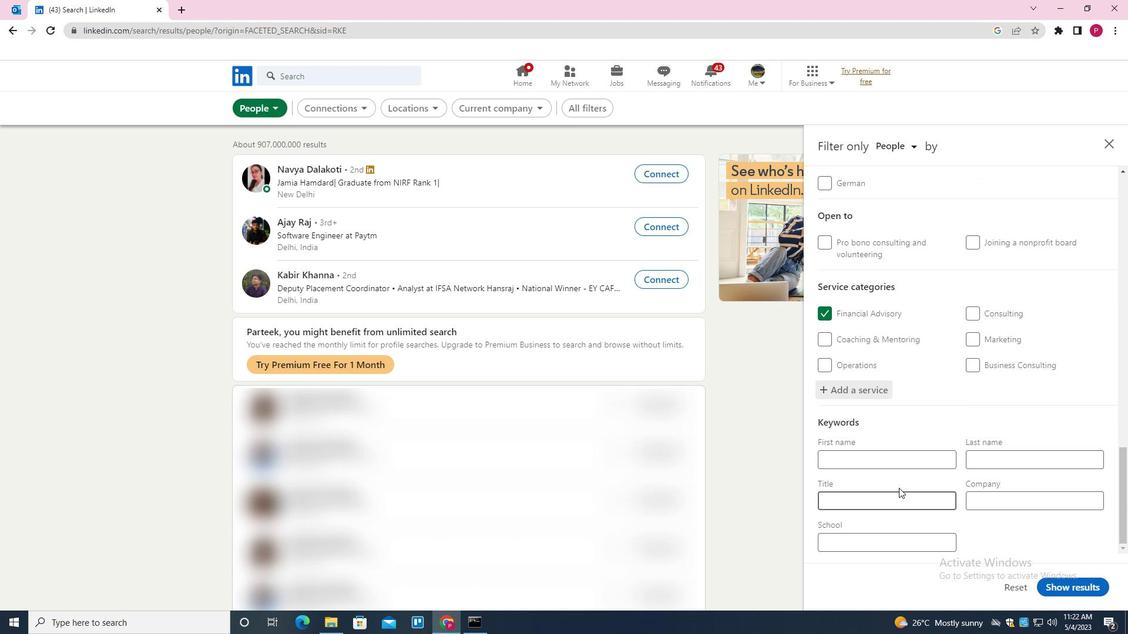 
Action: Mouse pressed left at (897, 494)
Screenshot: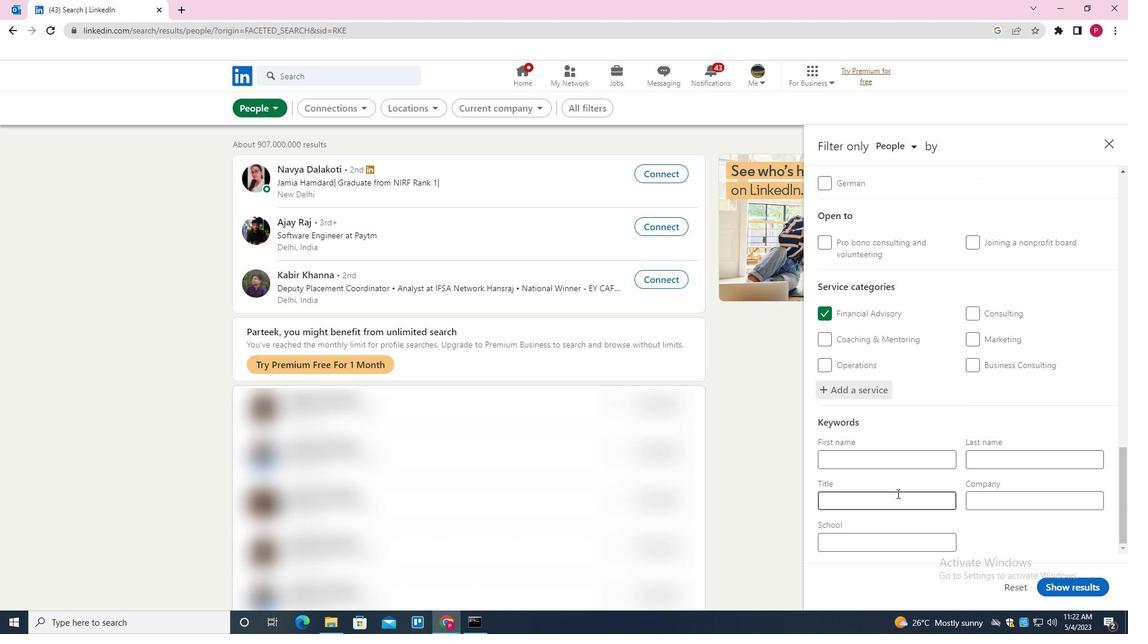 
Action: Key pressed <Key.shift><Key.shift>COURIER
Screenshot: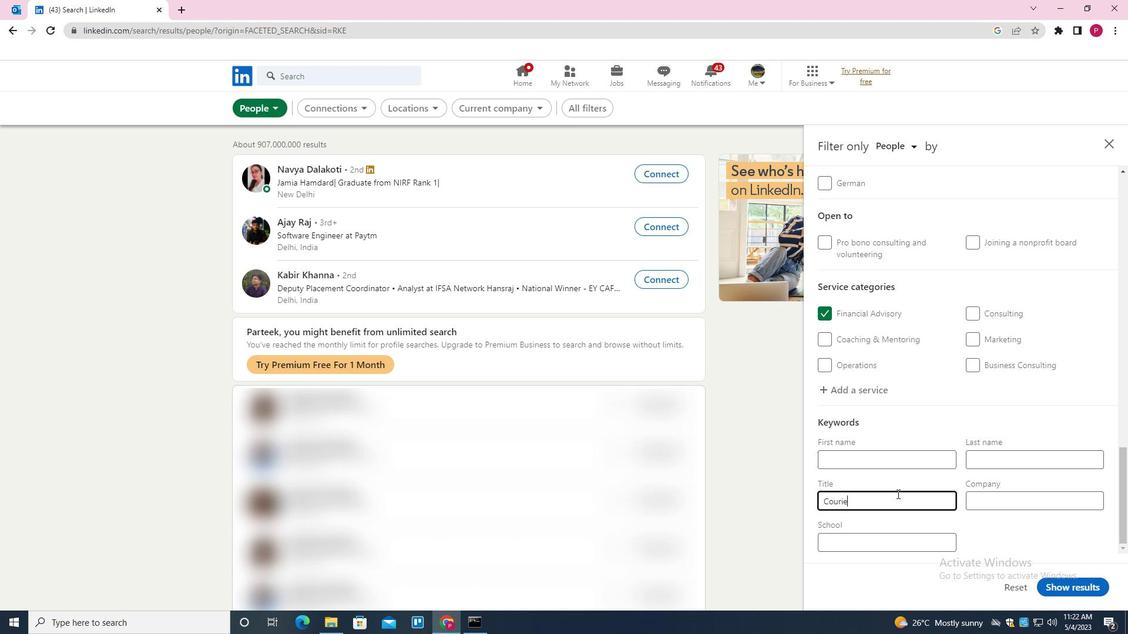 
Action: Mouse moved to (1054, 587)
Screenshot: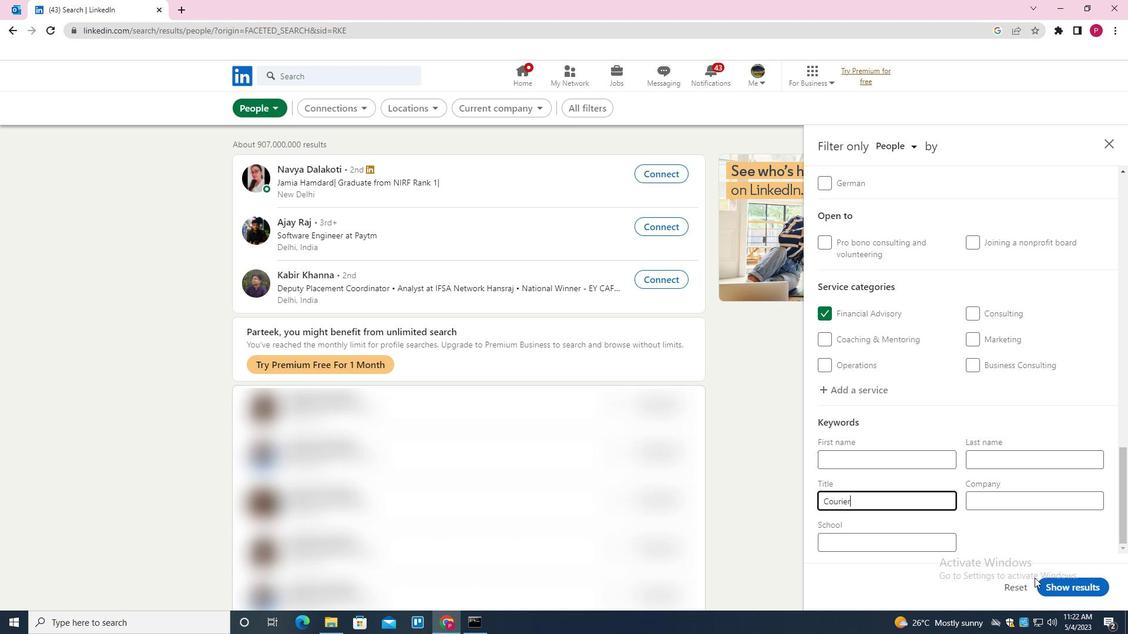 
Action: Mouse pressed left at (1054, 587)
Screenshot: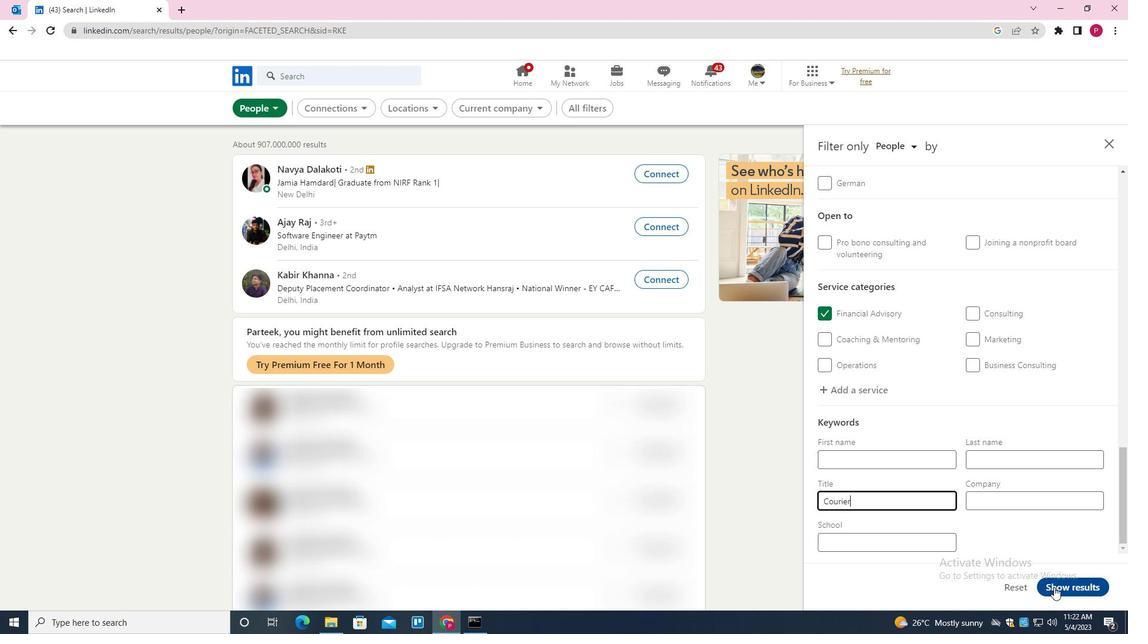 
Action: Mouse moved to (632, 405)
Screenshot: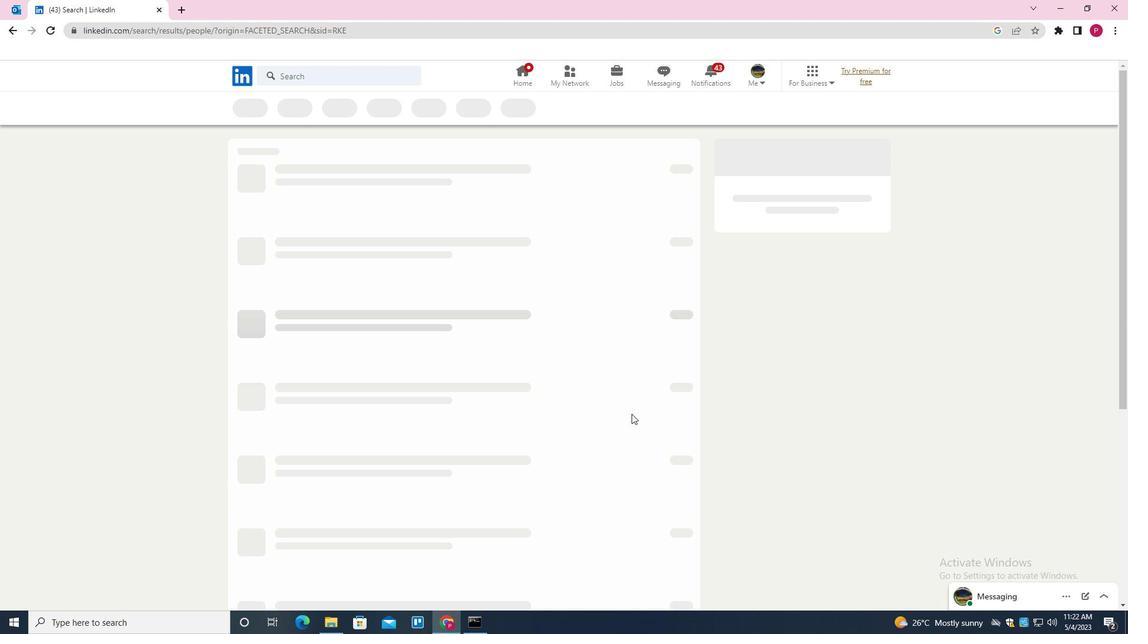 
